 Task: Look for space in Uvarovo, Russia from 9th July, 2023 to 16th July, 2023 for 2 adults, 1 child in price range Rs.8000 to Rs.16000. Place can be entire place with 2 bedrooms having 2 beds and 1 bathroom. Property type can be house, flat, guest house. Booking option can be shelf check-in. Required host language is English.
Action: Mouse moved to (552, 112)
Screenshot: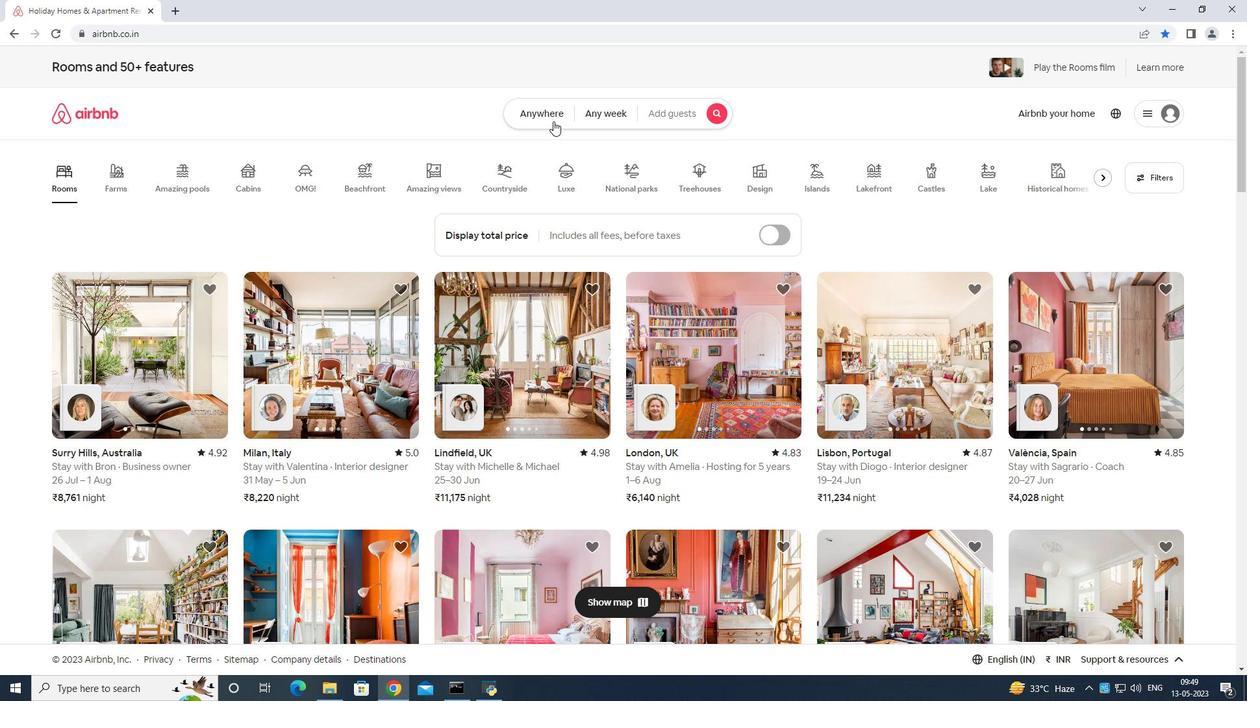 
Action: Mouse pressed left at (552, 112)
Screenshot: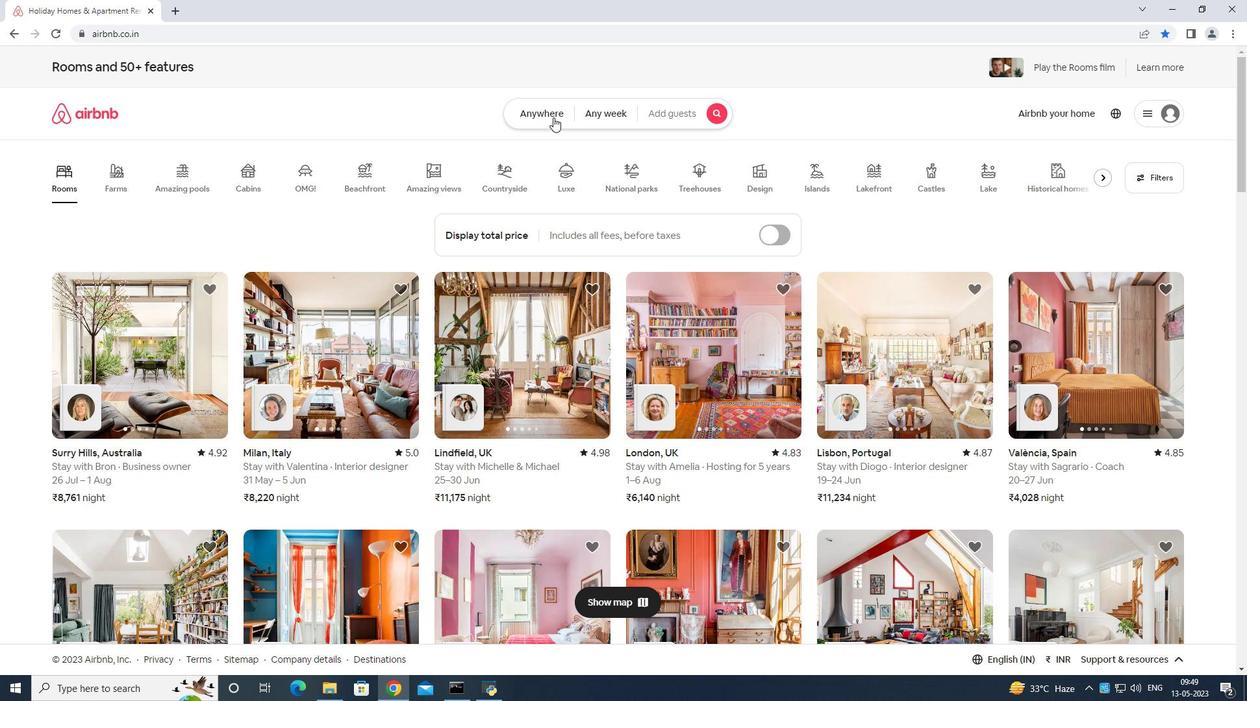 
Action: Mouse moved to (516, 155)
Screenshot: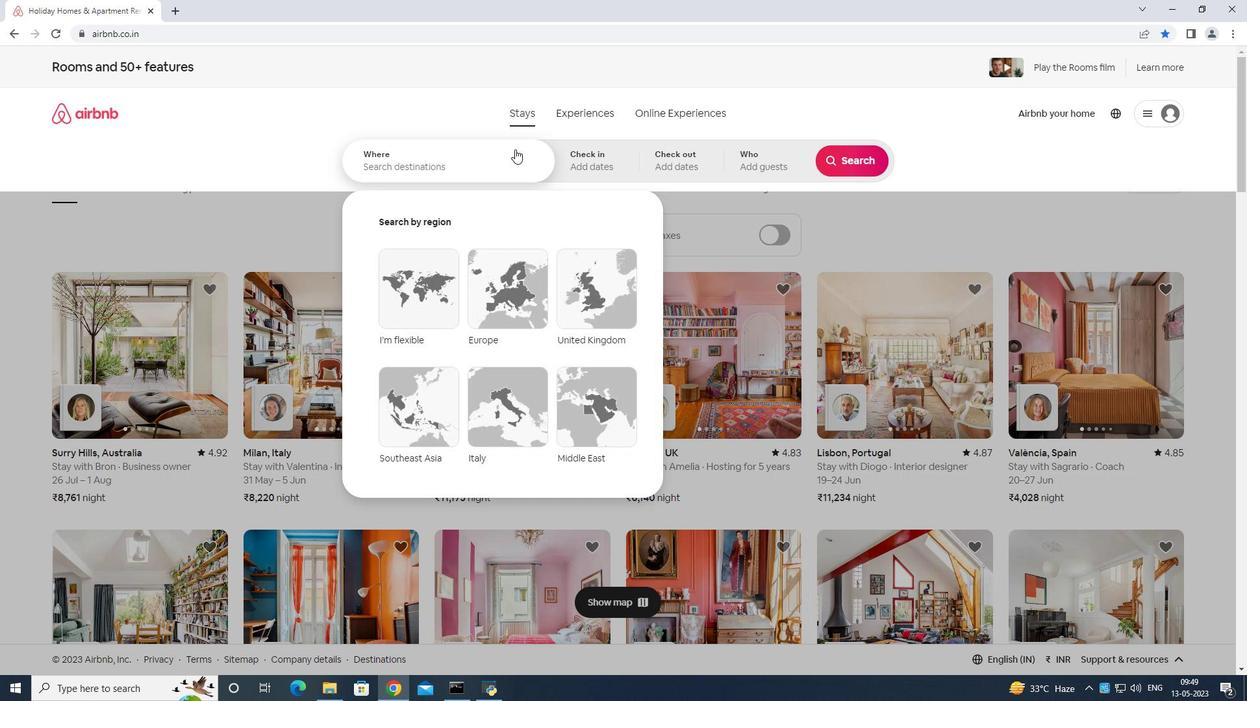 
Action: Mouse pressed left at (516, 155)
Screenshot: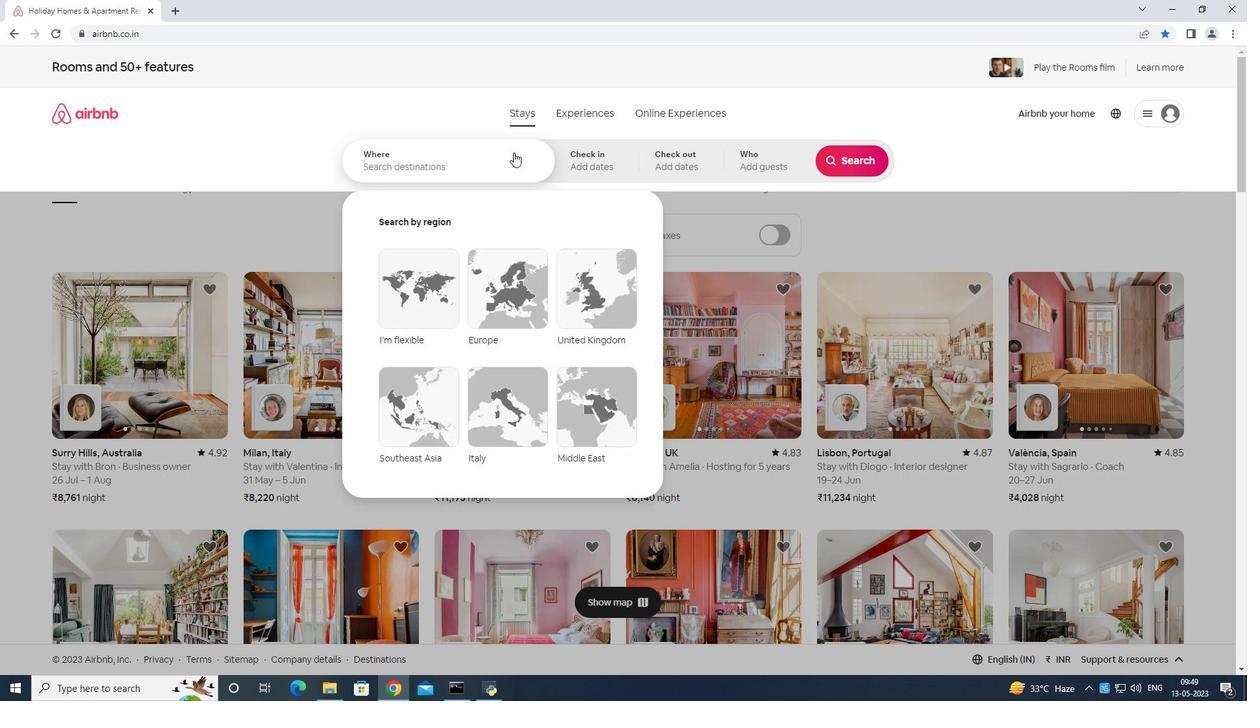 
Action: Key pressed <Key.shift>Uvara<Key.backspace>ovo<Key.space>russia<Key.enter>
Screenshot: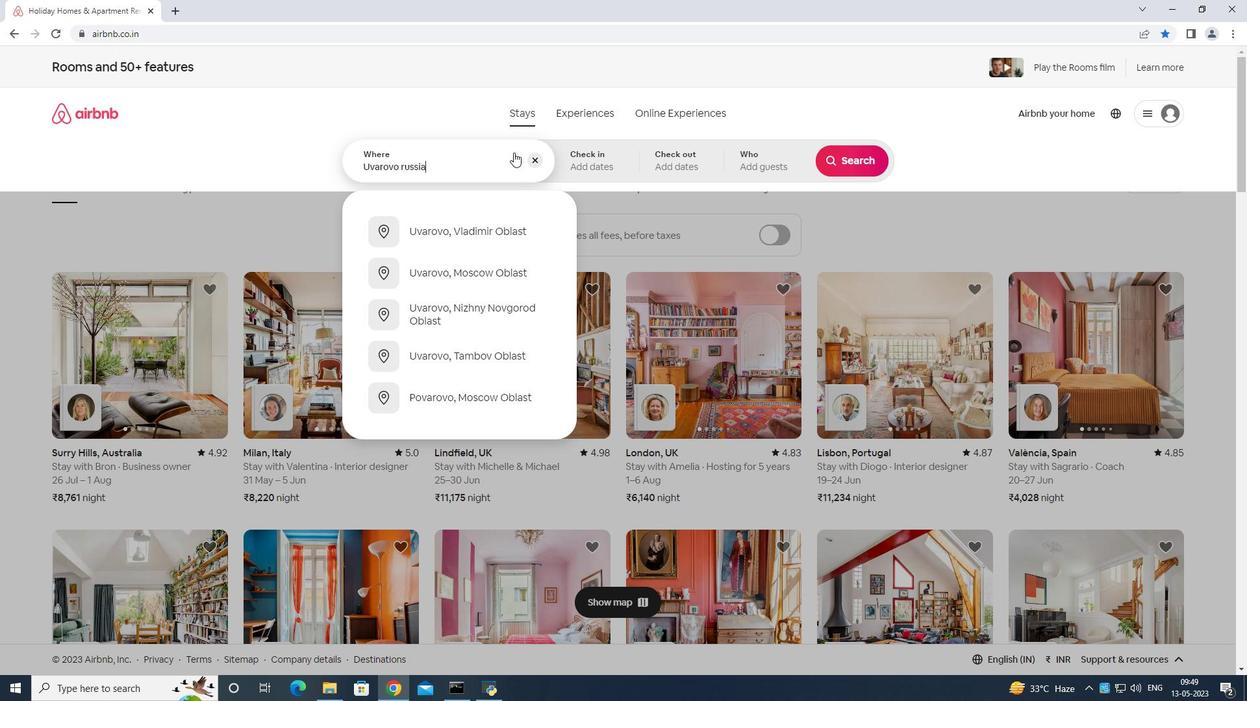 
Action: Mouse moved to (843, 268)
Screenshot: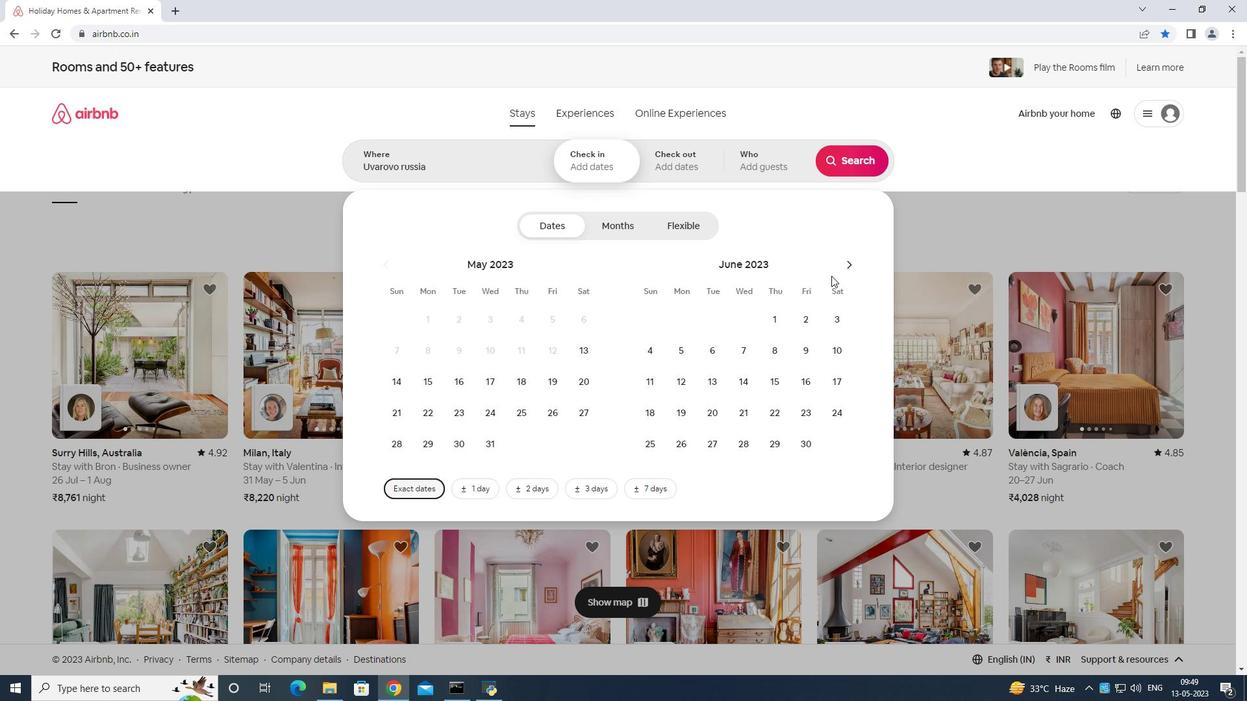 
Action: Mouse pressed left at (843, 268)
Screenshot: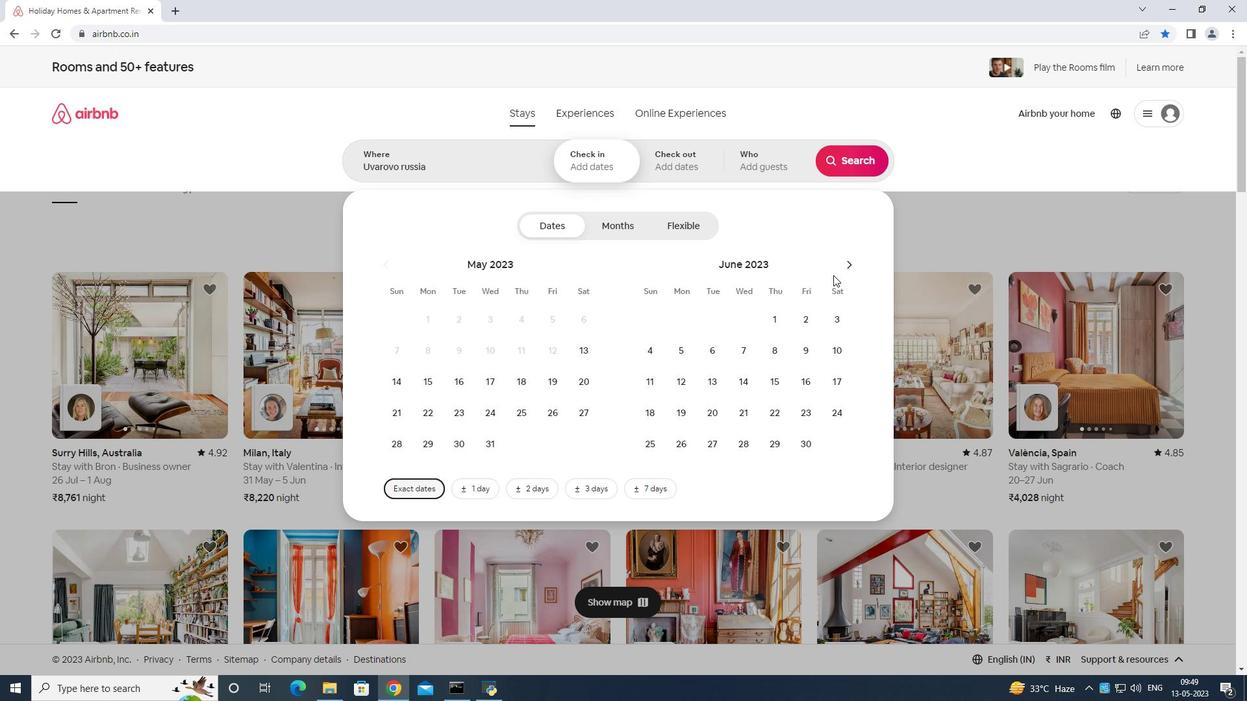 
Action: Mouse moved to (656, 381)
Screenshot: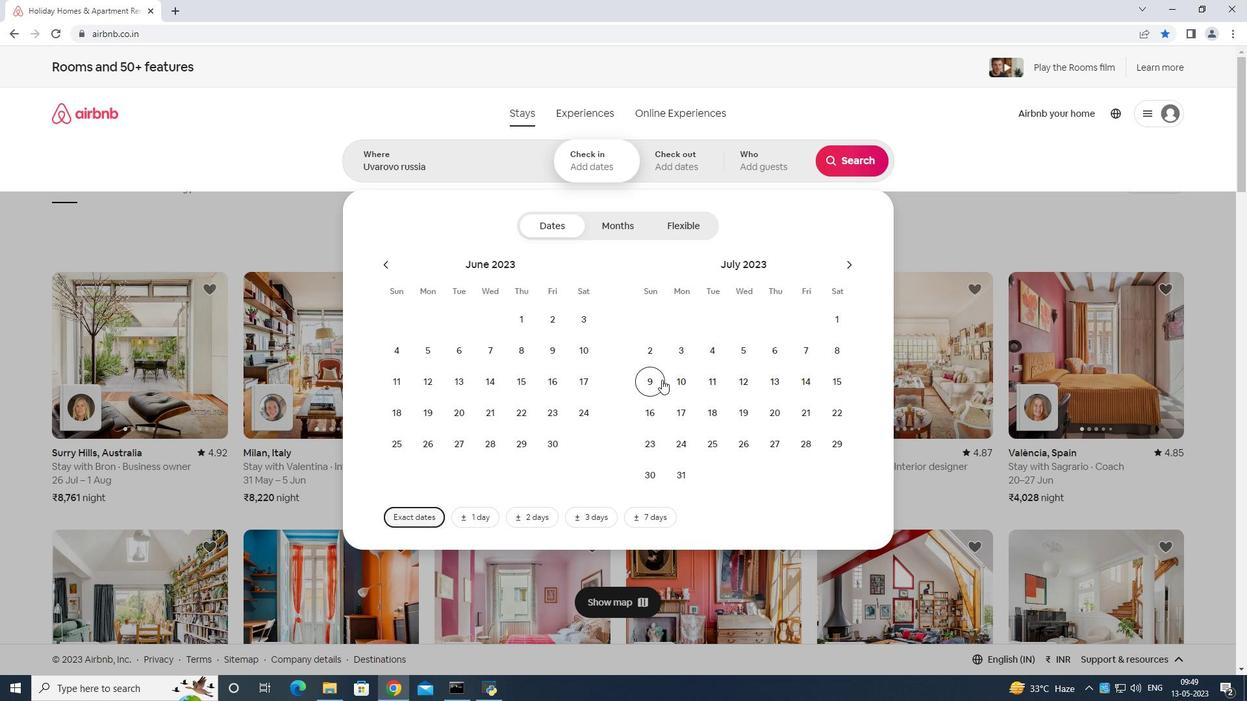 
Action: Mouse pressed left at (656, 381)
Screenshot: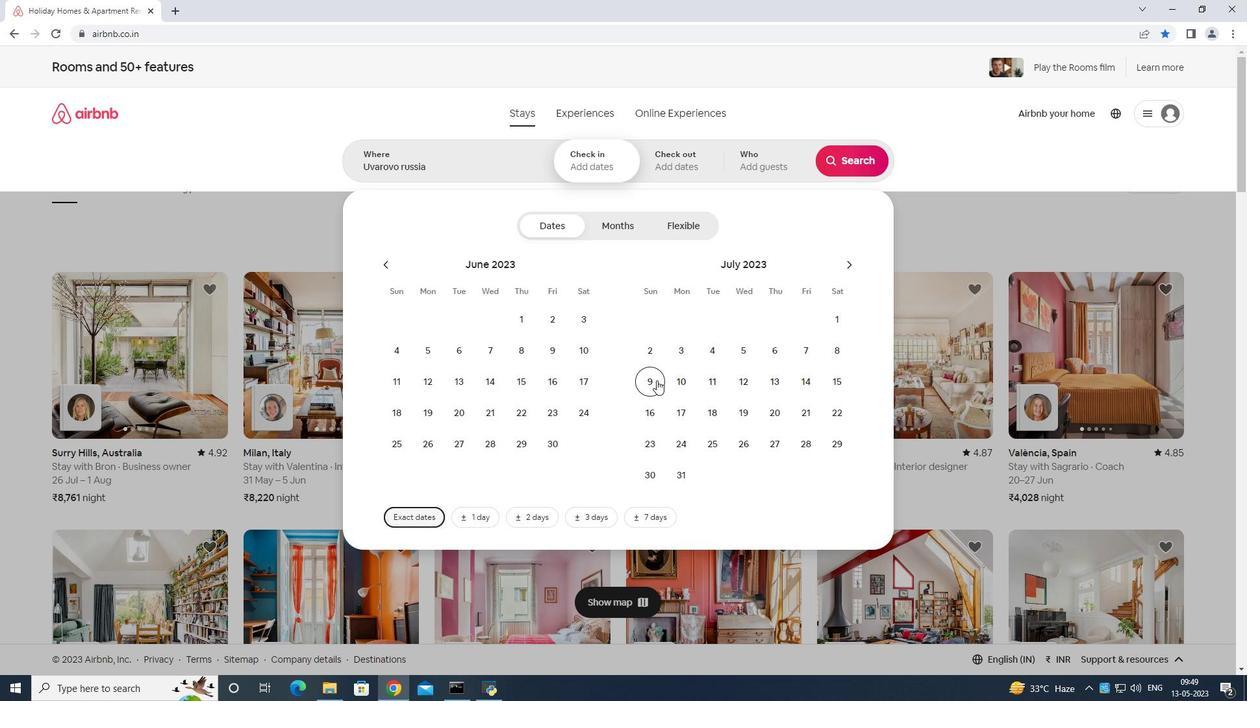 
Action: Mouse moved to (656, 408)
Screenshot: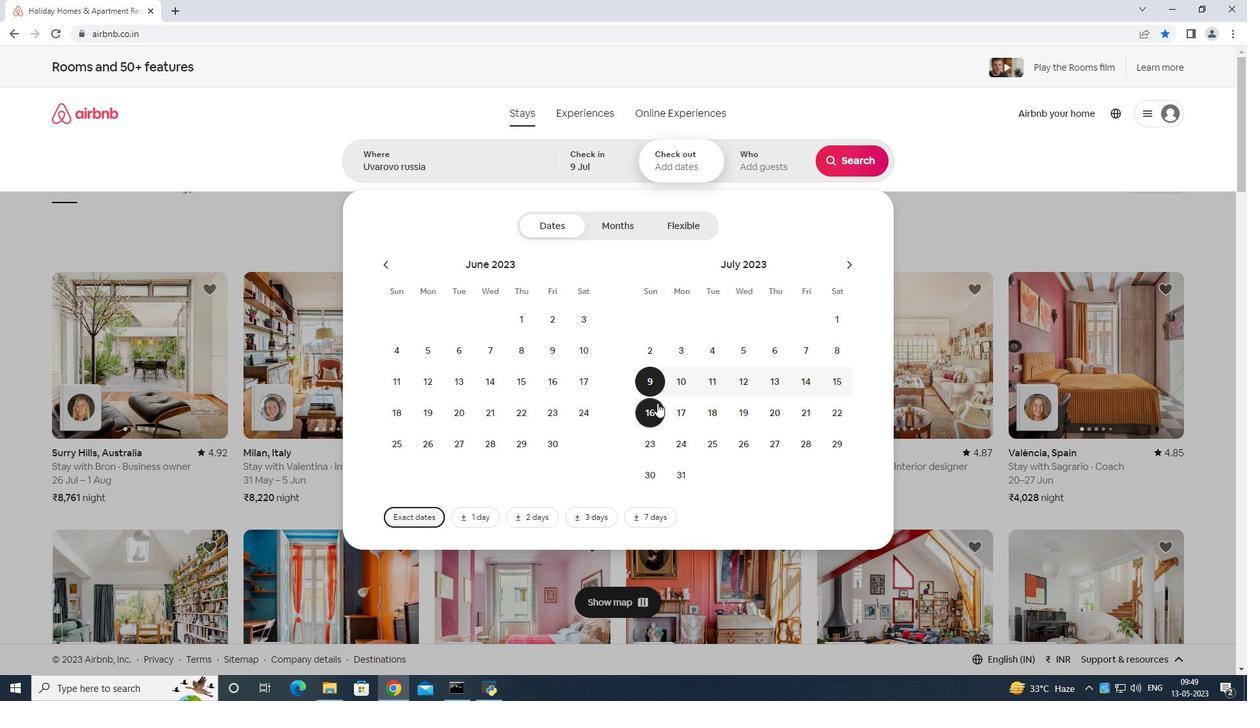 
Action: Mouse pressed left at (656, 408)
Screenshot: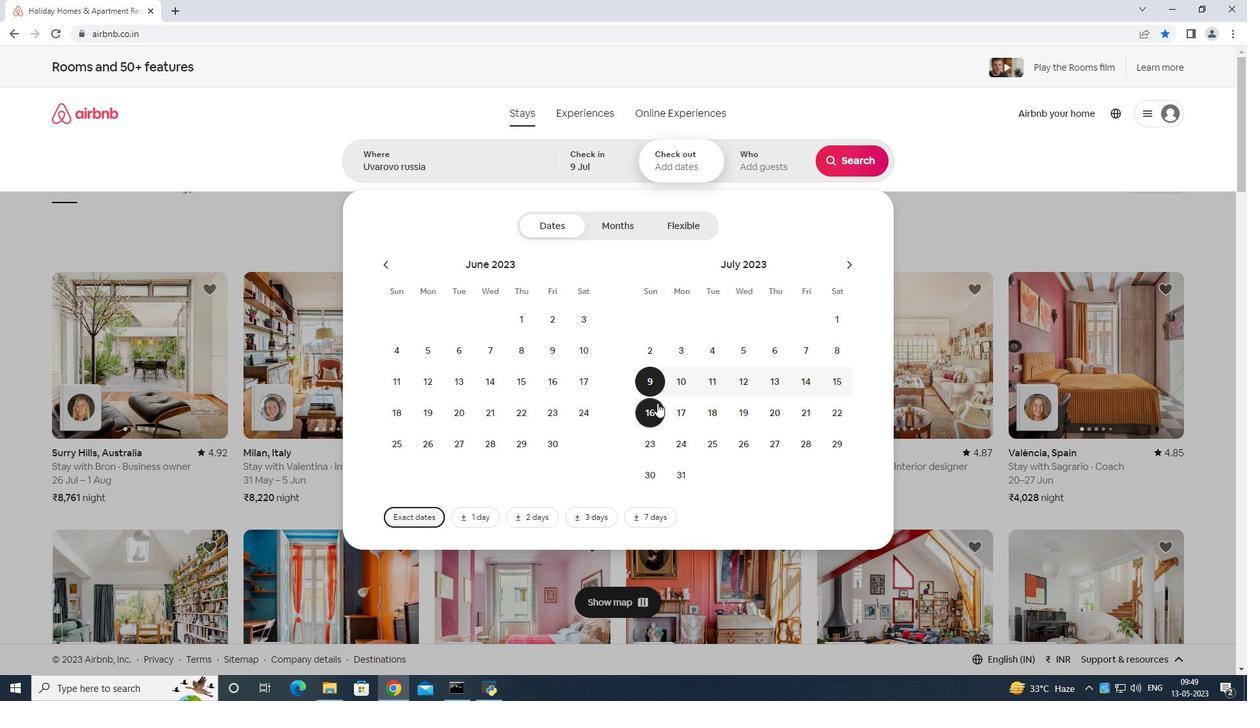 
Action: Mouse moved to (756, 155)
Screenshot: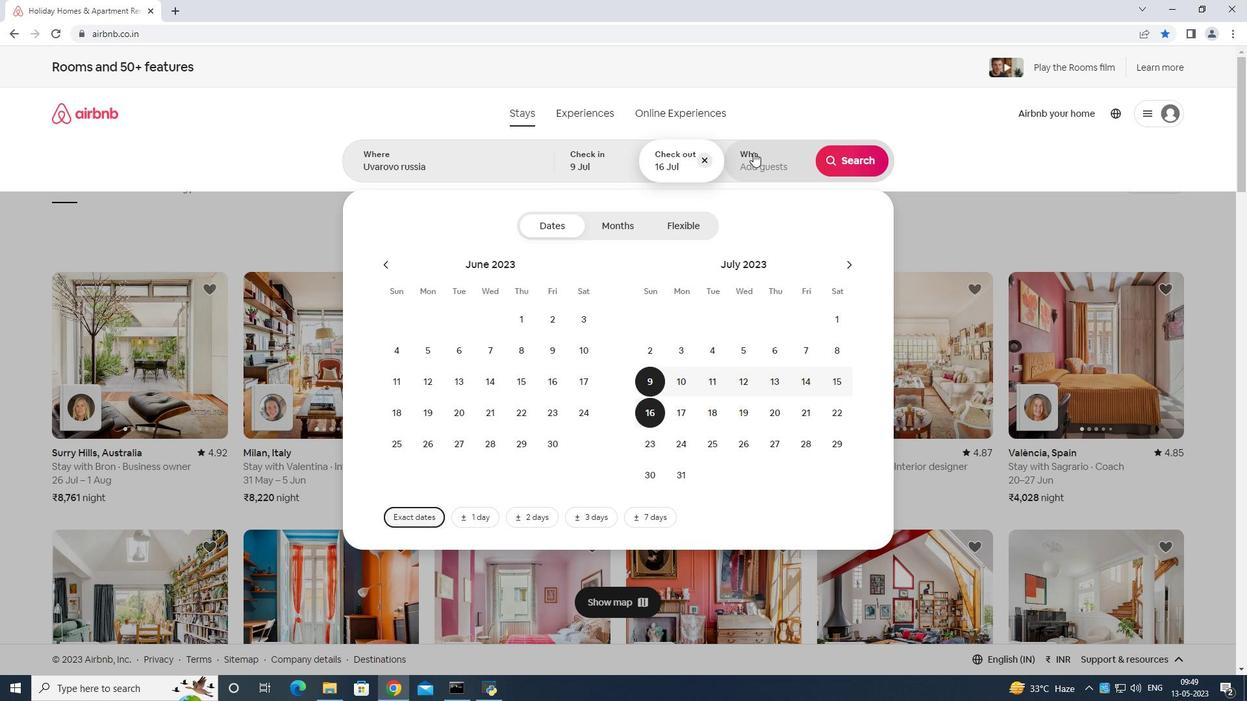 
Action: Mouse pressed left at (756, 155)
Screenshot: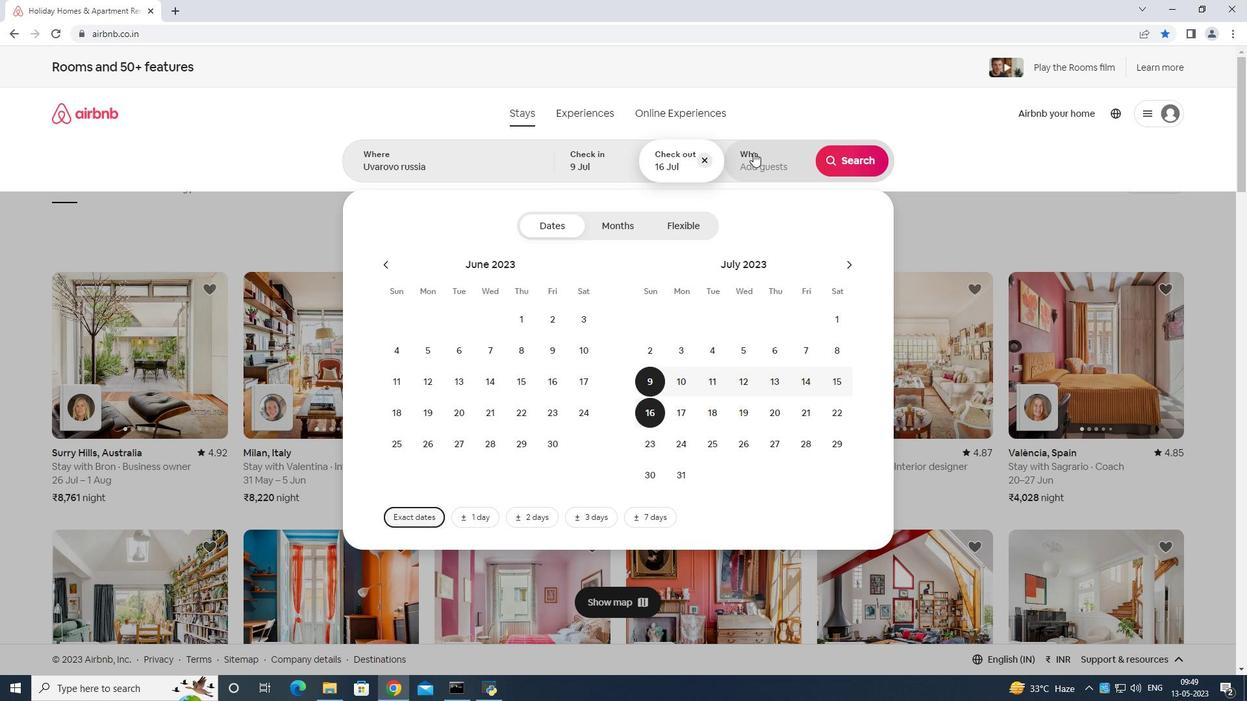 
Action: Mouse moved to (837, 220)
Screenshot: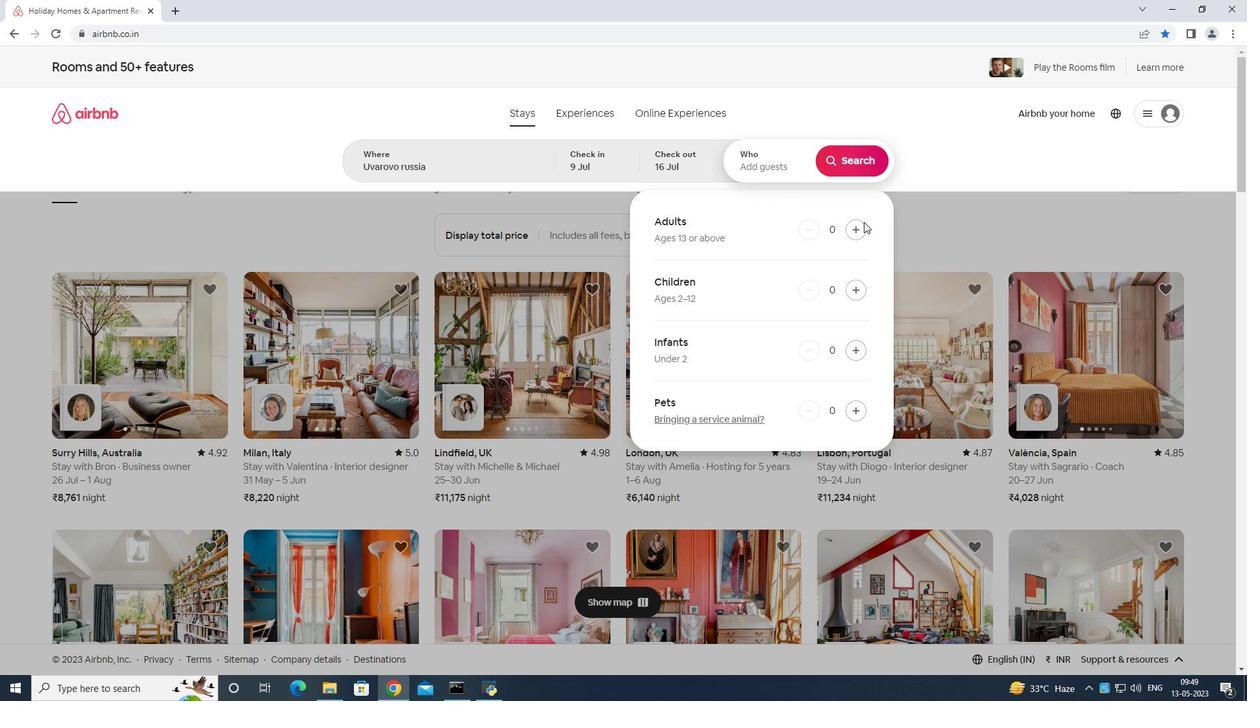 
Action: Mouse pressed left at (837, 220)
Screenshot: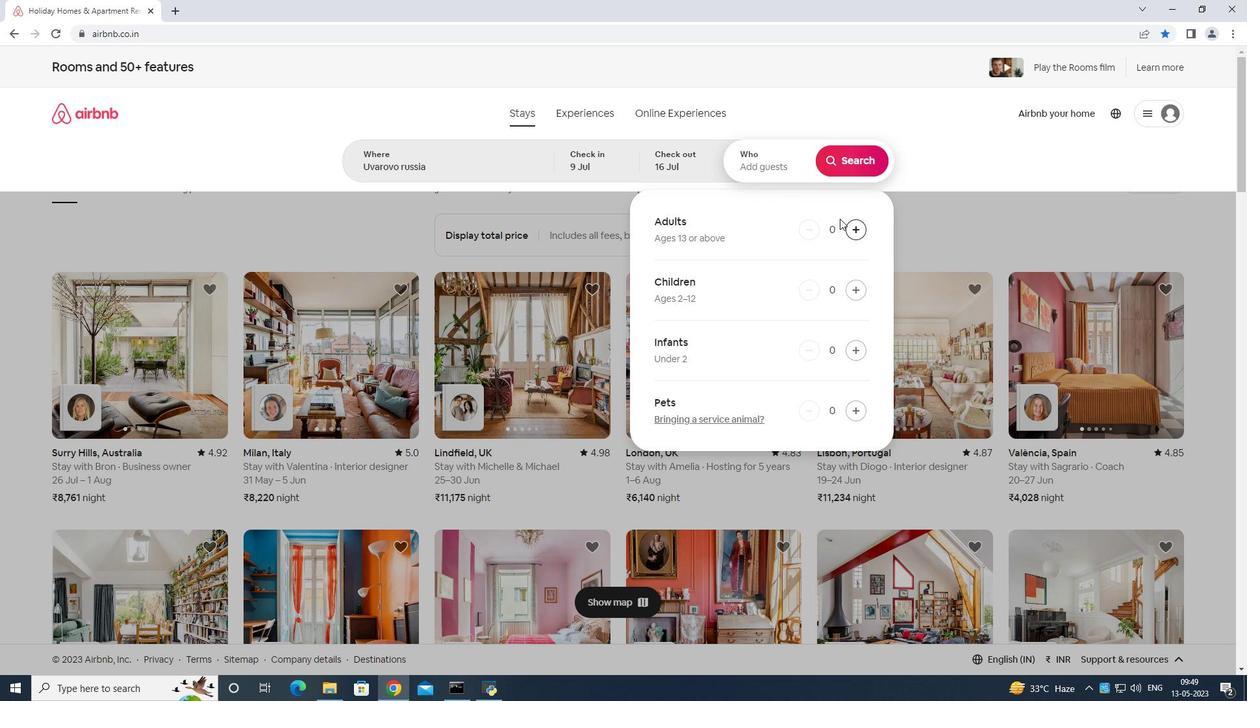 
Action: Mouse moved to (851, 233)
Screenshot: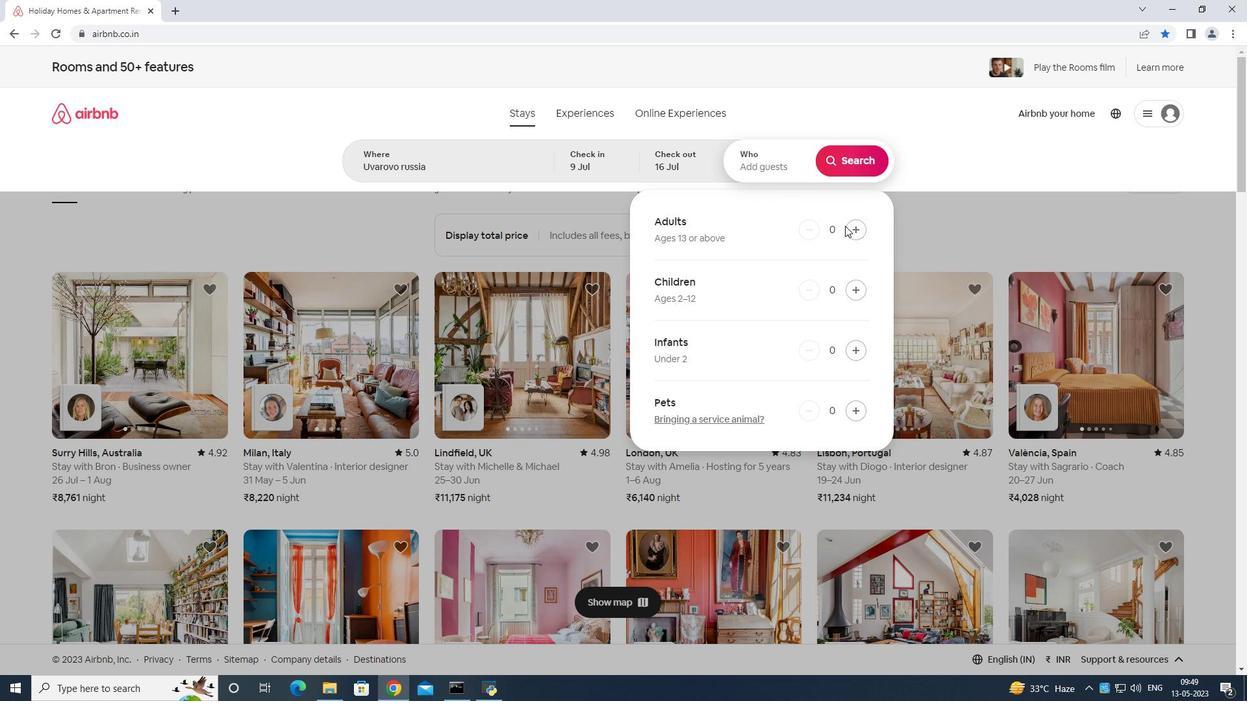 
Action: Mouse pressed left at (851, 233)
Screenshot: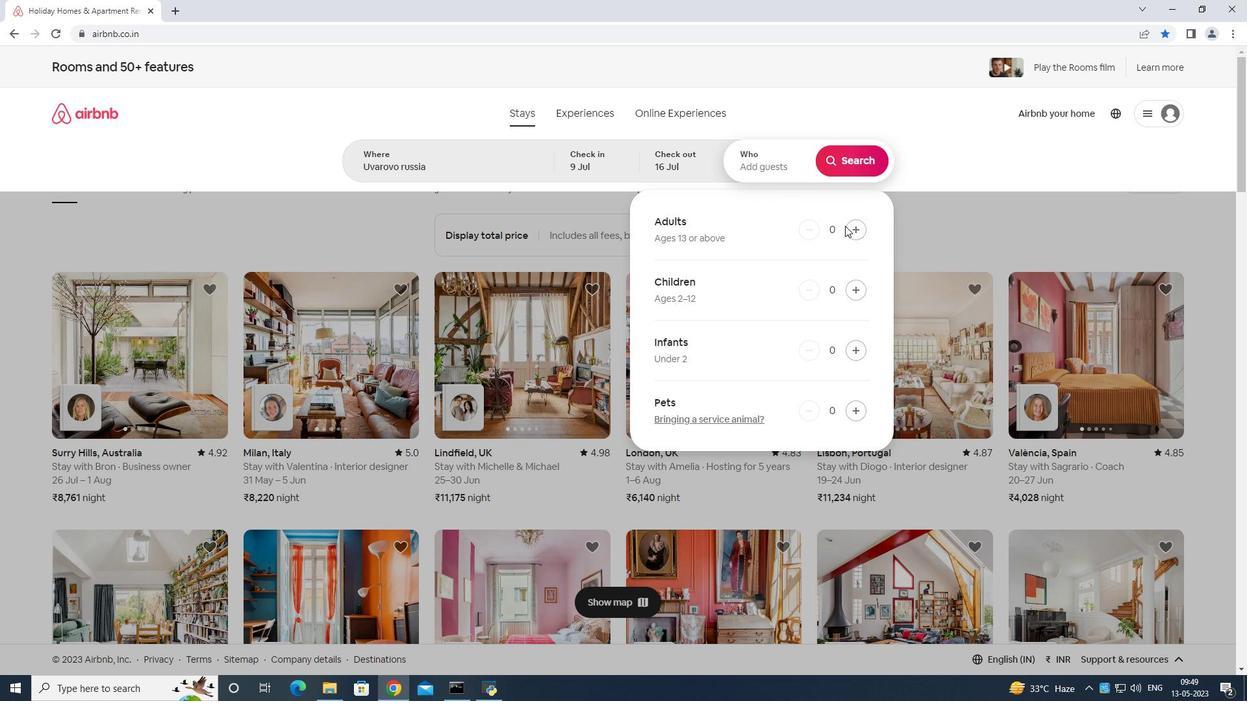
Action: Mouse moved to (851, 233)
Screenshot: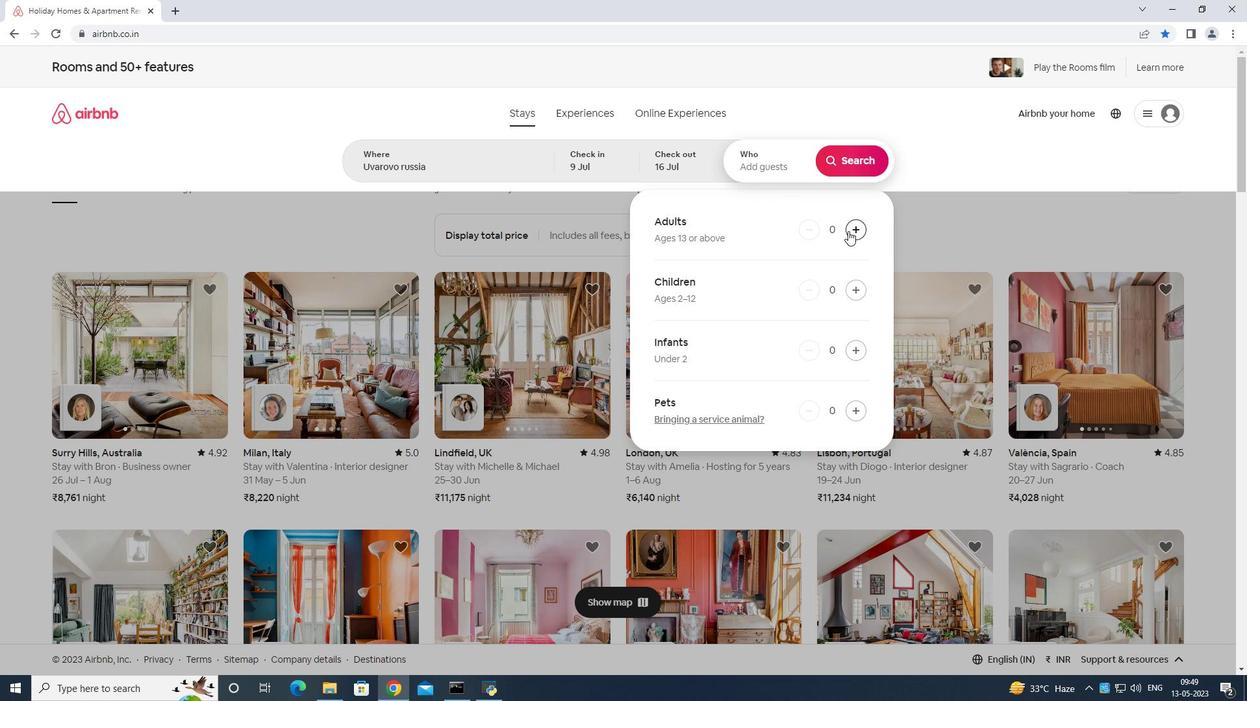 
Action: Mouse pressed left at (851, 233)
Screenshot: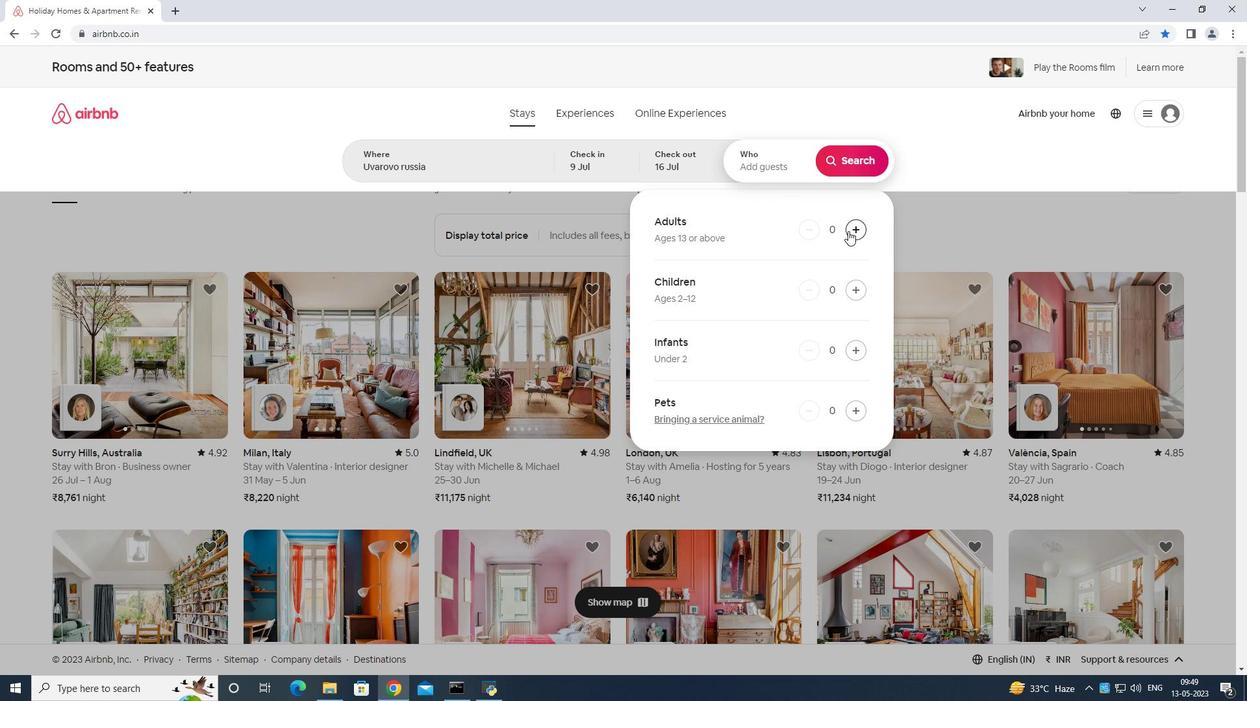
Action: Mouse moved to (853, 291)
Screenshot: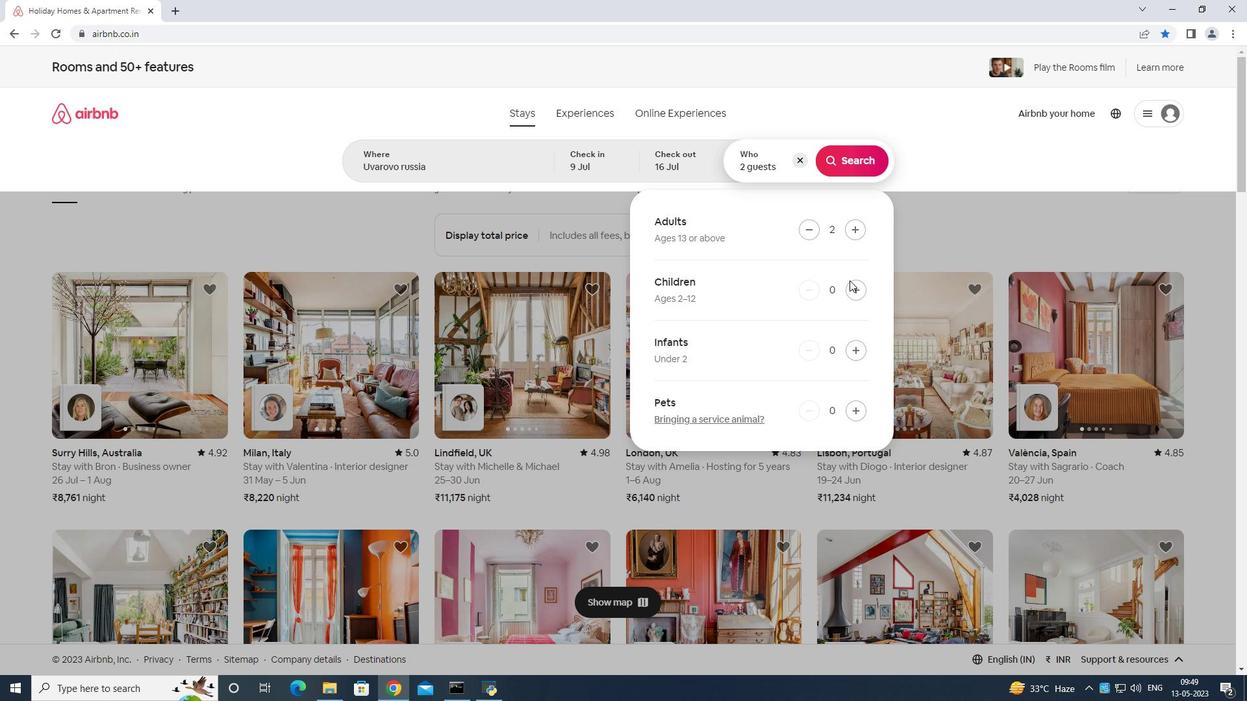 
Action: Mouse pressed left at (853, 291)
Screenshot: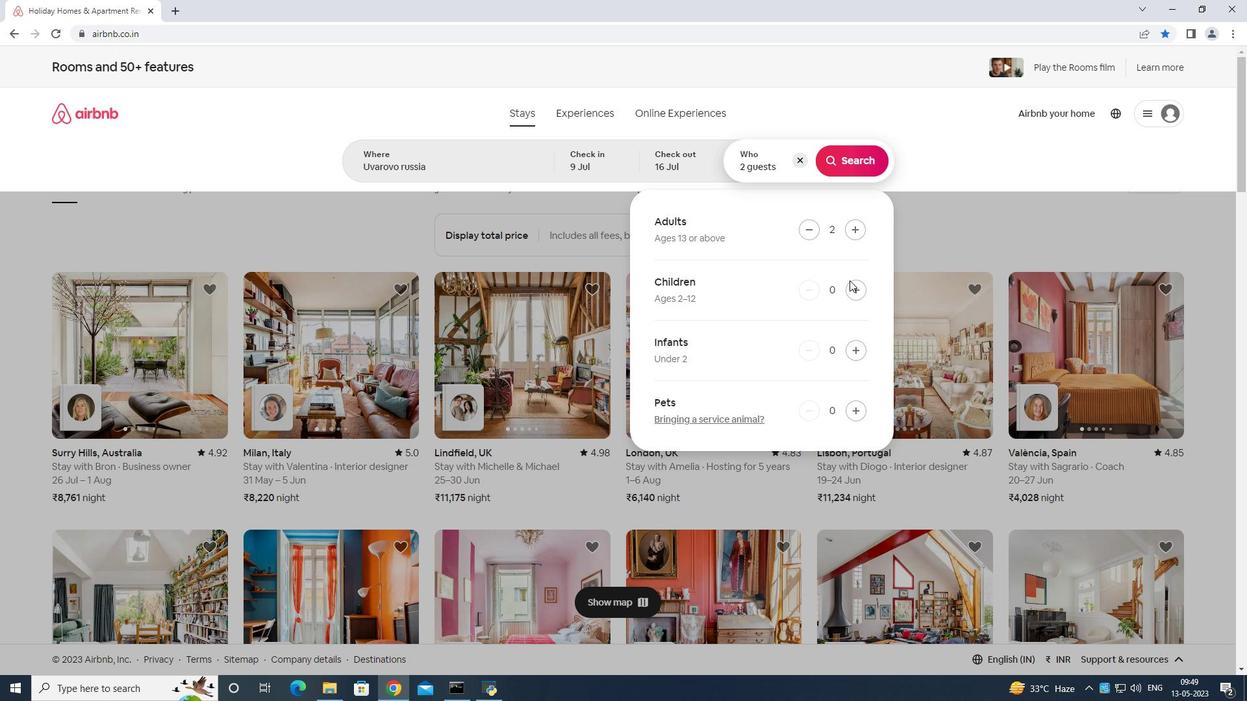 
Action: Mouse moved to (869, 169)
Screenshot: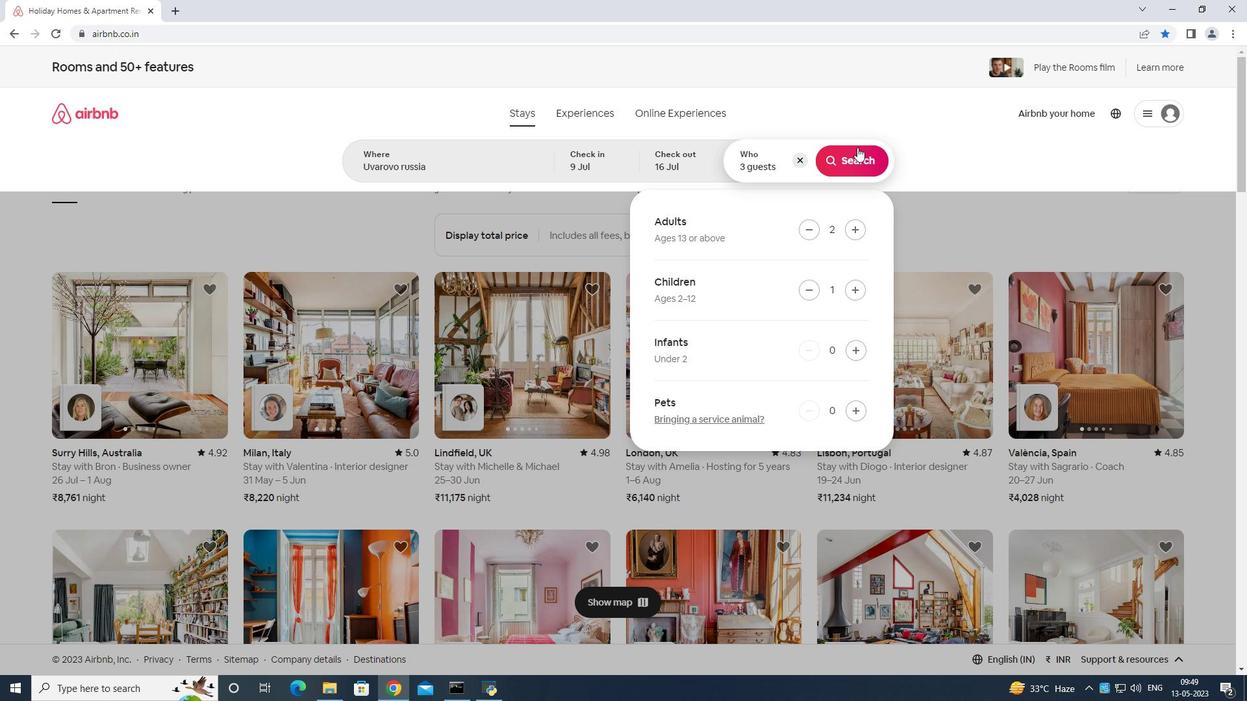 
Action: Mouse pressed left at (869, 169)
Screenshot: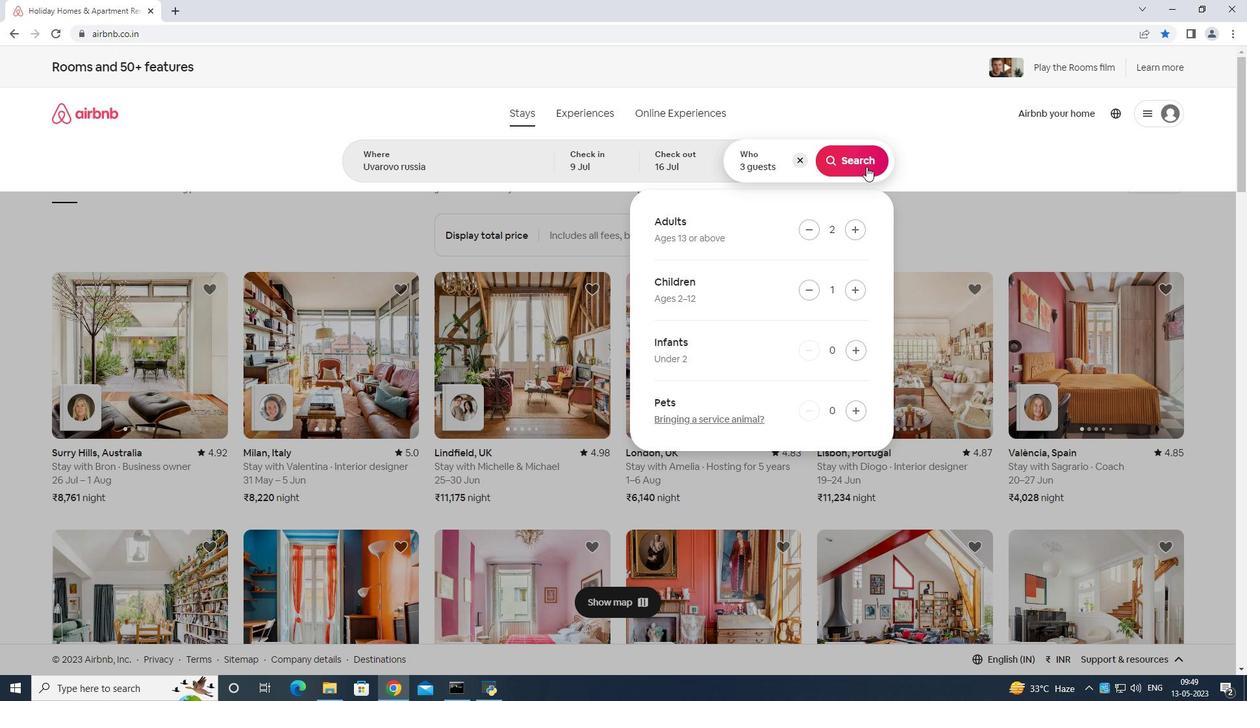 
Action: Mouse moved to (1202, 126)
Screenshot: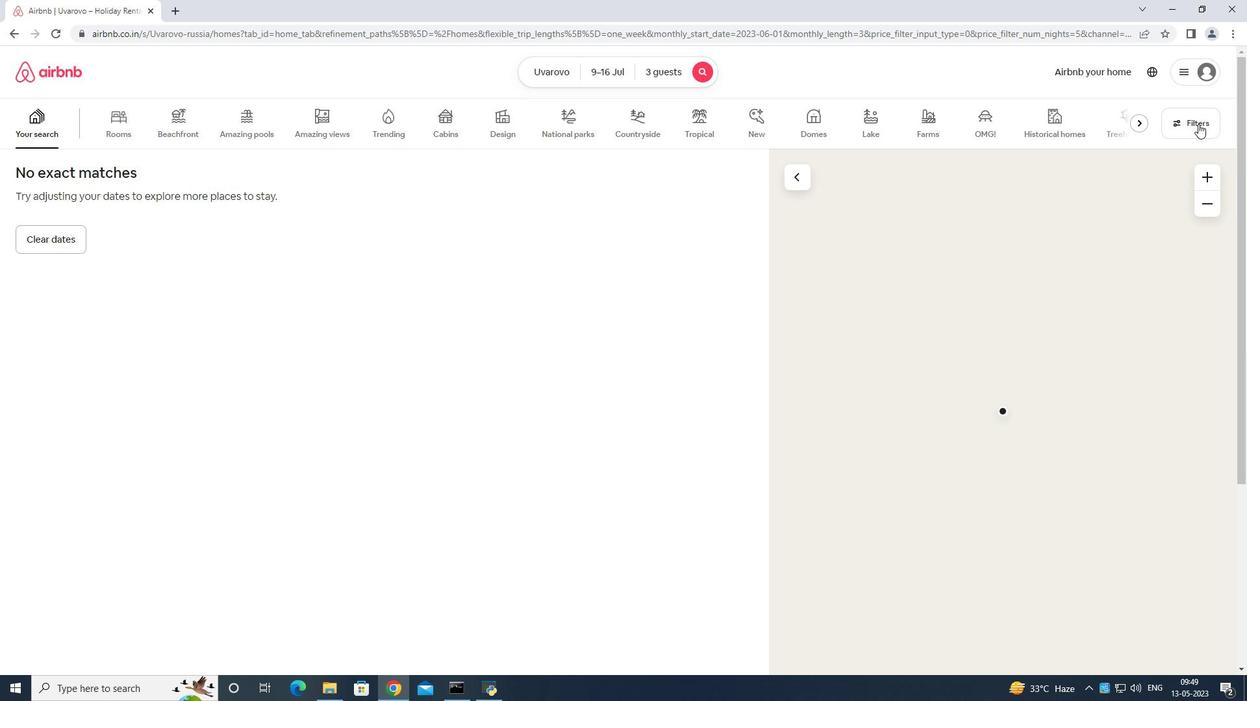 
Action: Mouse pressed left at (1202, 126)
Screenshot: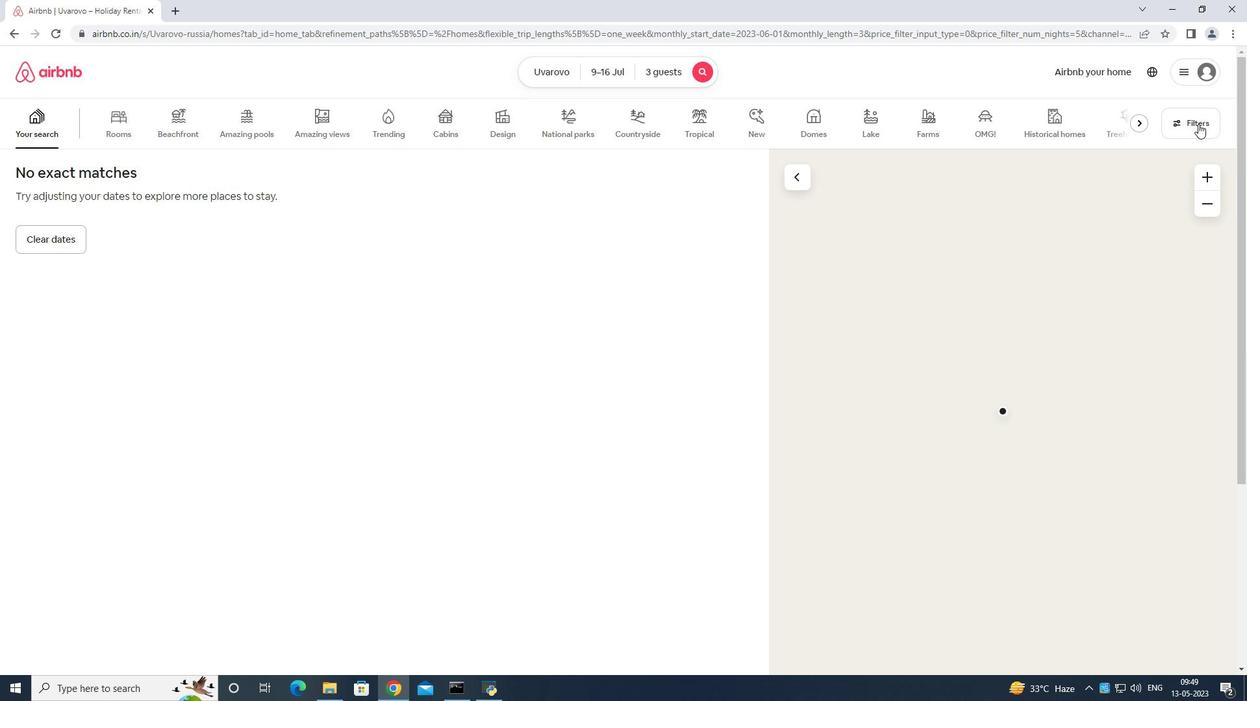 
Action: Mouse moved to (504, 441)
Screenshot: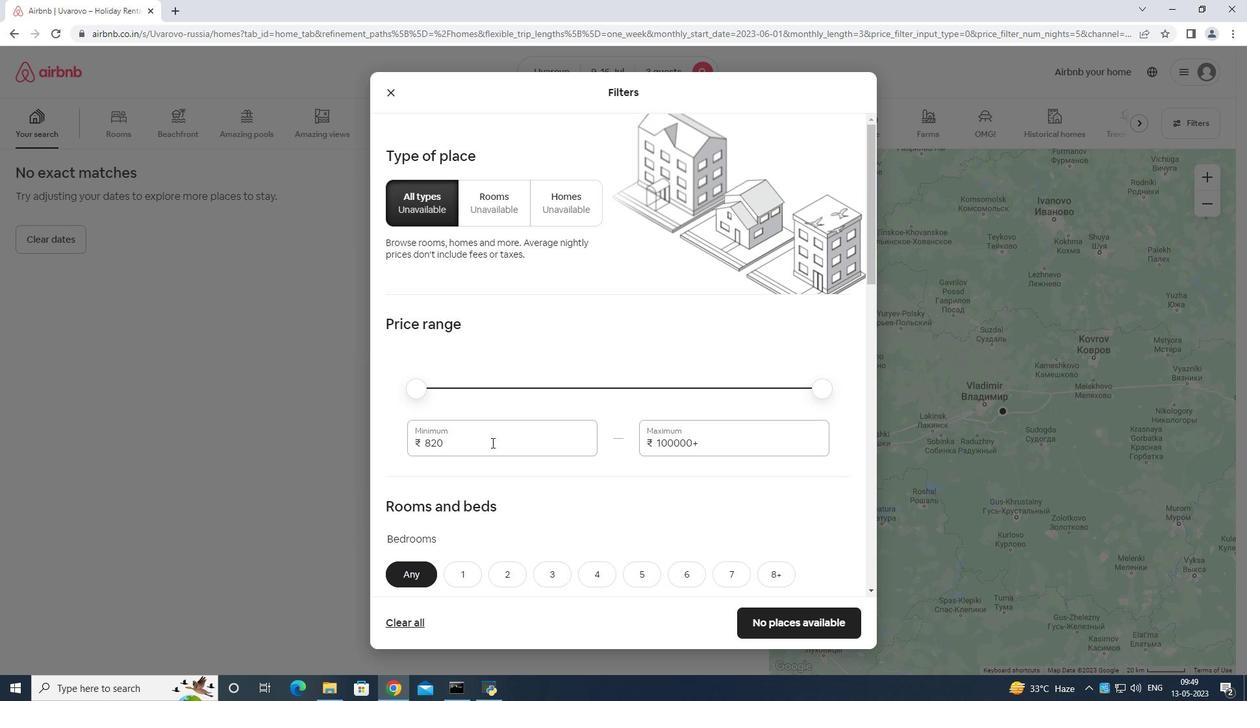 
Action: Mouse pressed left at (504, 441)
Screenshot: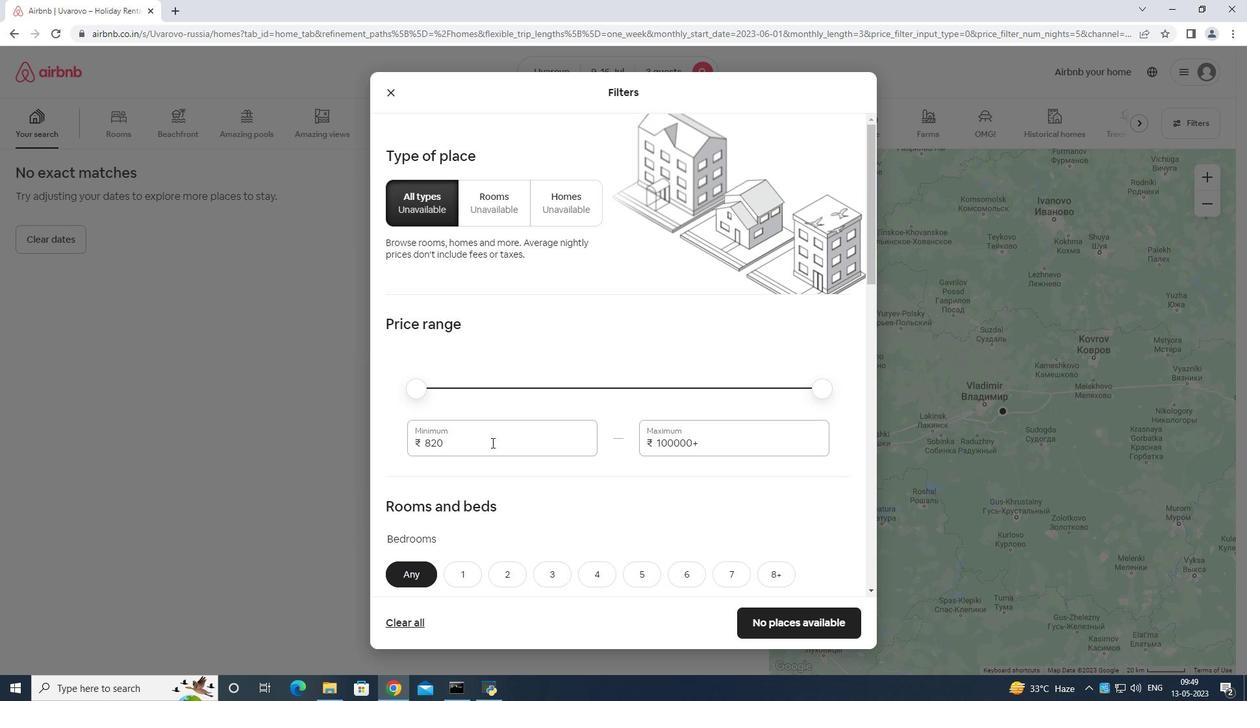 
Action: Mouse moved to (506, 439)
Screenshot: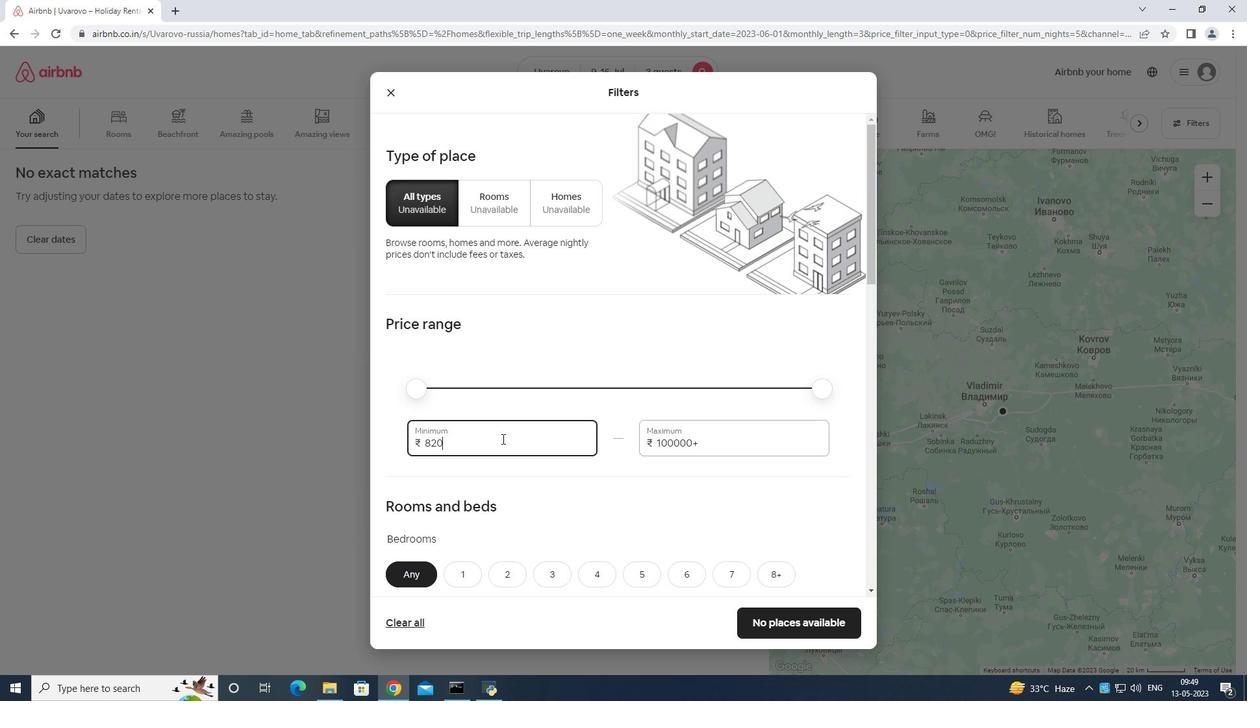 
Action: Key pressed <Key.backspace><Key.backspace><Key.backspace><Key.backspace><Key.backspace><Key.backspace><Key.backspace><Key.backspace><Key.backspace>8000
Screenshot: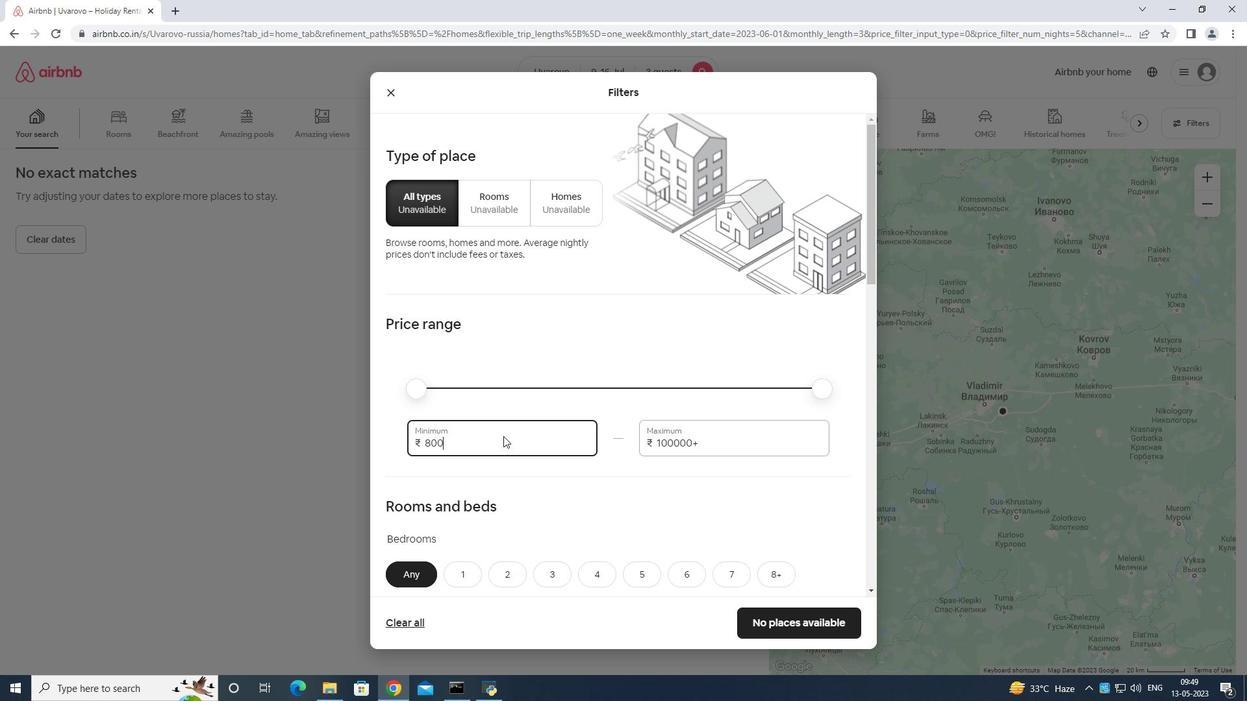 
Action: Mouse moved to (723, 439)
Screenshot: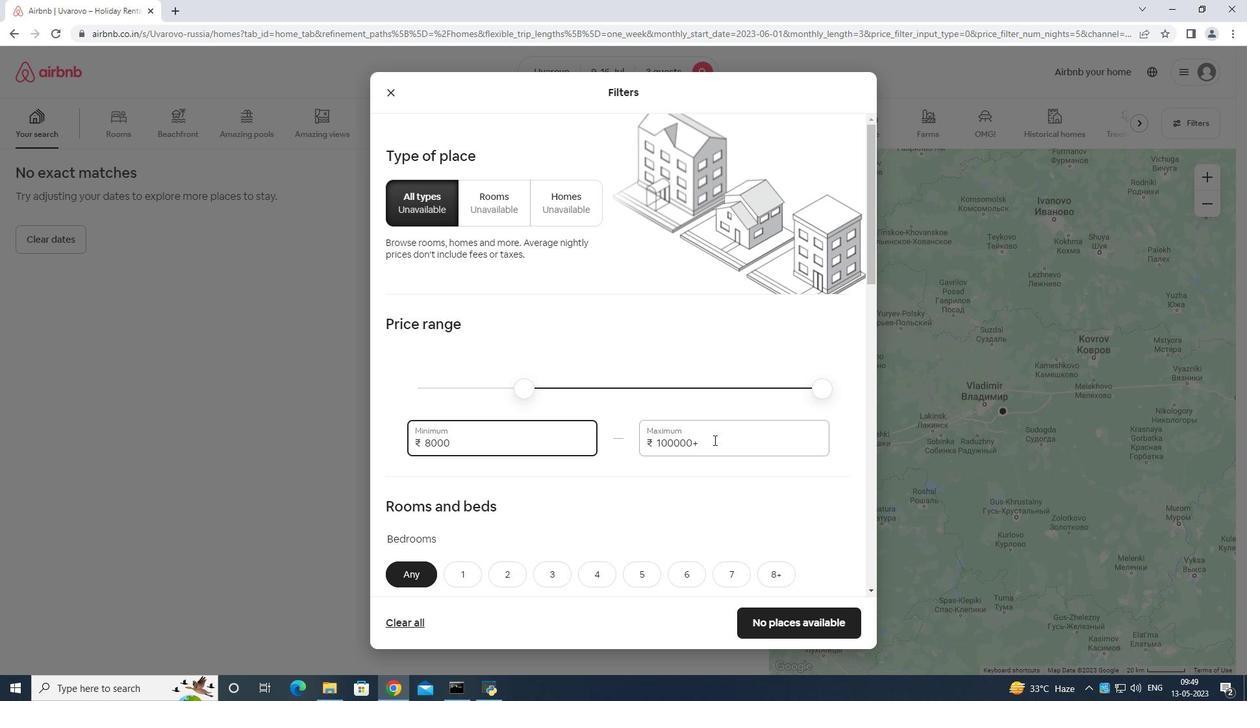 
Action: Mouse pressed left at (723, 439)
Screenshot: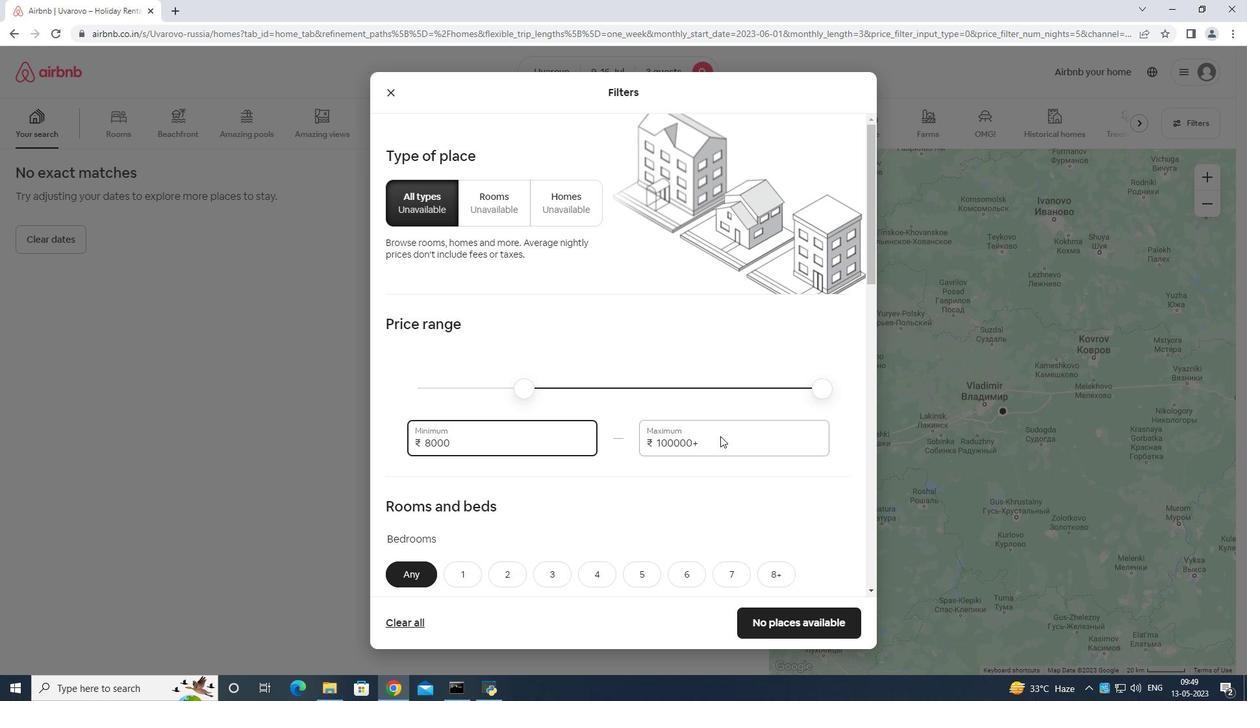 
Action: Key pressed <Key.f12><Key.backspace><Key.backspace><Key.backspace><Key.backspace><Key.backspace><Key.backspace><Key.backspace><Key.backspace><Key.backspace><Key.backspace><Key.backspace><Key.backspace><Key.backspace><Key.backspace><Key.backspace><Key.backspace>16000
Screenshot: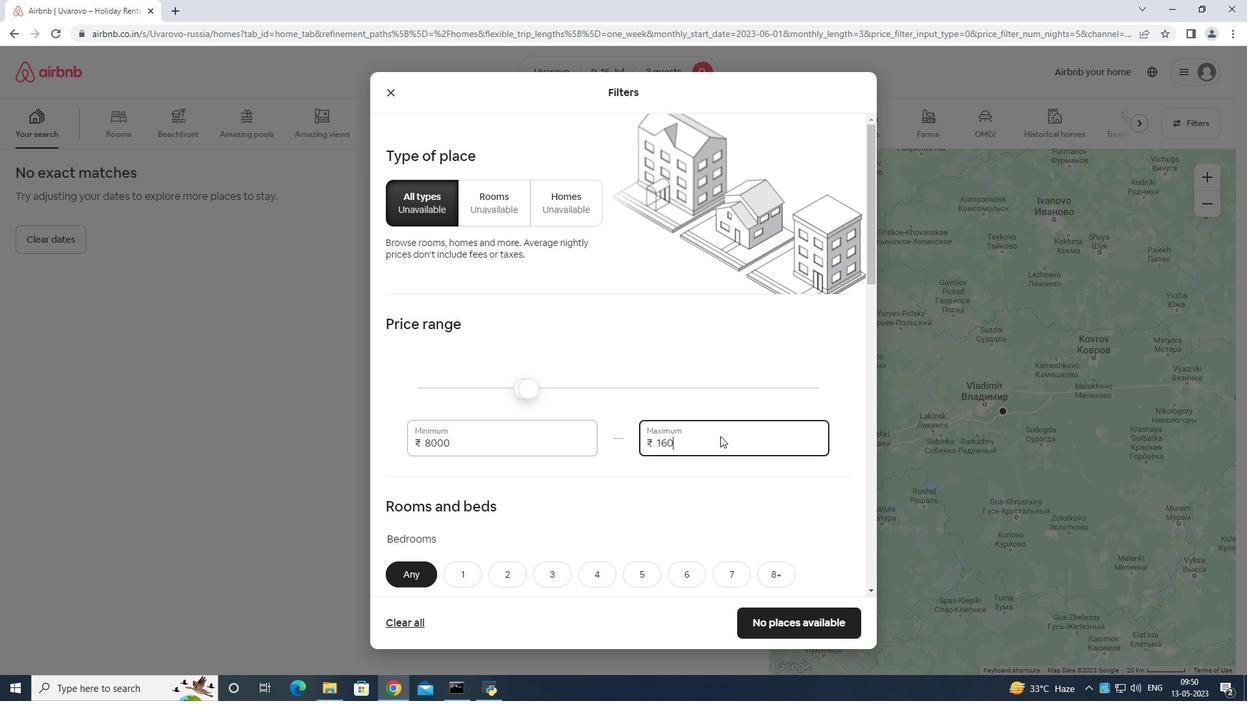 
Action: Mouse scrolled (723, 438) with delta (0, 0)
Screenshot: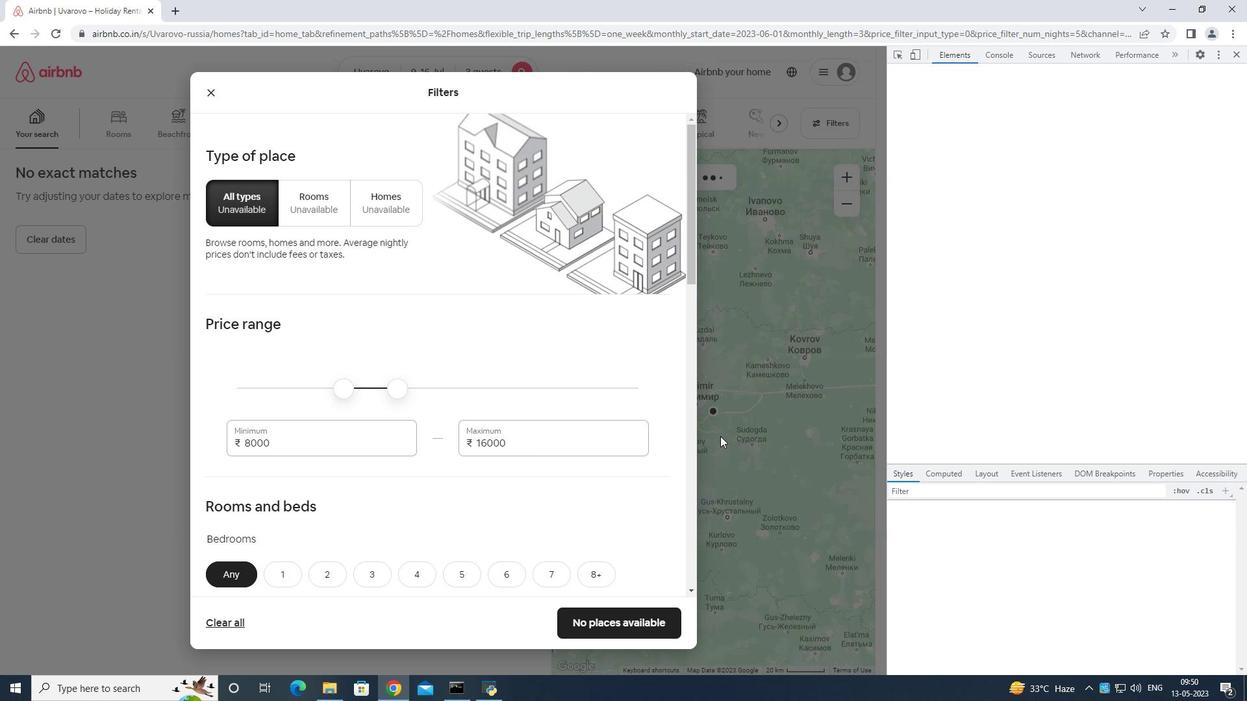 
Action: Mouse scrolled (723, 438) with delta (0, 0)
Screenshot: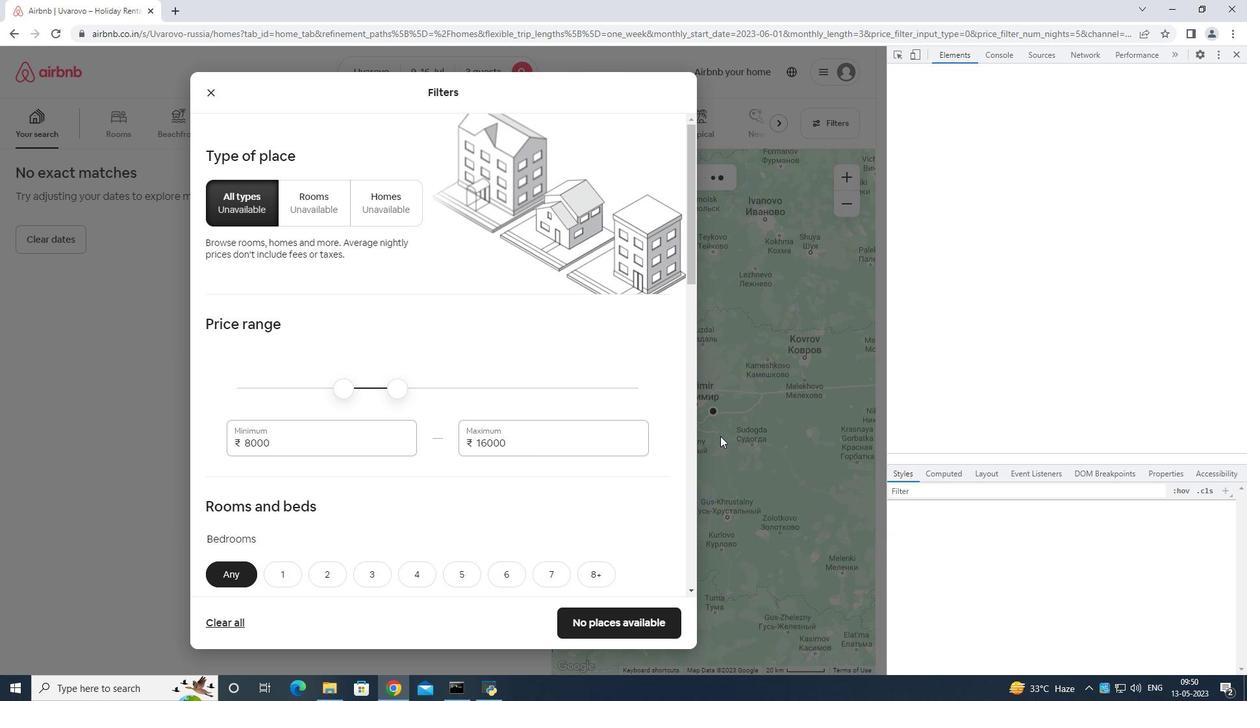 
Action: Mouse scrolled (723, 438) with delta (0, 0)
Screenshot: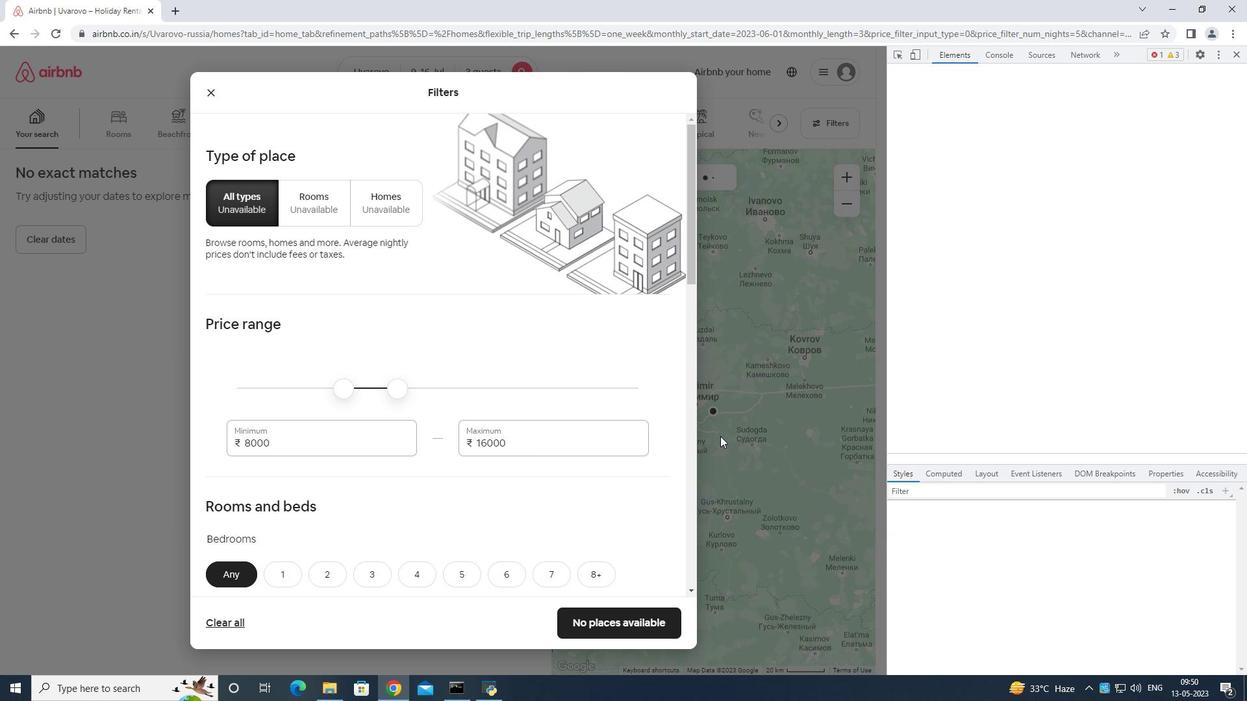 
Action: Mouse scrolled (723, 438) with delta (0, 0)
Screenshot: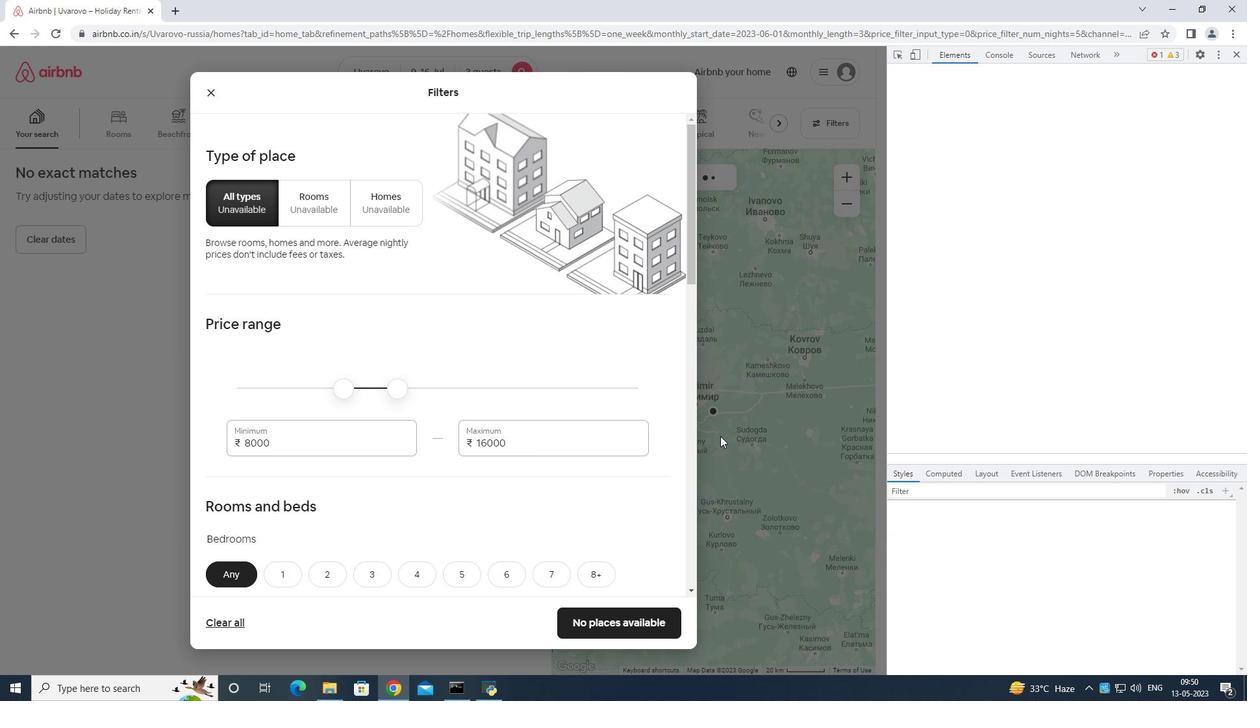 
Action: Mouse moved to (1242, 61)
Screenshot: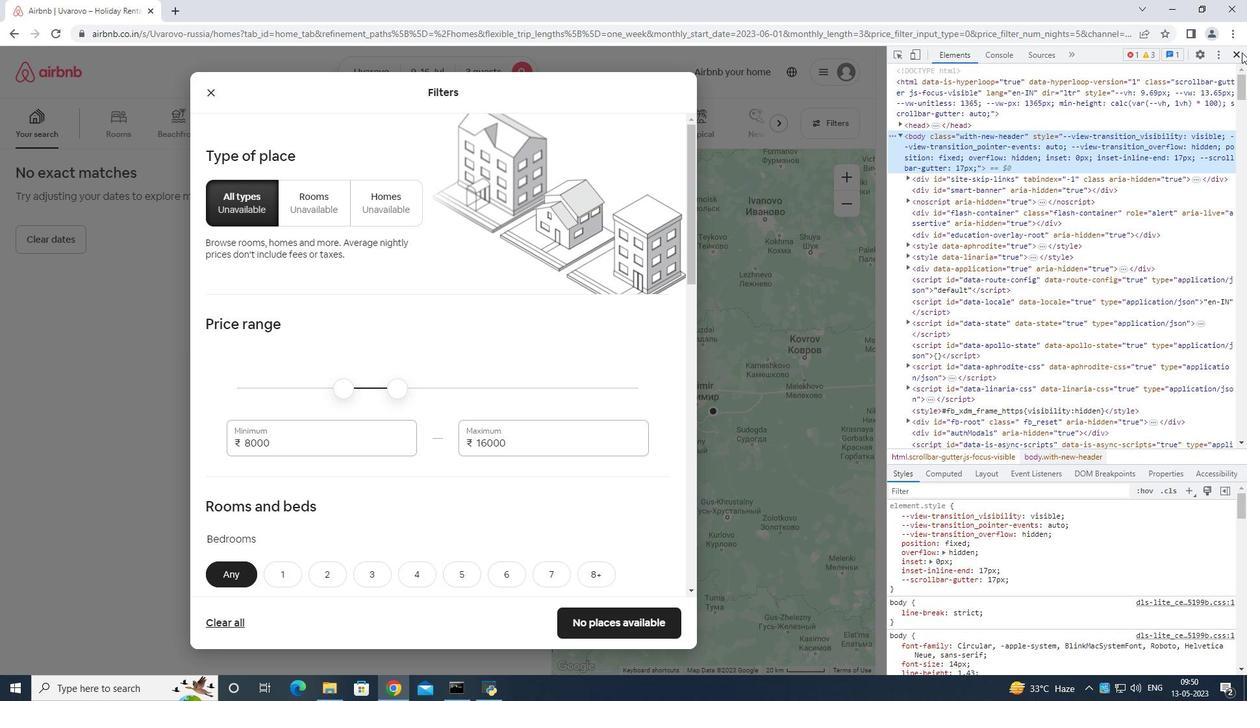 
Action: Mouse pressed left at (1242, 61)
Screenshot: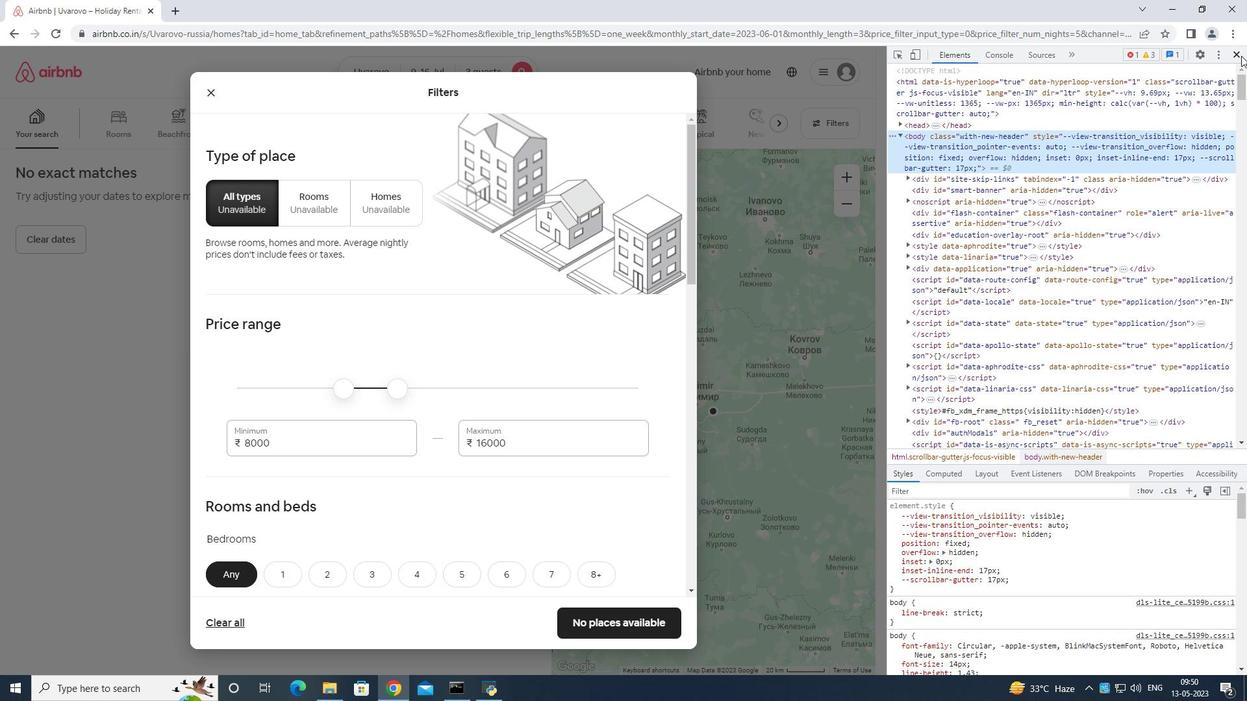 
Action: Mouse moved to (756, 398)
Screenshot: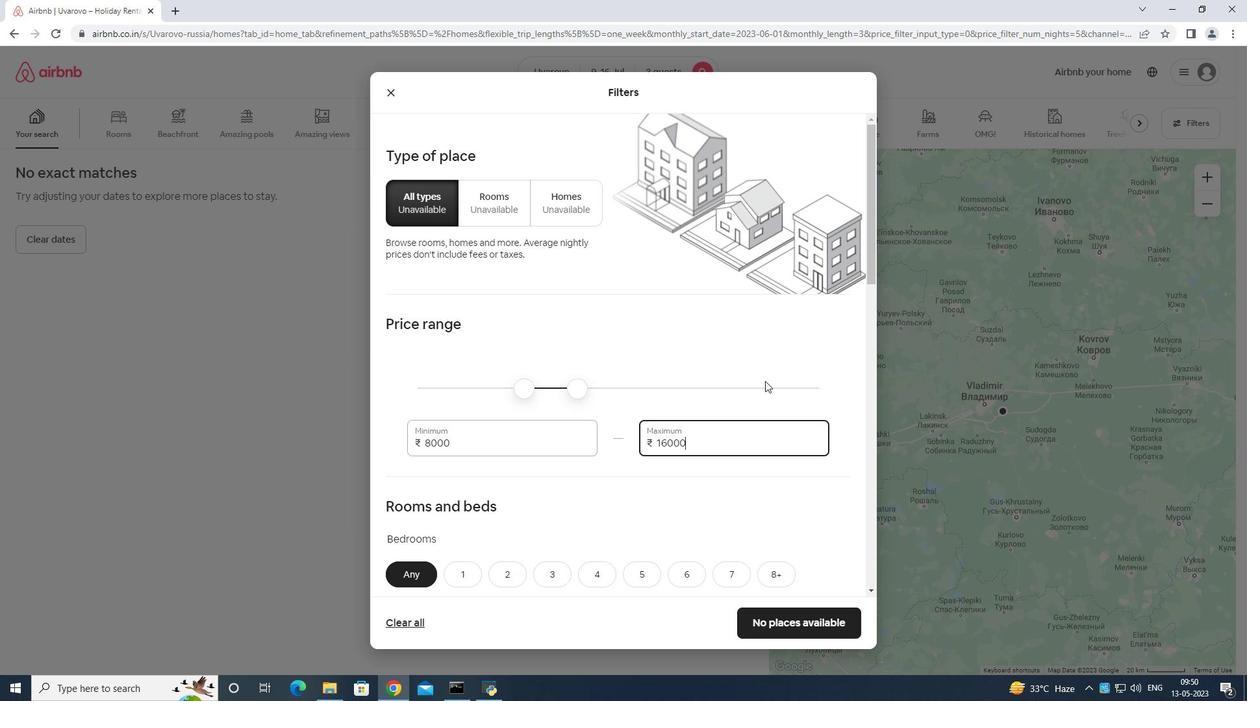 
Action: Mouse scrolled (756, 397) with delta (0, 0)
Screenshot: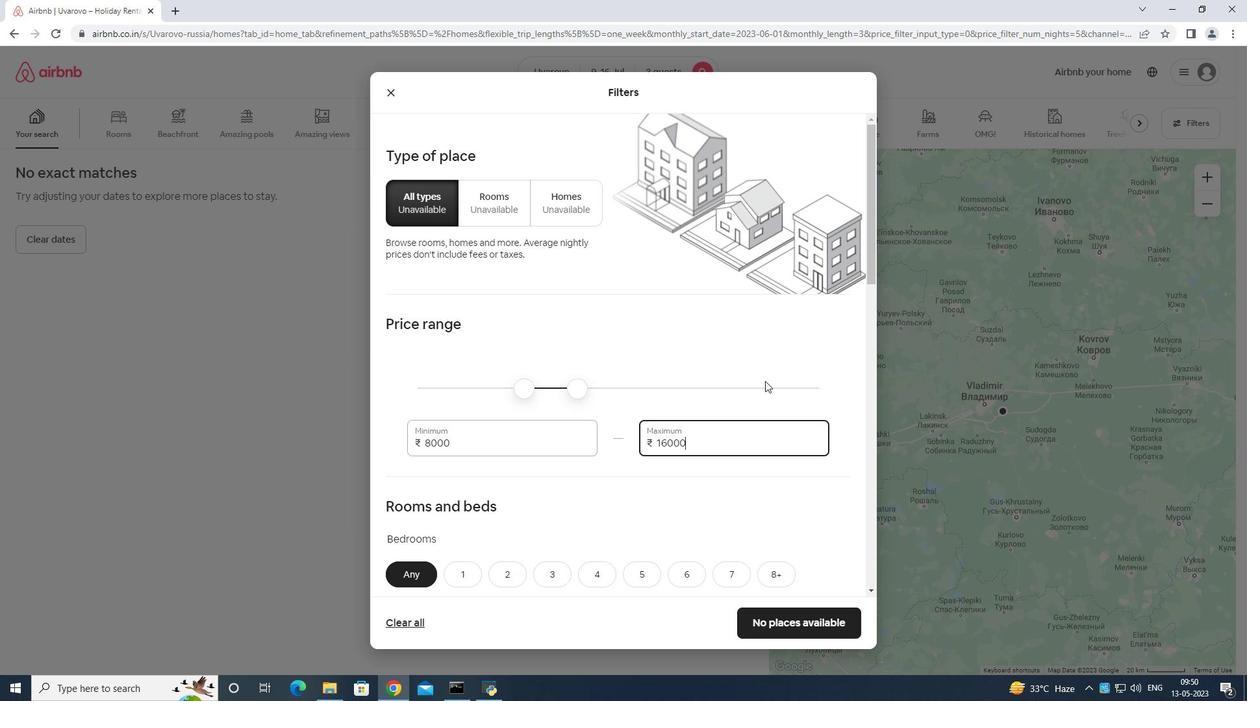 
Action: Mouse moved to (754, 402)
Screenshot: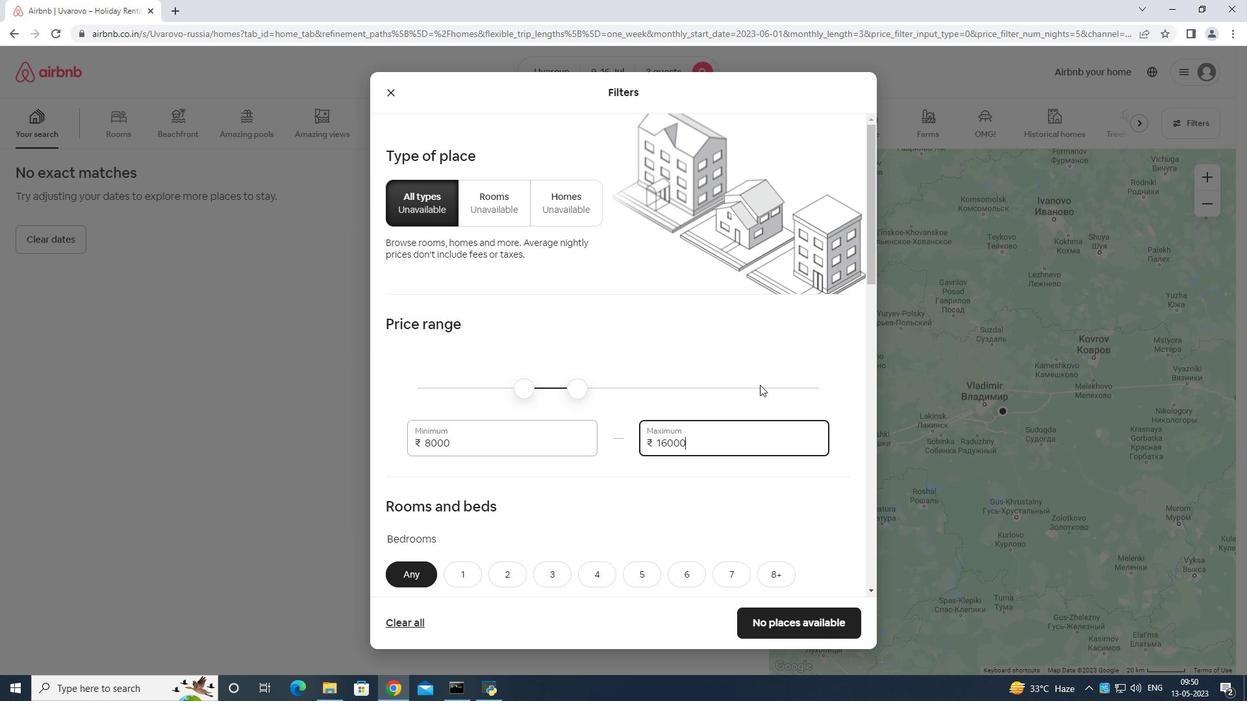 
Action: Mouse scrolled (754, 402) with delta (0, 0)
Screenshot: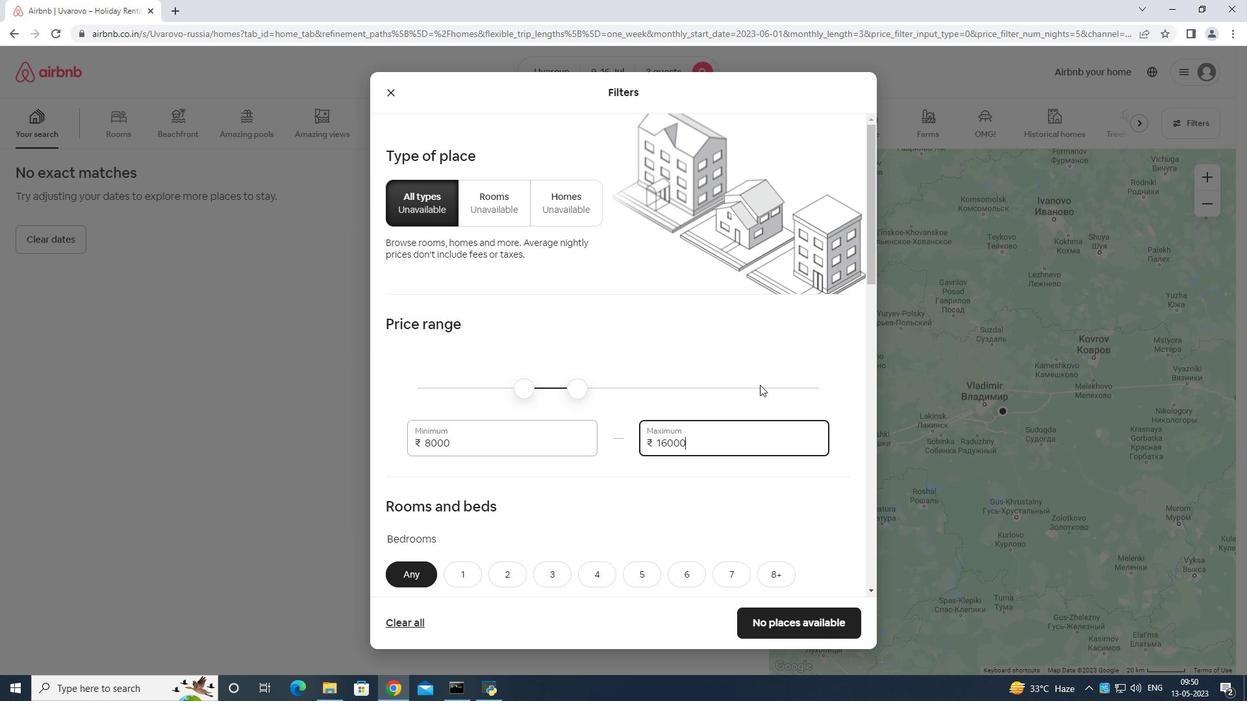 
Action: Mouse moved to (750, 401)
Screenshot: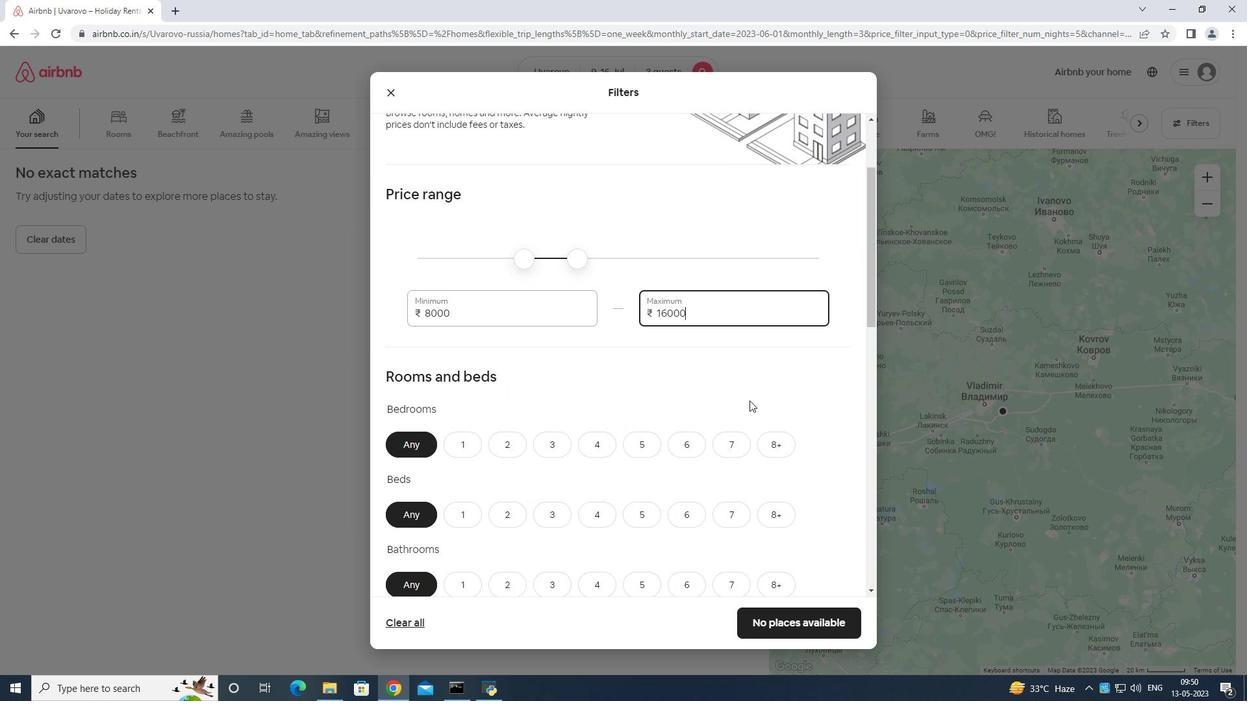 
Action: Mouse scrolled (750, 400) with delta (0, 0)
Screenshot: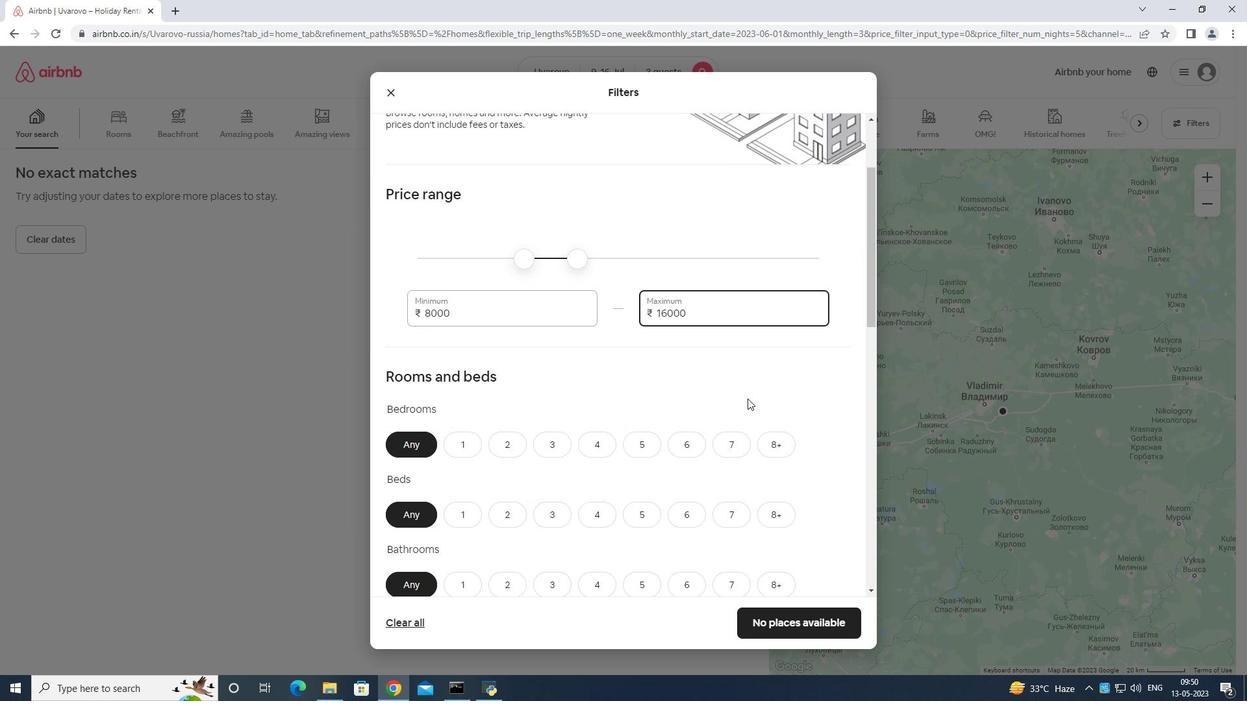 
Action: Mouse scrolled (750, 400) with delta (0, 0)
Screenshot: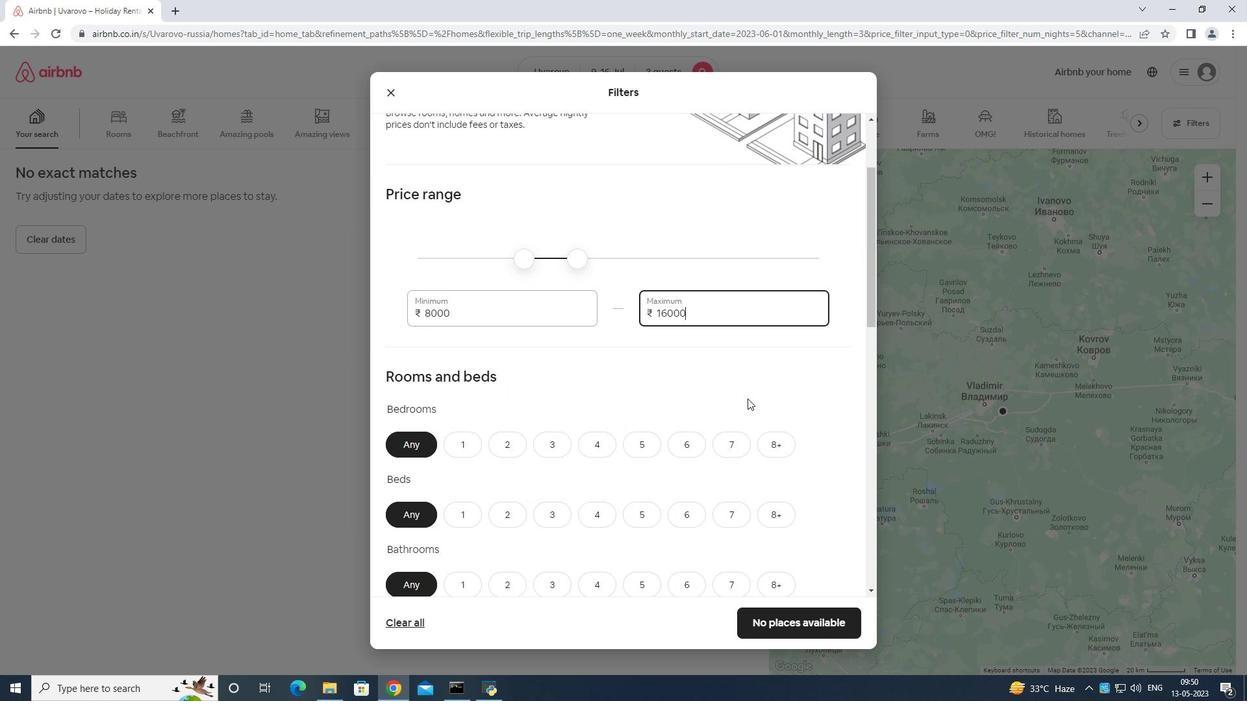 
Action: Mouse moved to (514, 317)
Screenshot: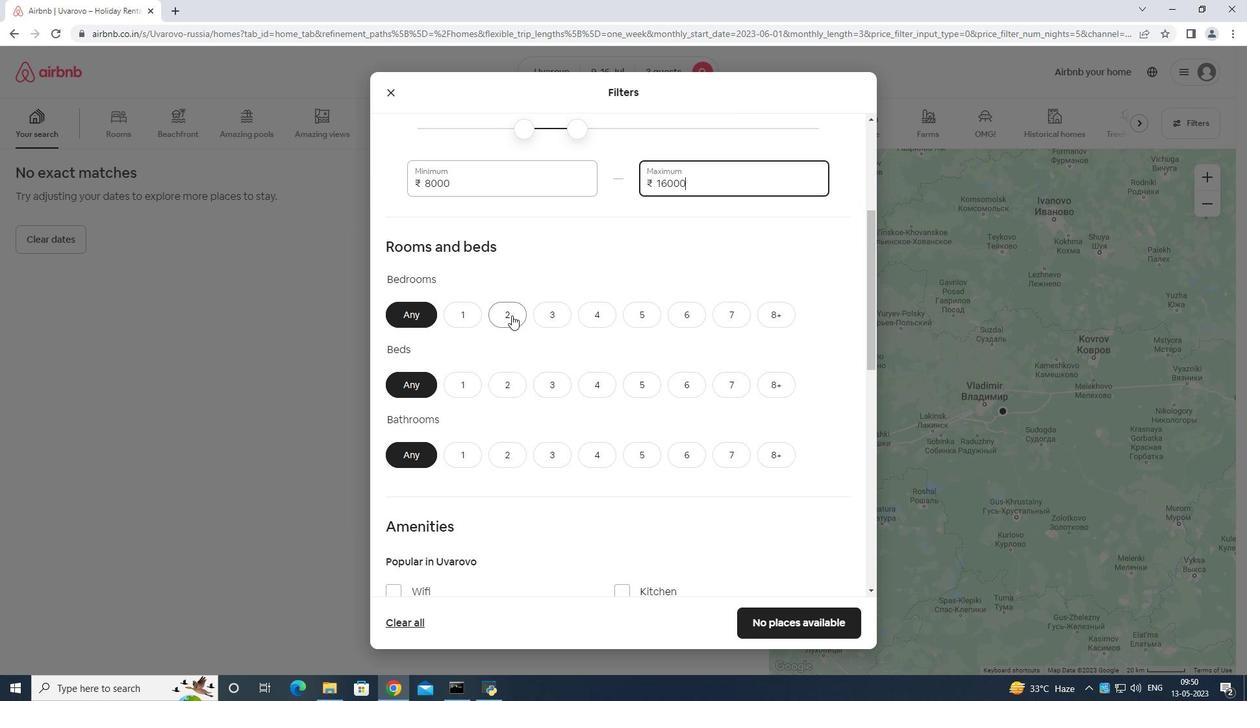 
Action: Mouse pressed left at (514, 317)
Screenshot: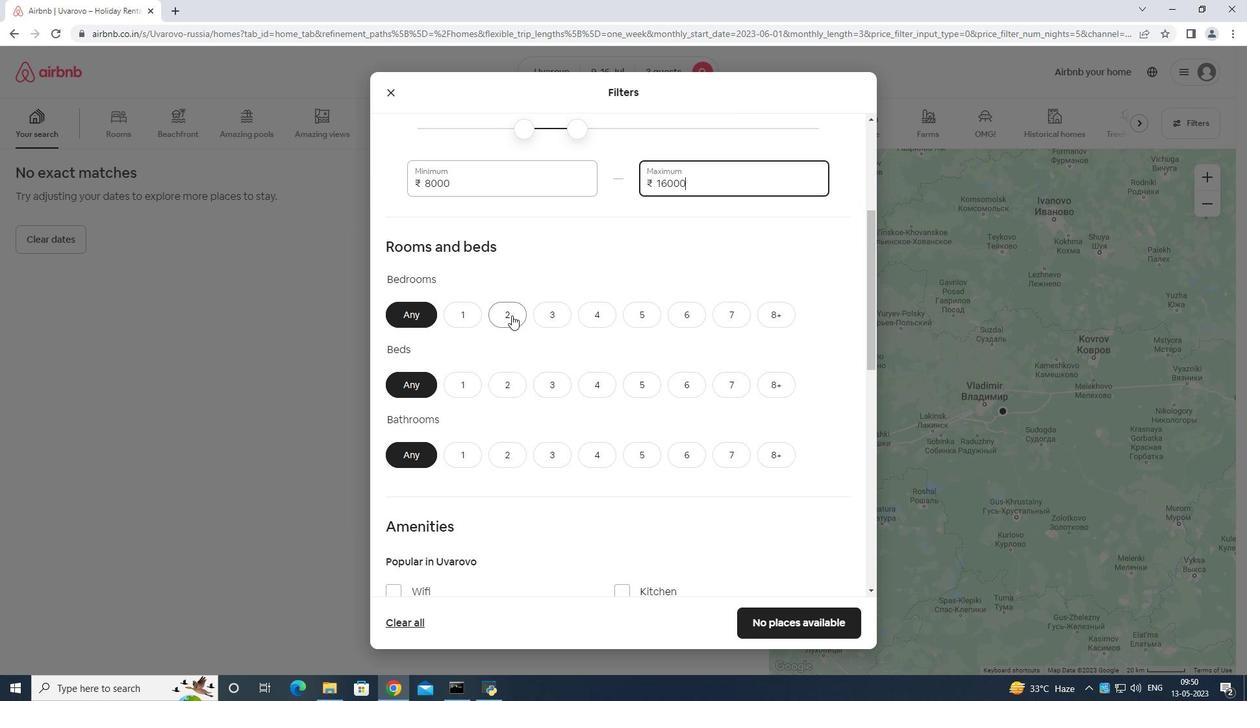 
Action: Mouse moved to (511, 391)
Screenshot: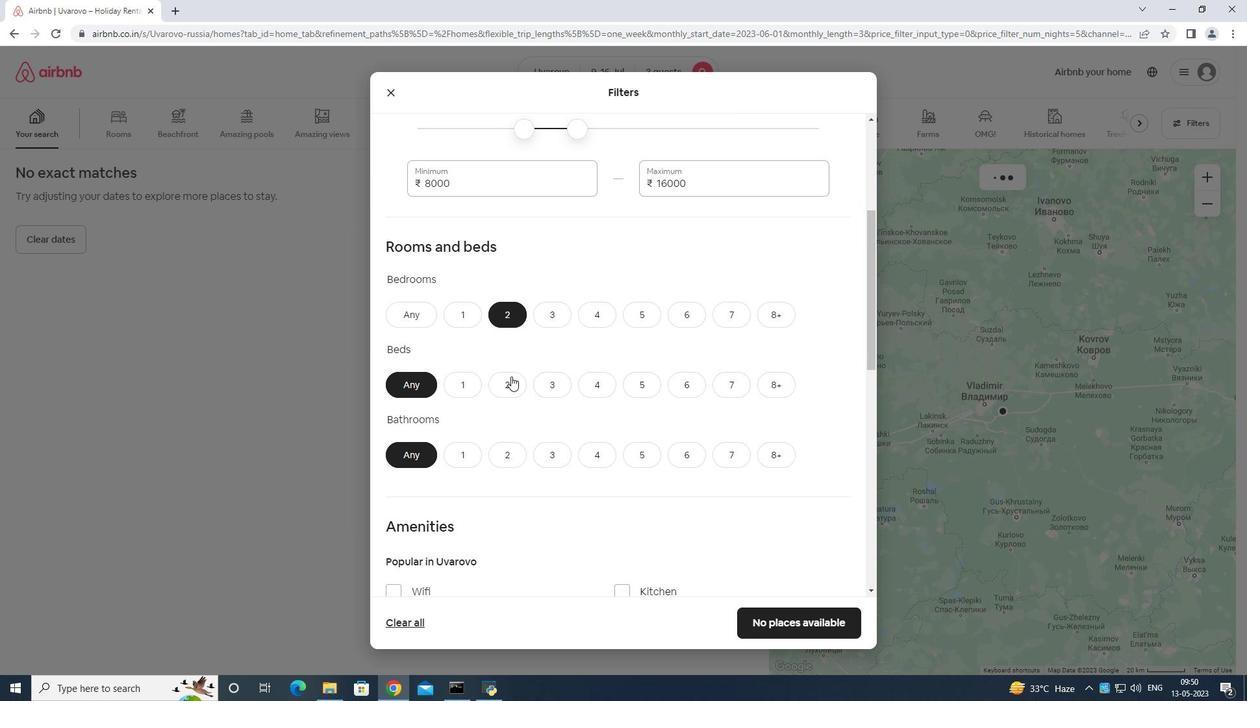 
Action: Mouse pressed left at (511, 391)
Screenshot: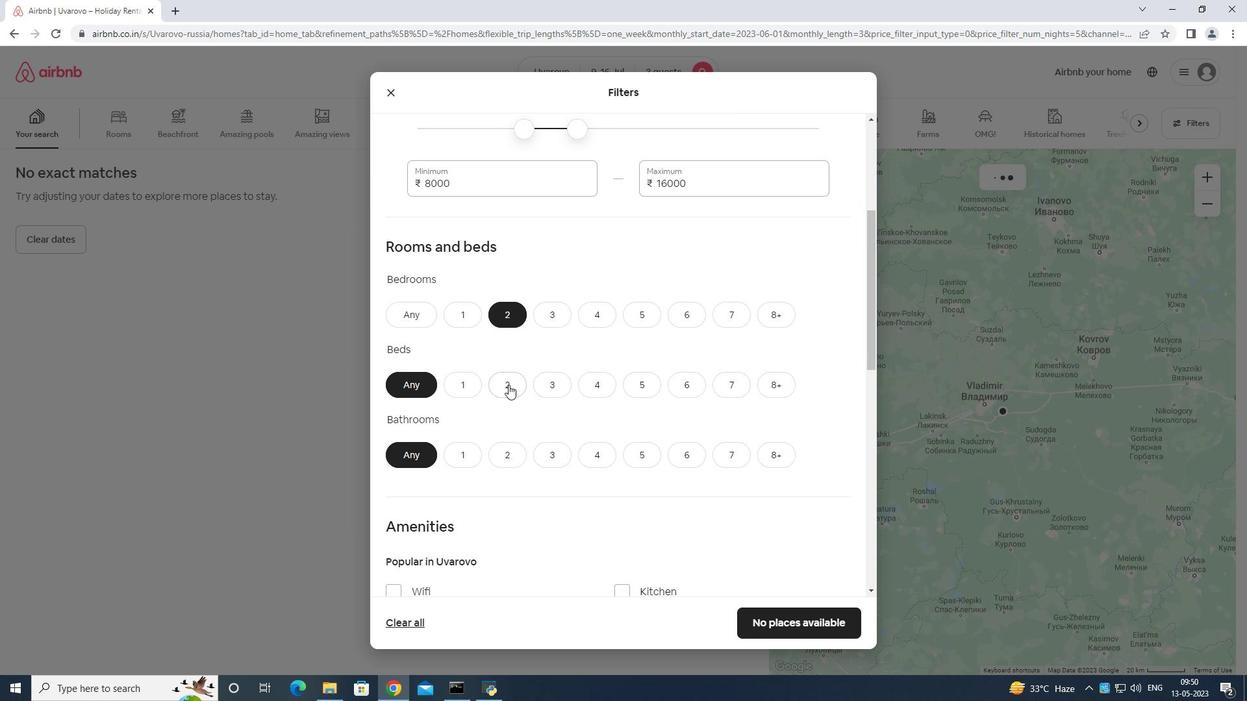 
Action: Mouse moved to (469, 459)
Screenshot: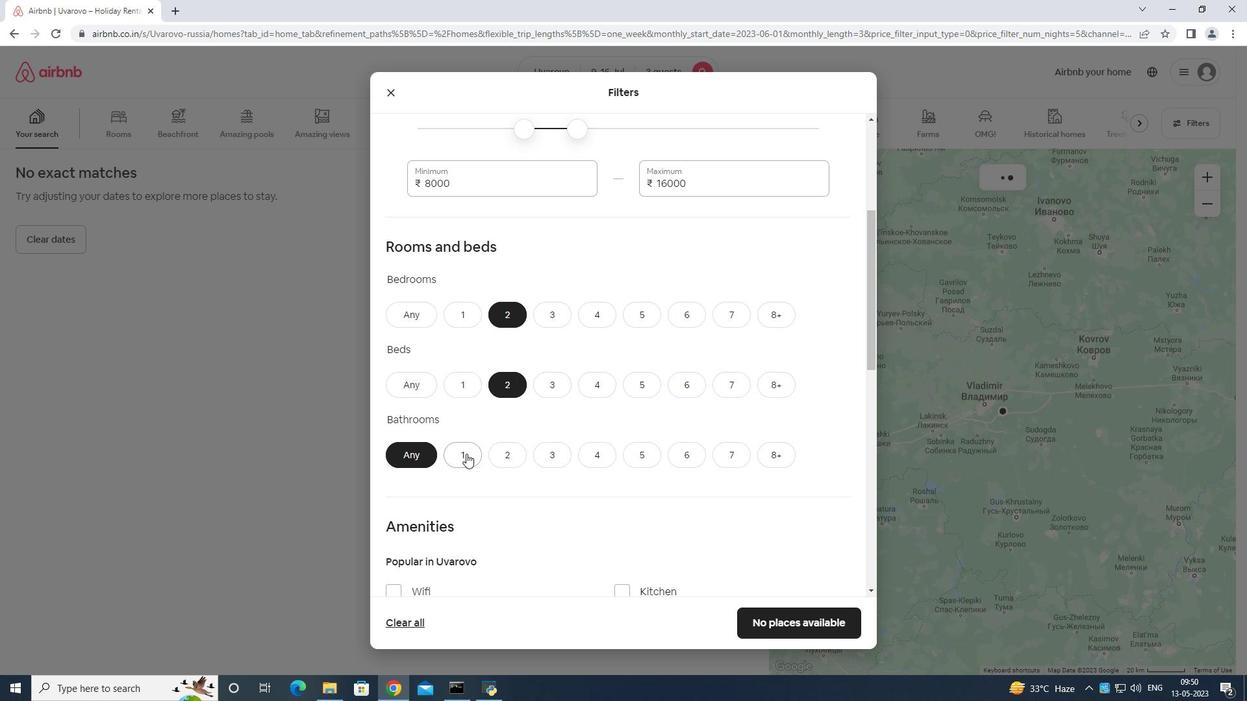 
Action: Mouse pressed left at (469, 459)
Screenshot: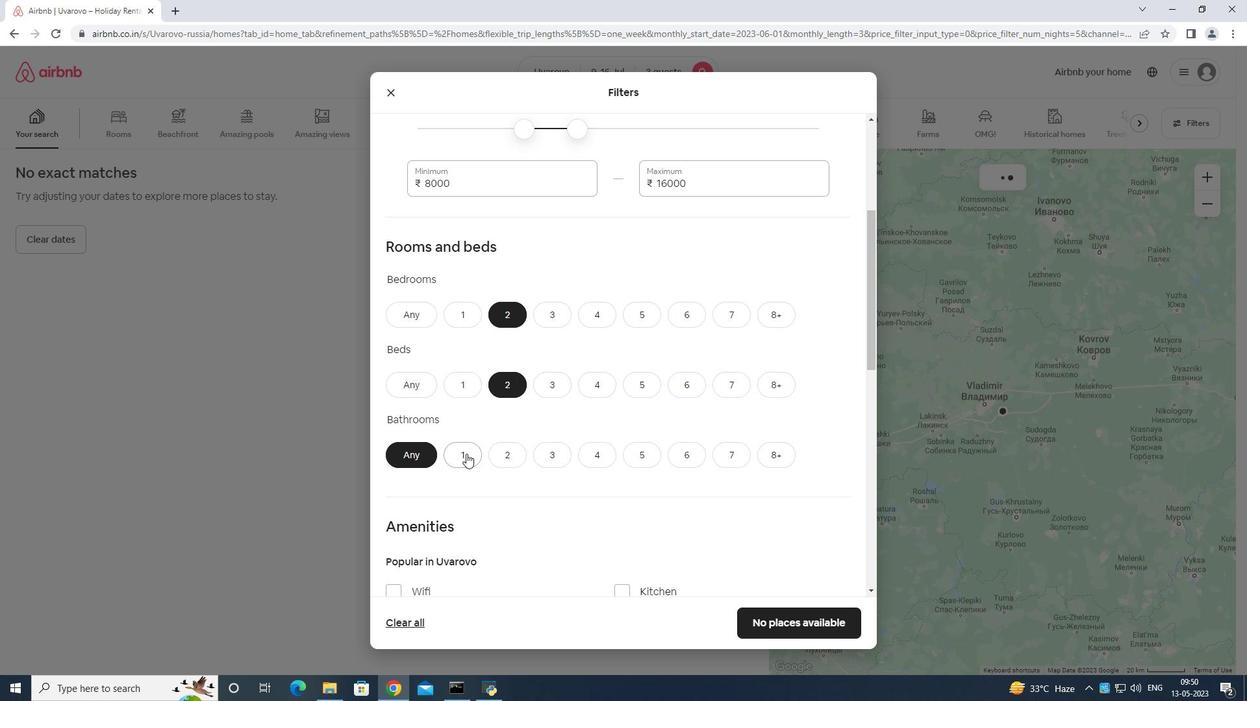 
Action: Mouse moved to (481, 401)
Screenshot: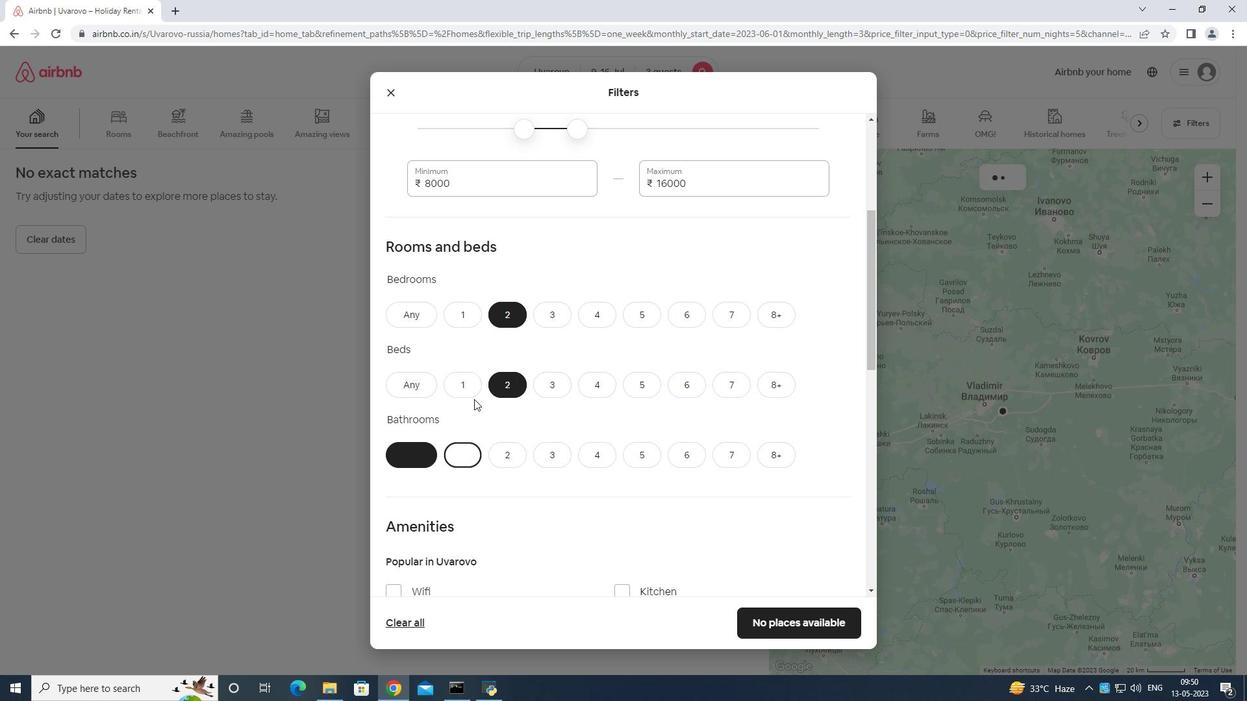 
Action: Mouse scrolled (481, 400) with delta (0, 0)
Screenshot: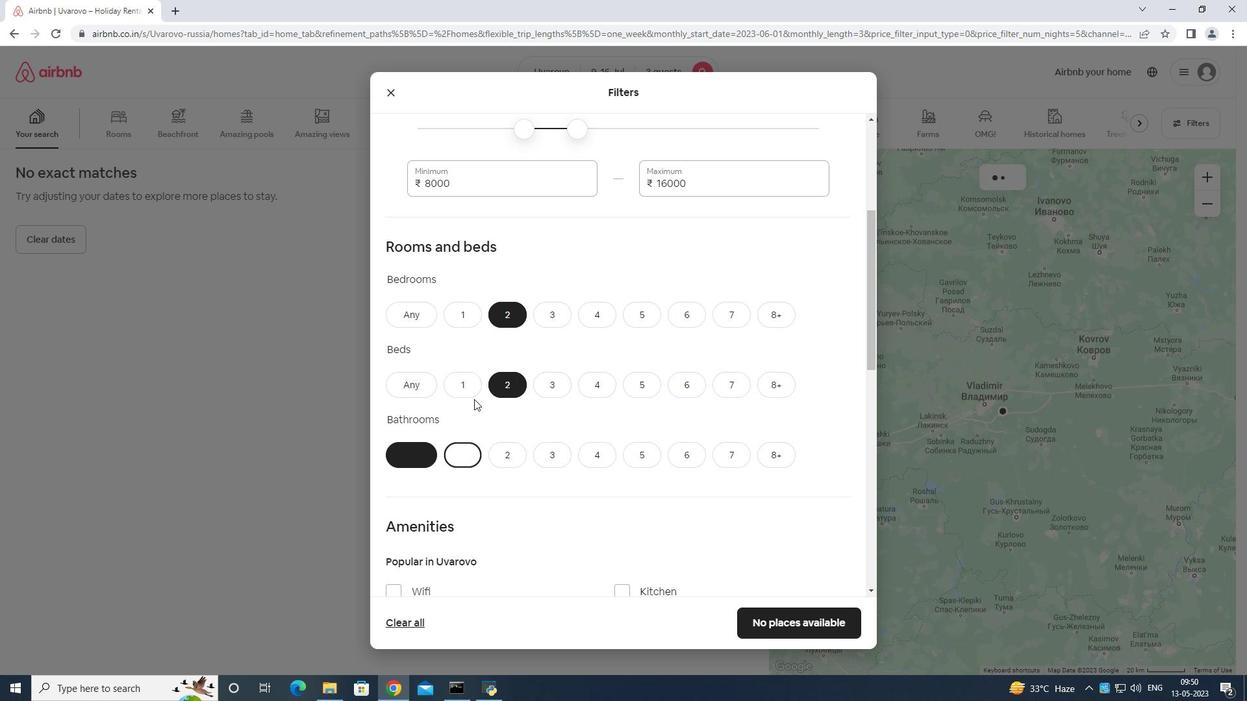 
Action: Mouse moved to (483, 404)
Screenshot: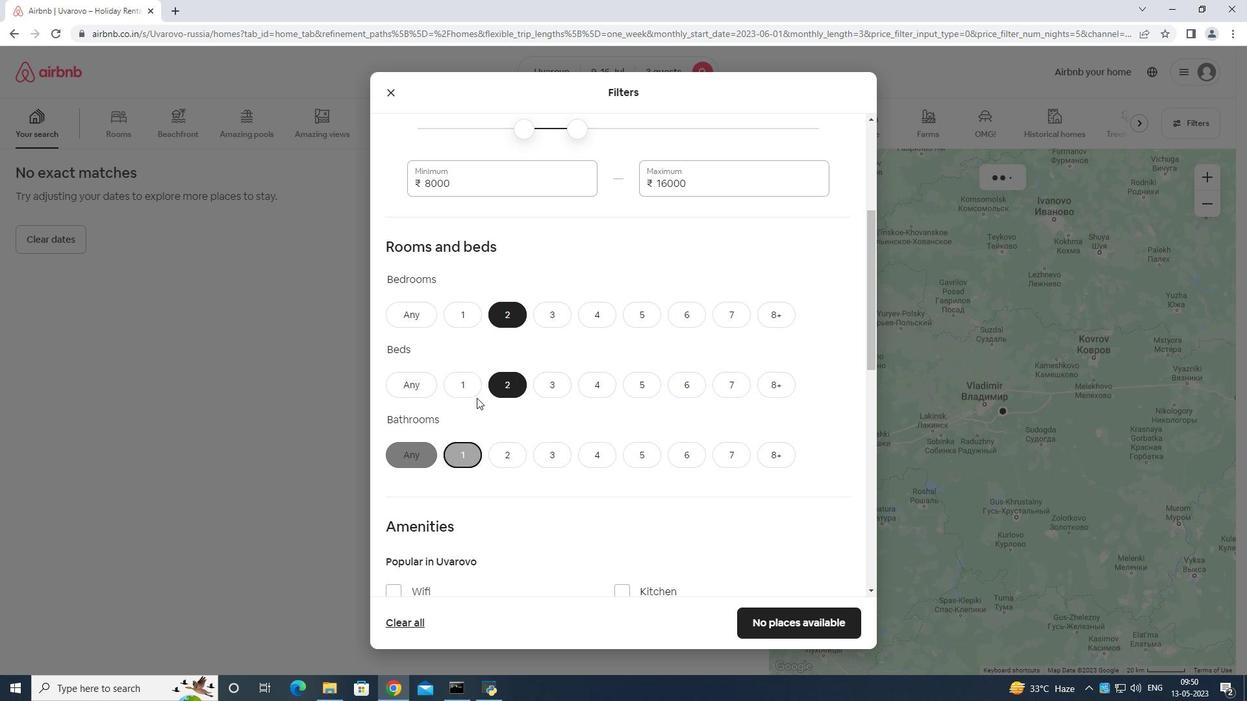 
Action: Mouse scrolled (483, 404) with delta (0, 0)
Screenshot: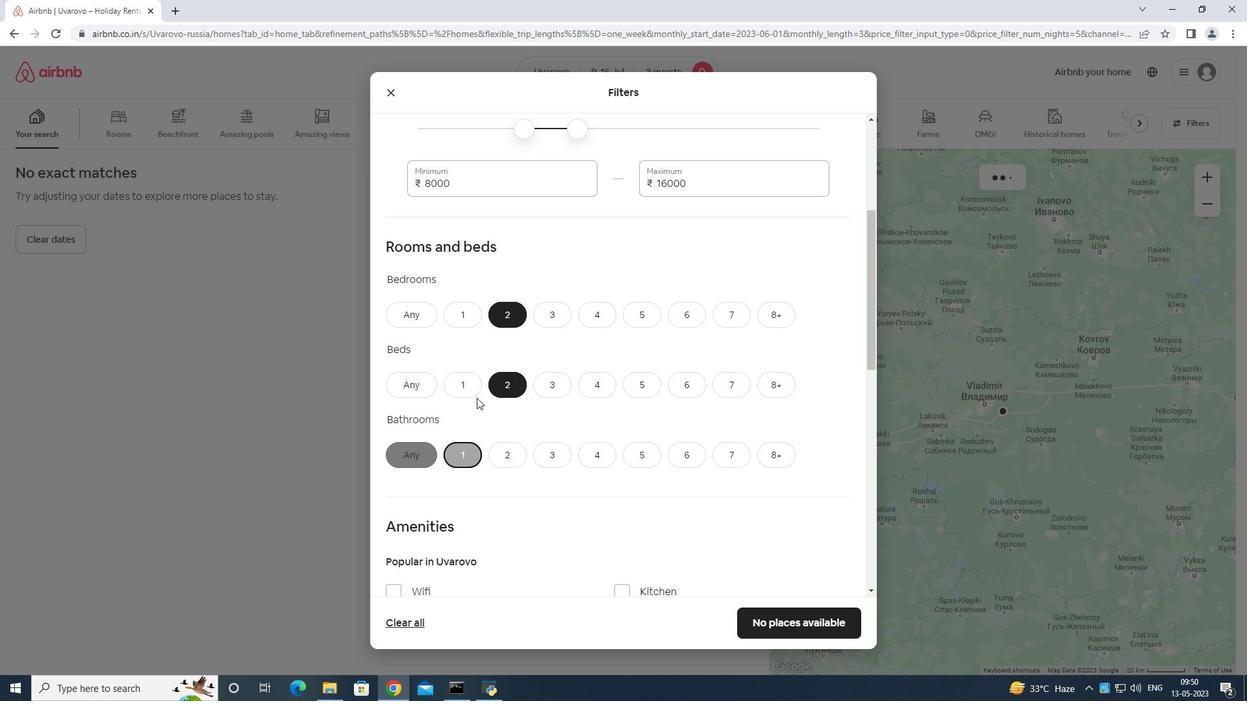 
Action: Mouse moved to (484, 406)
Screenshot: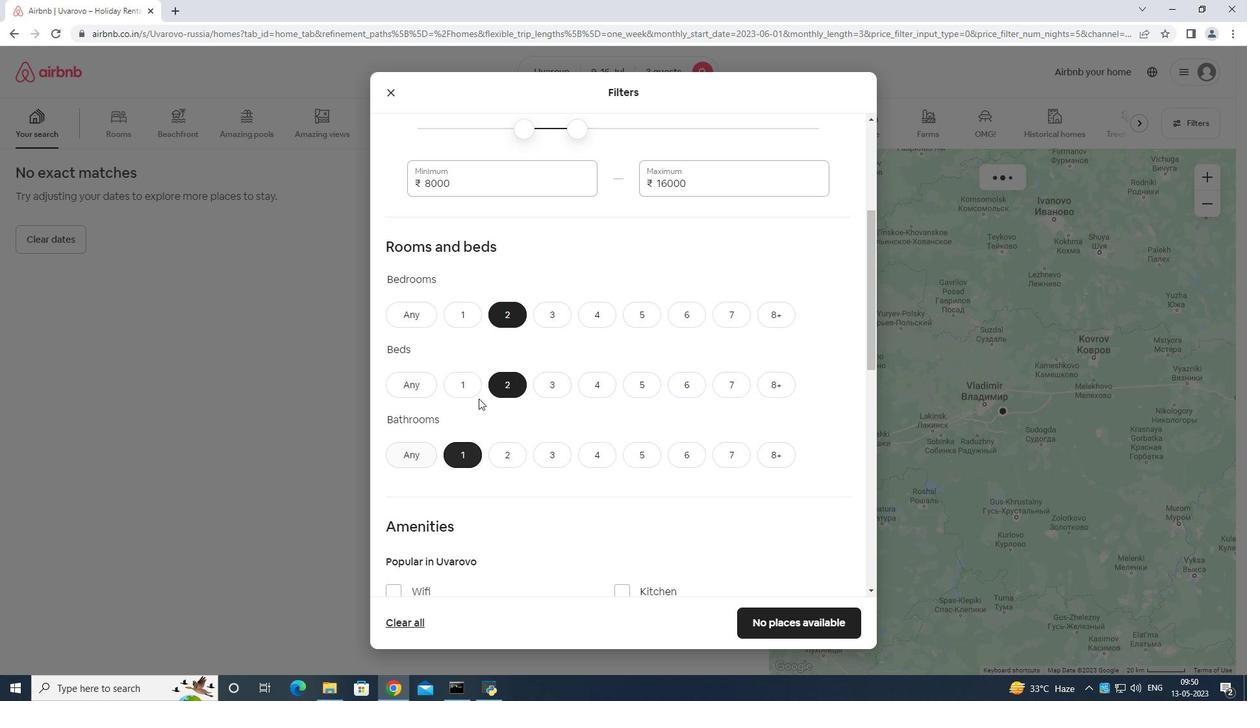 
Action: Mouse scrolled (484, 405) with delta (0, 0)
Screenshot: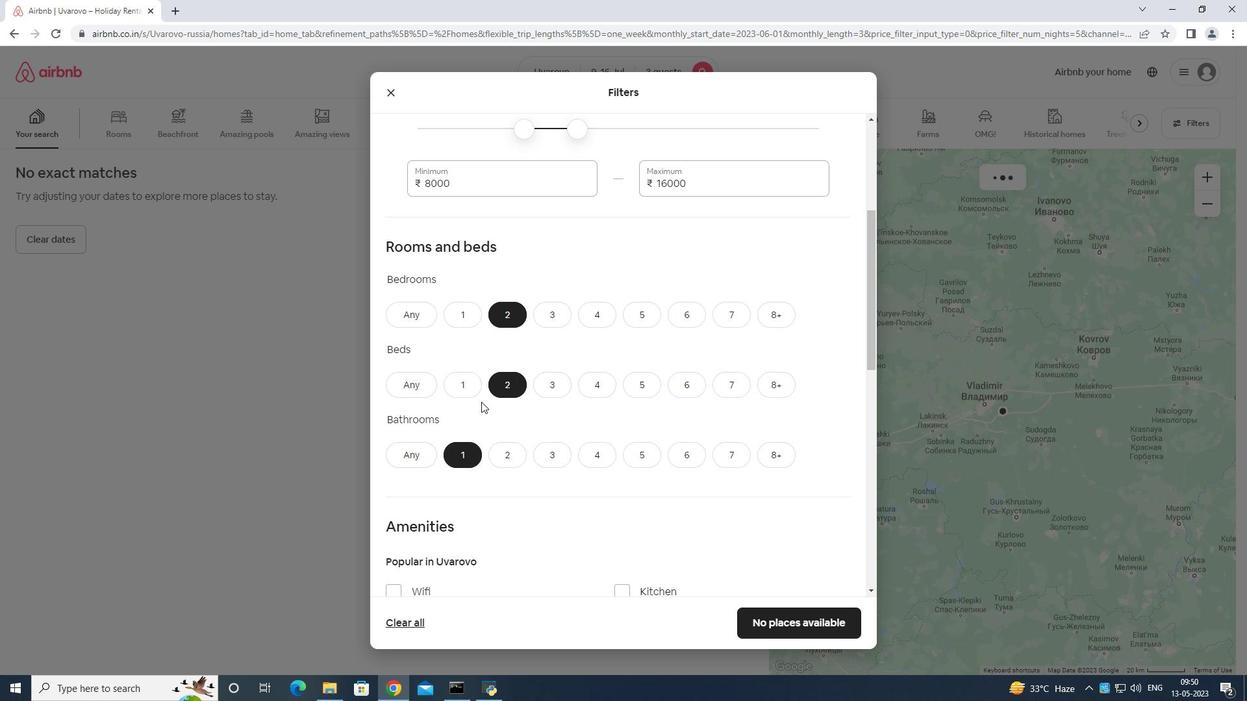 
Action: Mouse moved to (669, 295)
Screenshot: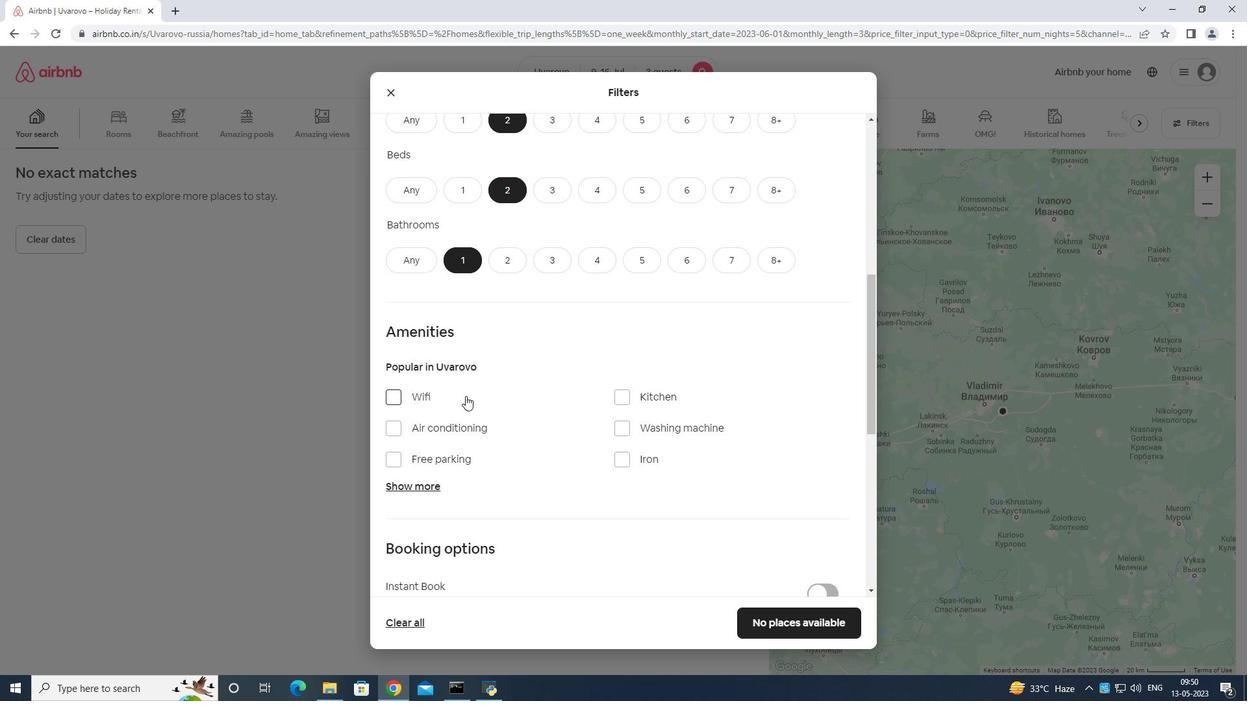 
Action: Mouse scrolled (669, 294) with delta (0, 0)
Screenshot: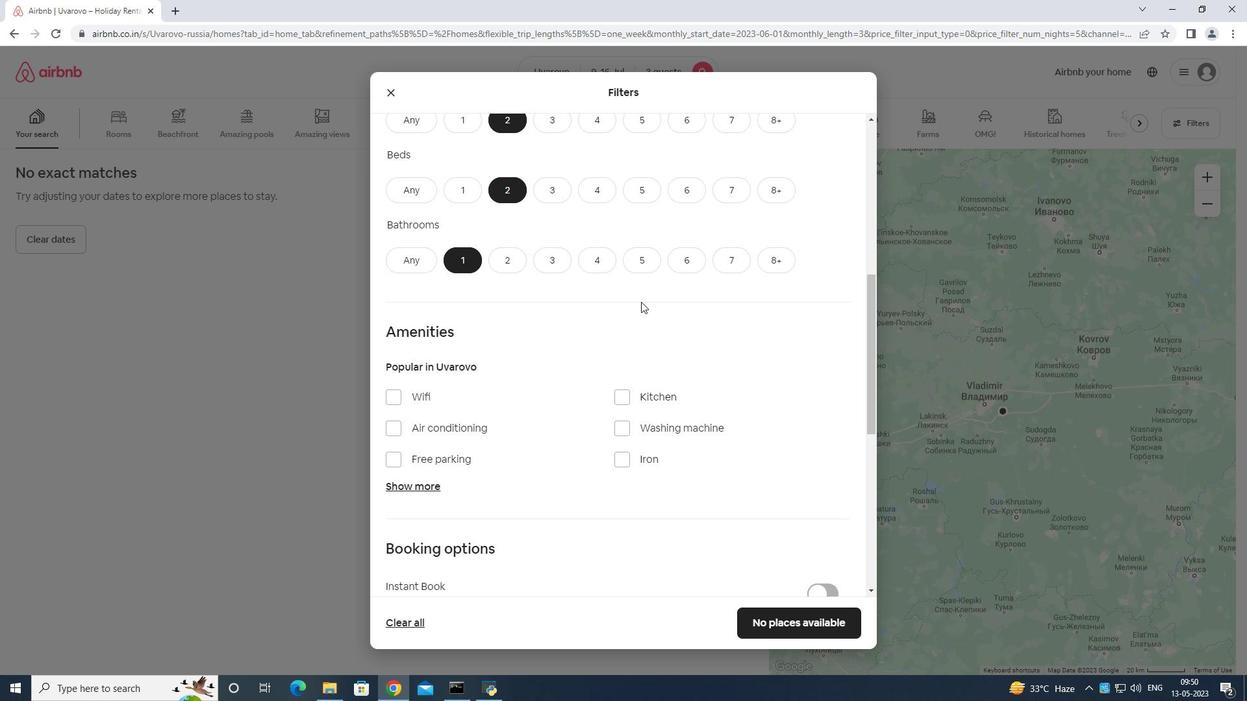 
Action: Mouse moved to (679, 296)
Screenshot: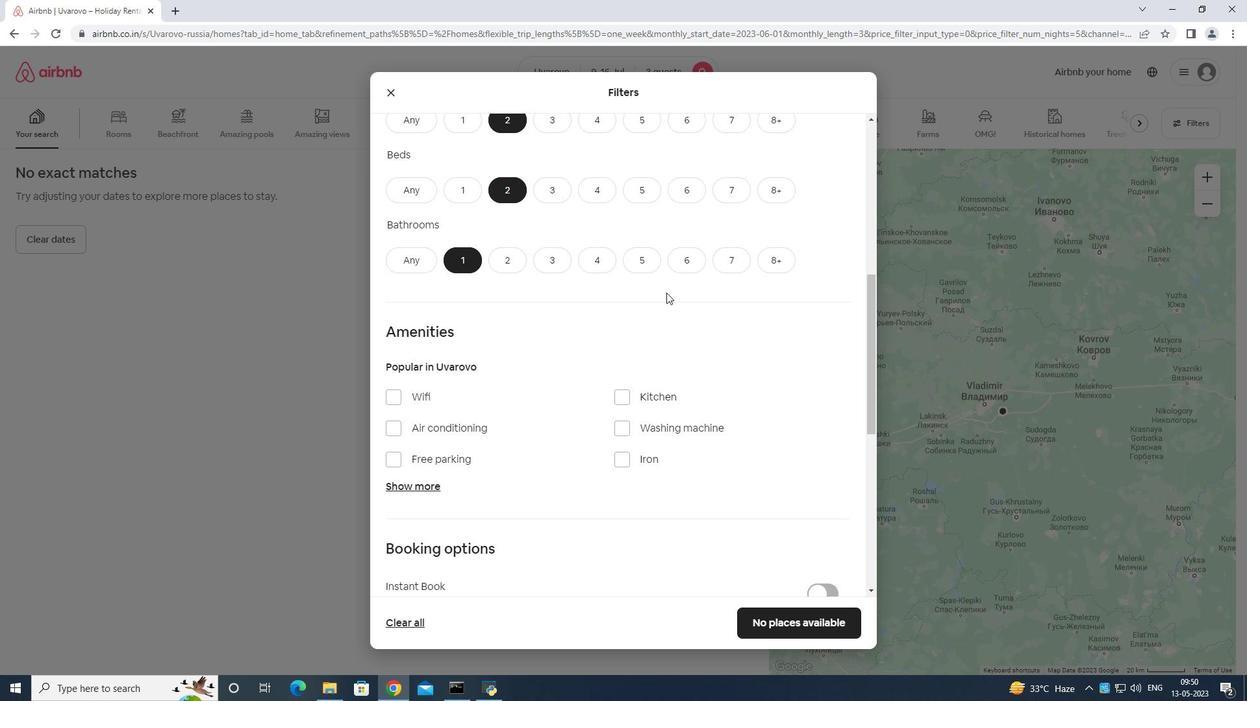 
Action: Mouse scrolled (679, 295) with delta (0, 0)
Screenshot: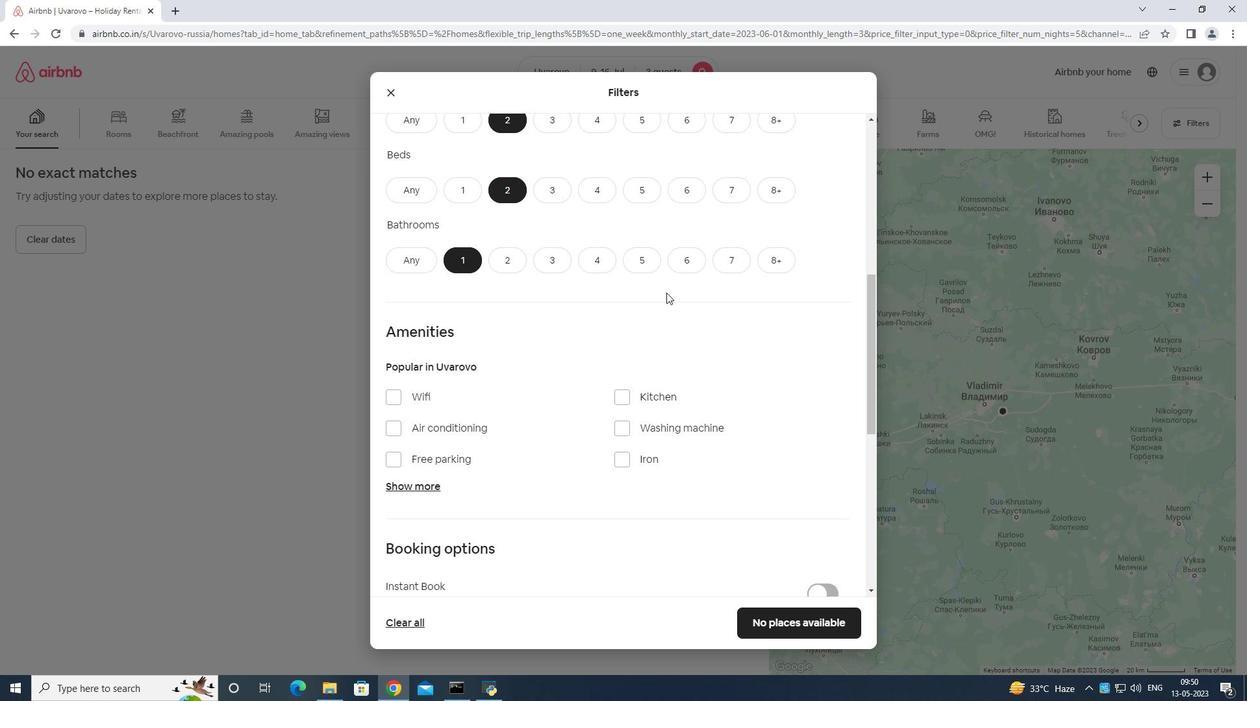 
Action: Mouse moved to (699, 296)
Screenshot: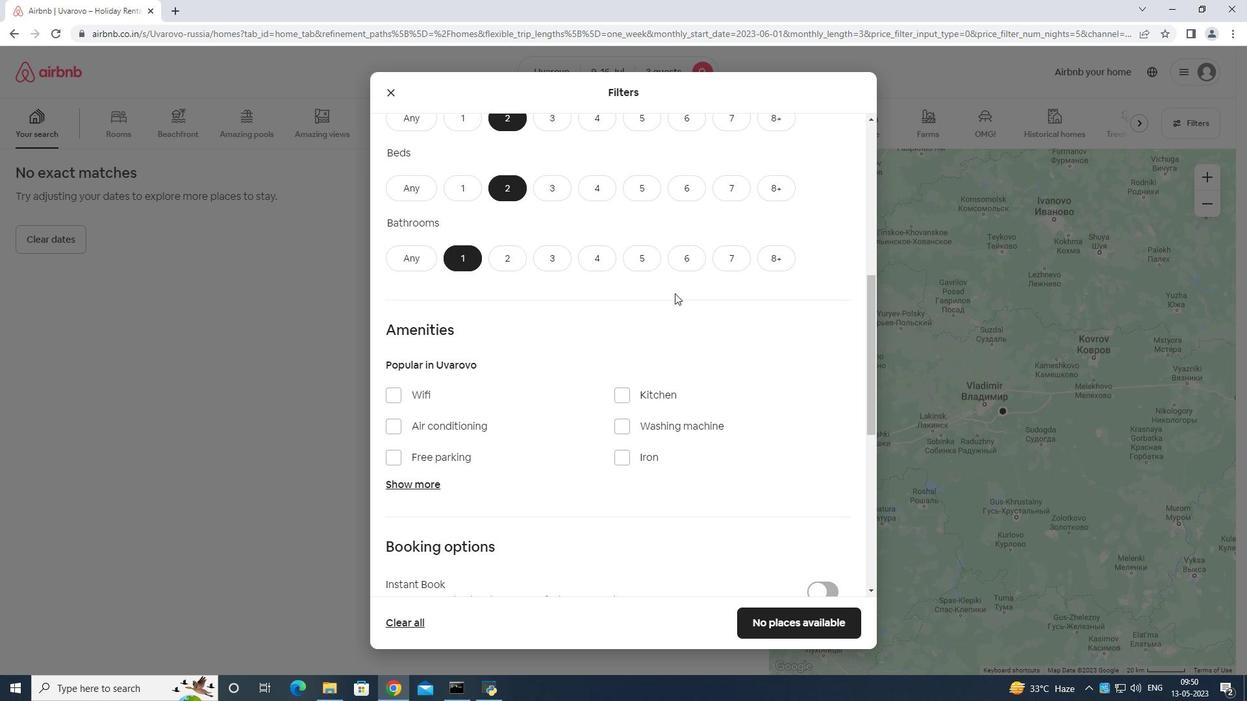 
Action: Mouse scrolled (699, 296) with delta (0, 0)
Screenshot: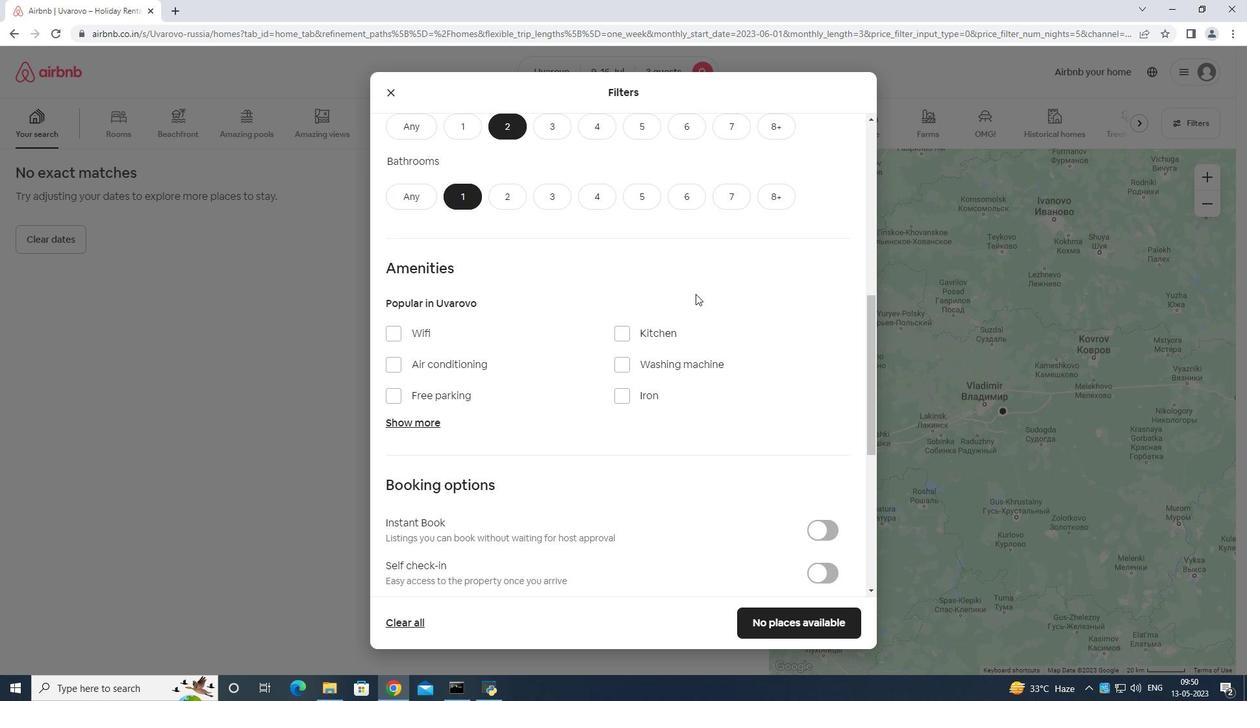 
Action: Mouse scrolled (699, 296) with delta (0, 0)
Screenshot: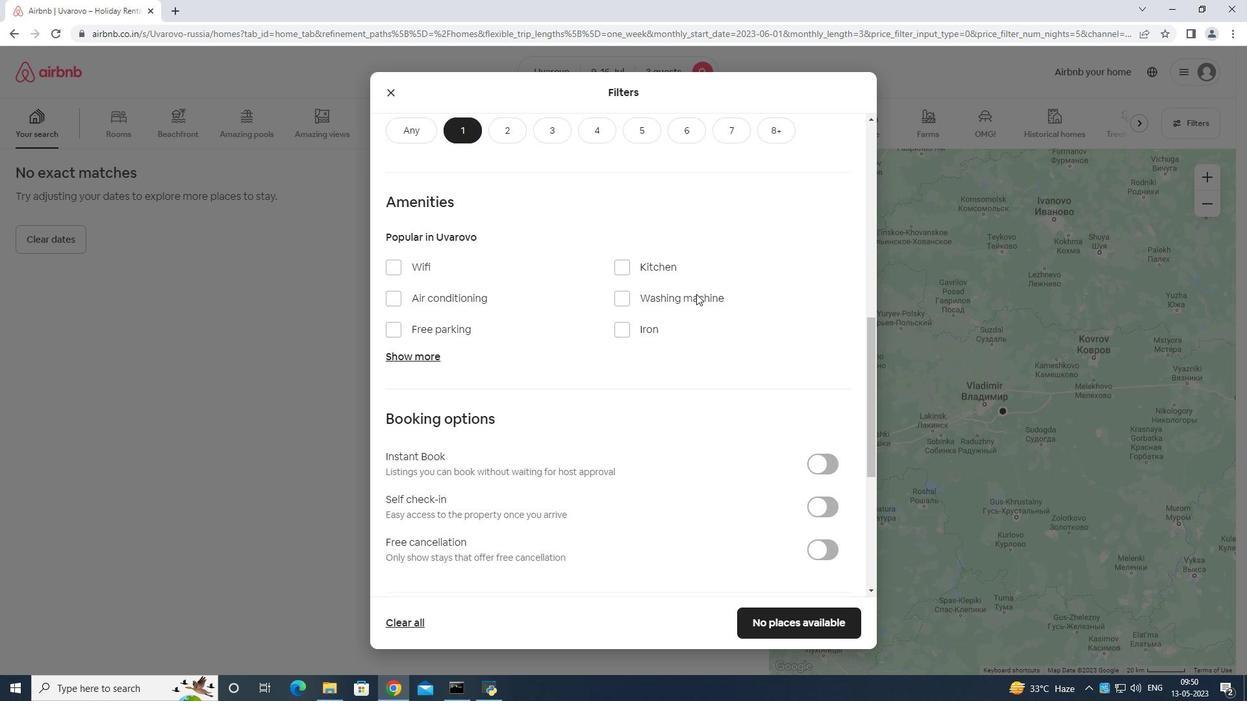 
Action: Mouse scrolled (699, 296) with delta (0, 0)
Screenshot: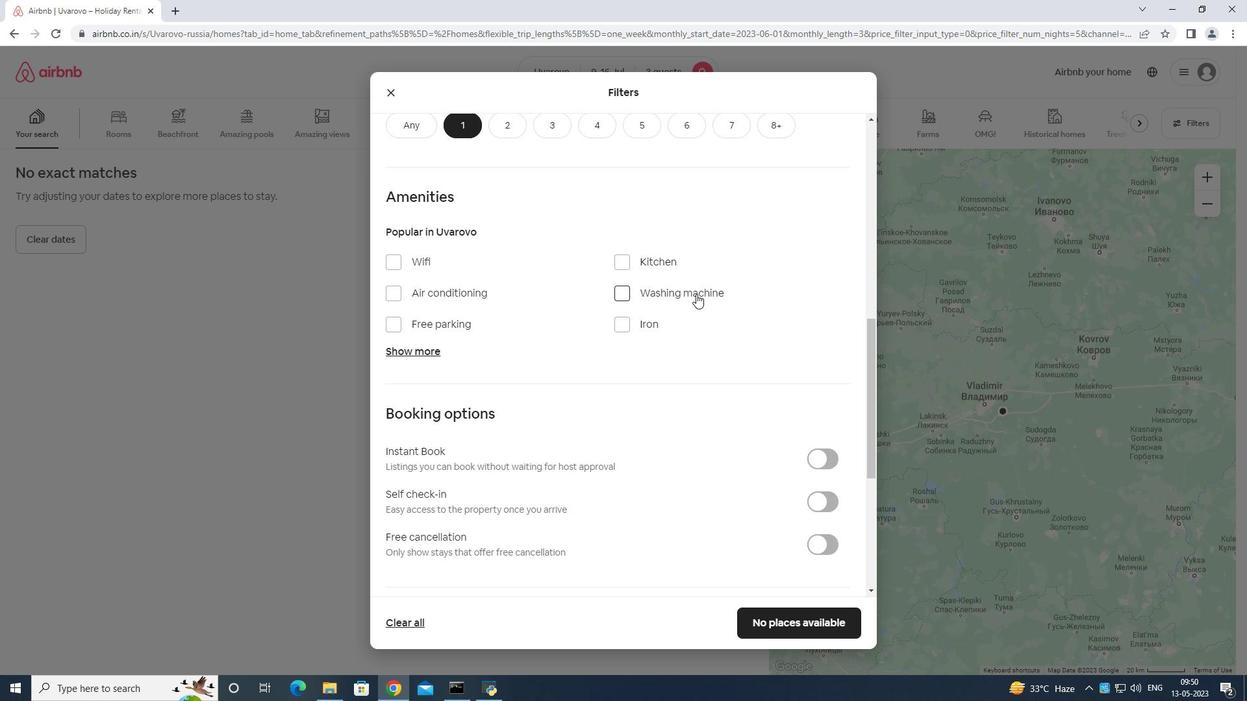 
Action: Mouse moved to (835, 308)
Screenshot: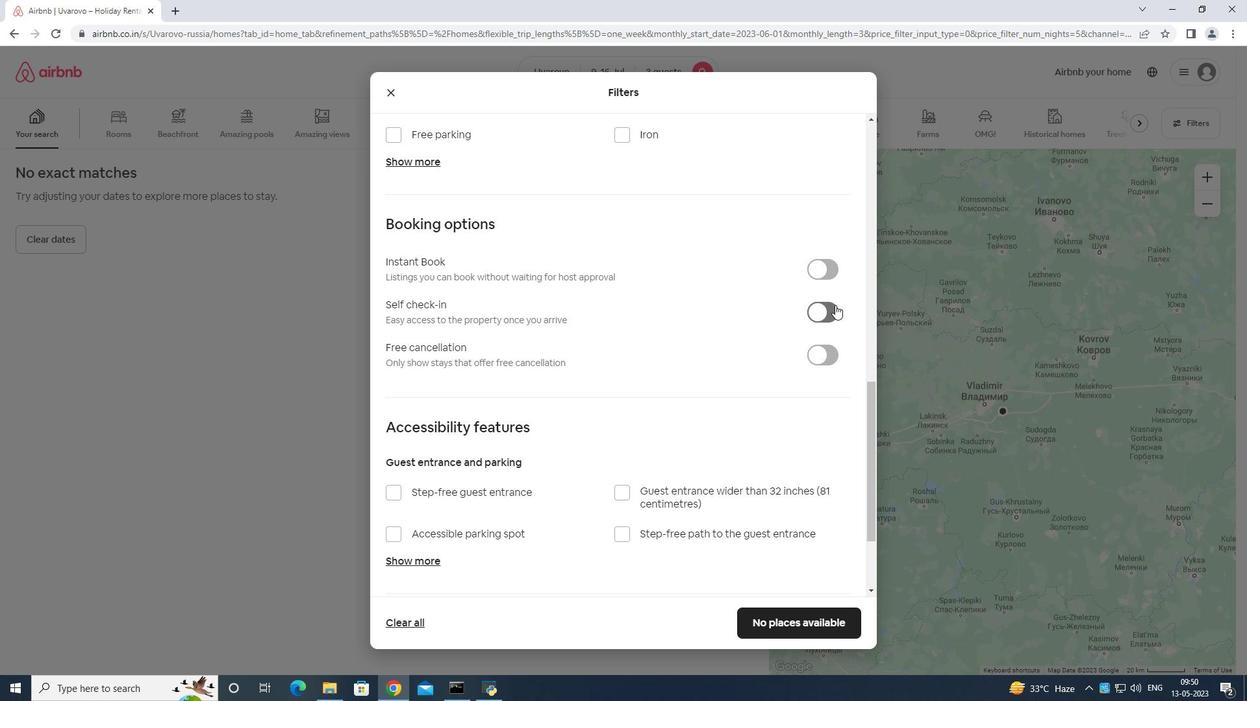
Action: Mouse pressed left at (838, 308)
Screenshot: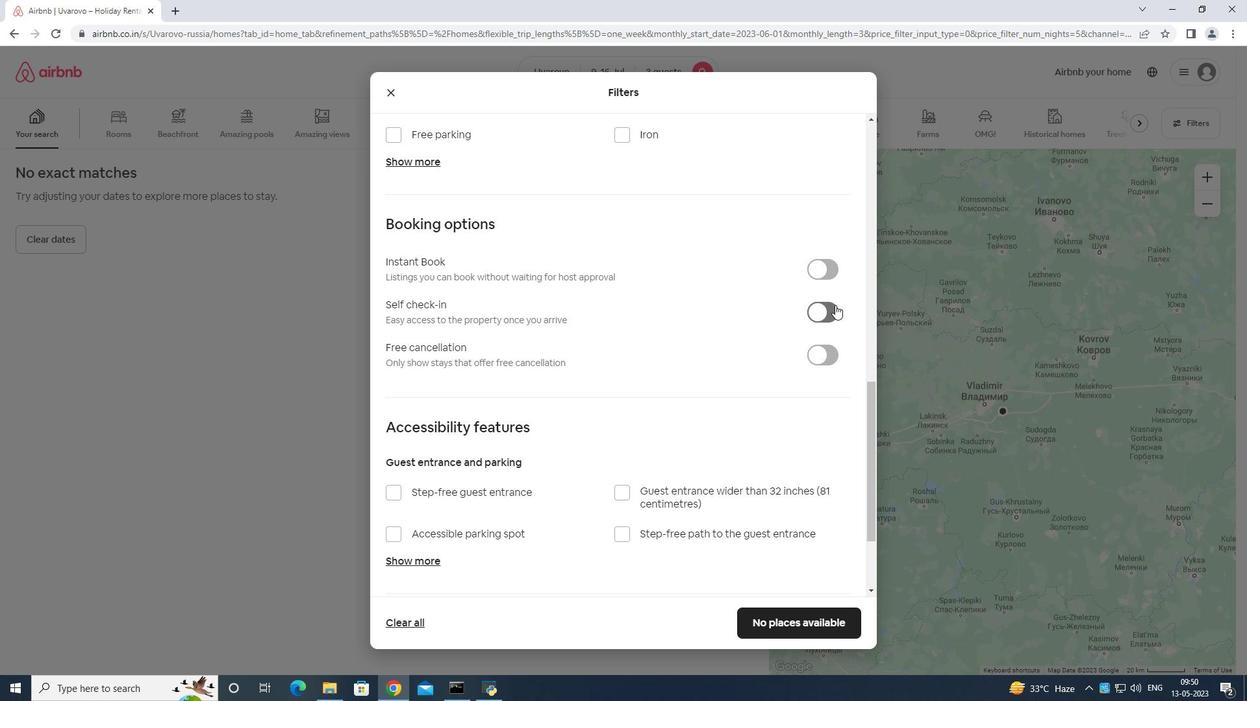 
Action: Mouse moved to (823, 291)
Screenshot: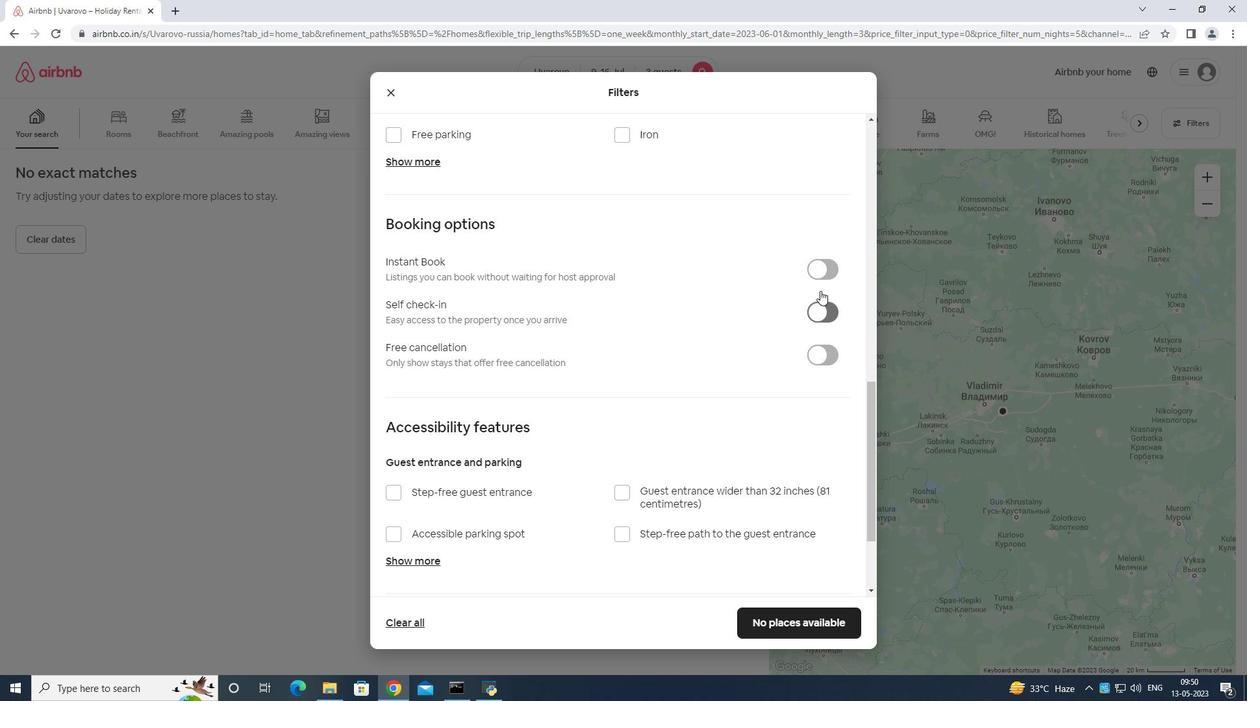 
Action: Mouse scrolled (823, 291) with delta (0, 0)
Screenshot: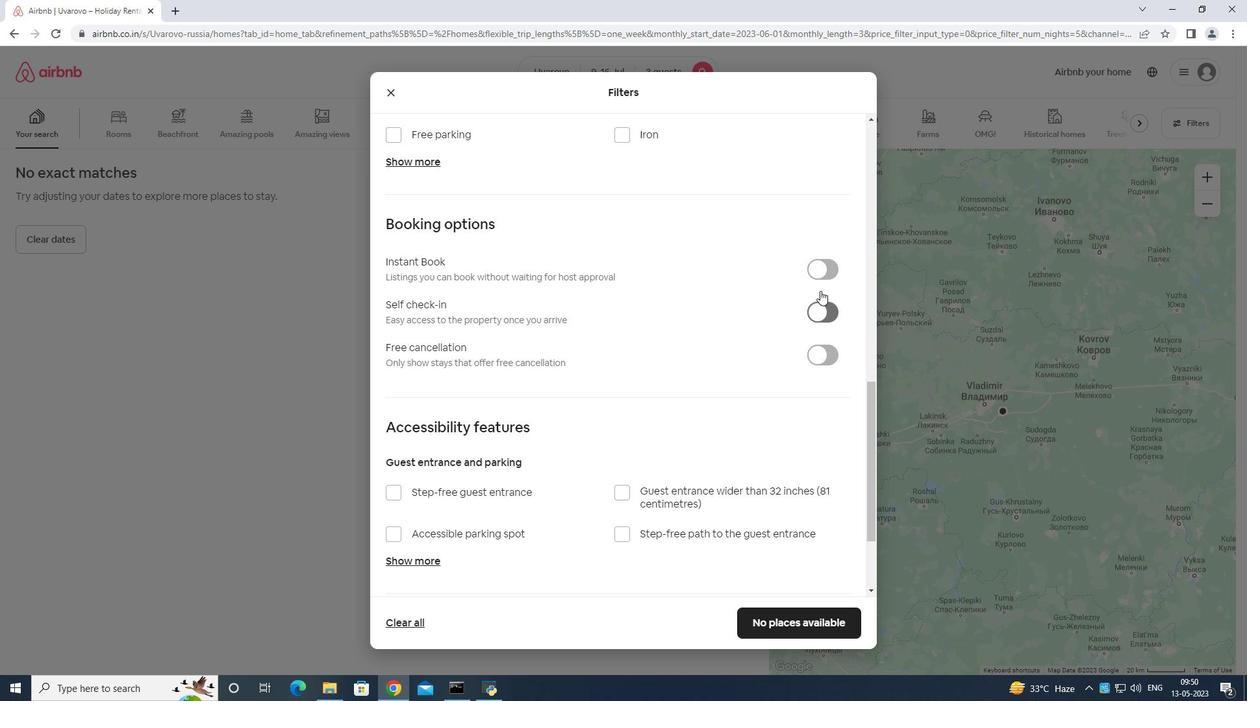 
Action: Mouse moved to (823, 293)
Screenshot: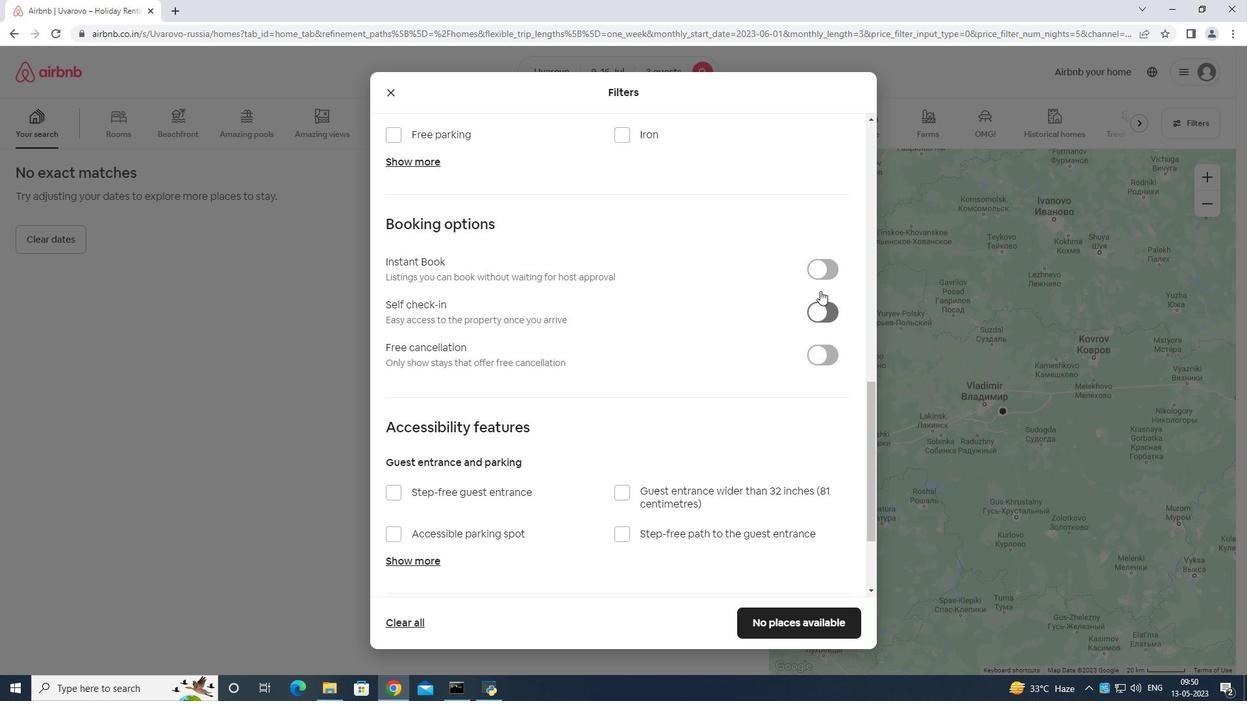 
Action: Mouse scrolled (823, 292) with delta (0, 0)
Screenshot: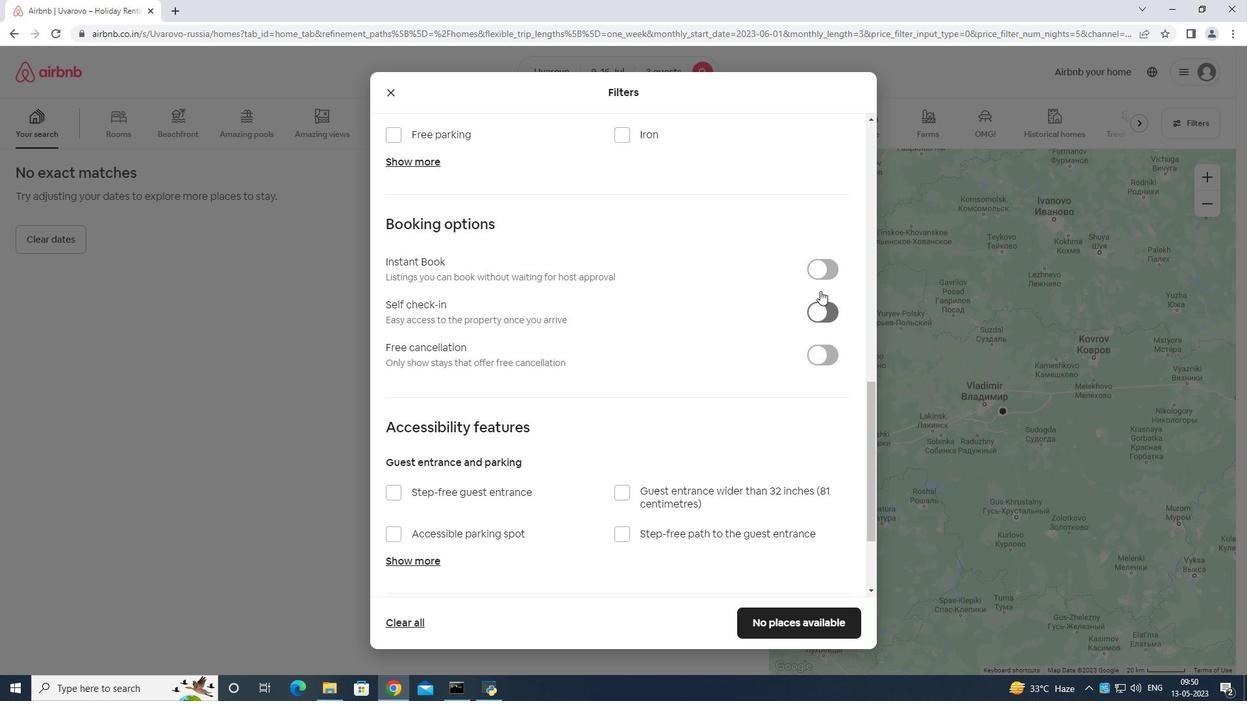 
Action: Mouse moved to (823, 294)
Screenshot: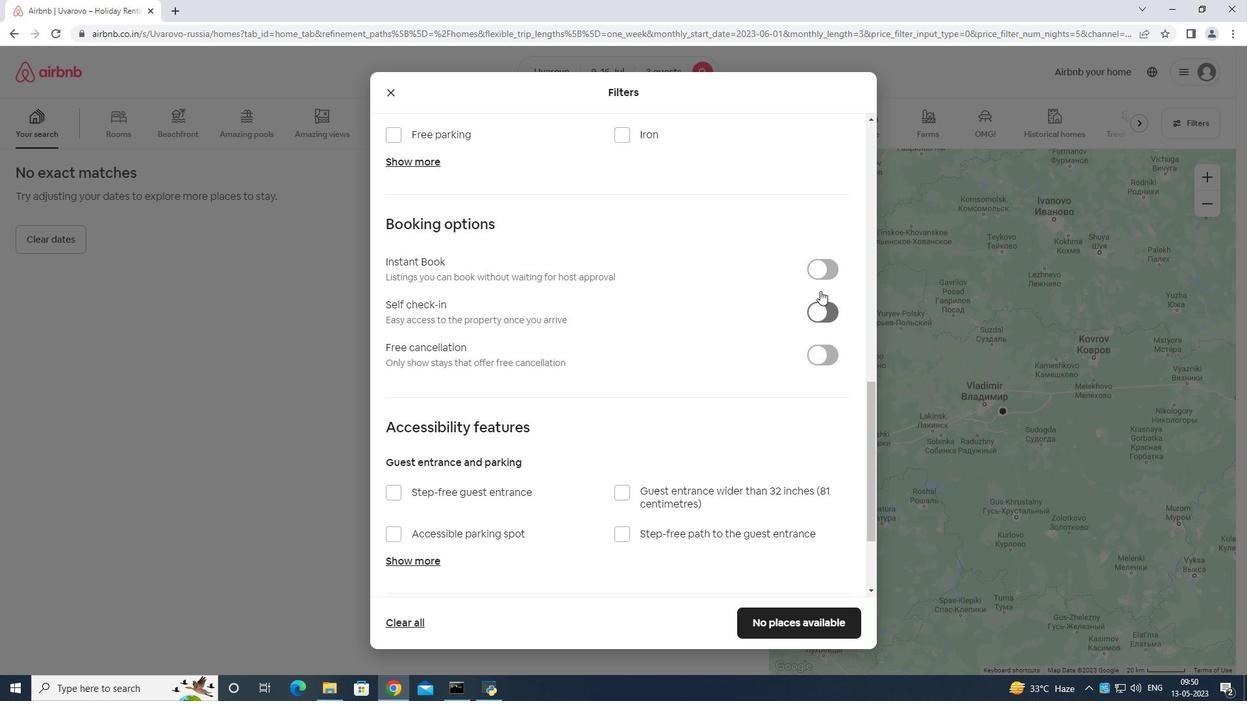 
Action: Mouse scrolled (823, 294) with delta (0, 0)
Screenshot: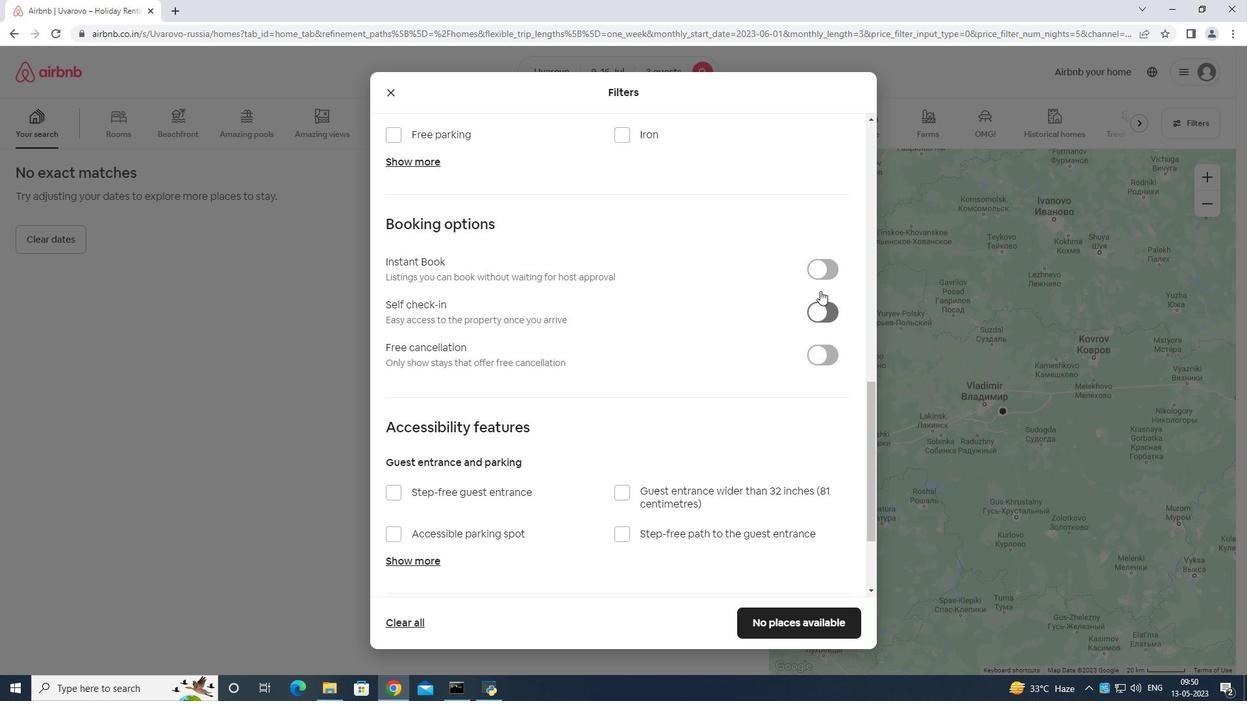
Action: Mouse moved to (823, 289)
Screenshot: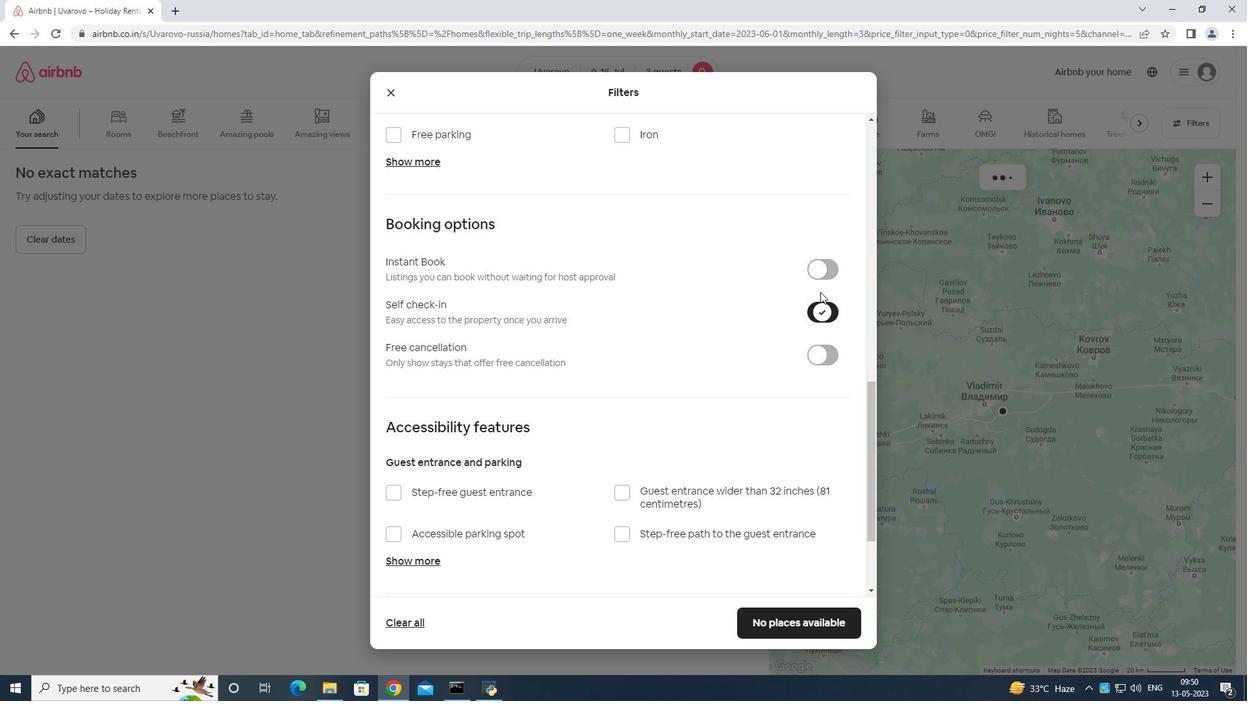 
Action: Mouse scrolled (823, 288) with delta (0, 0)
Screenshot: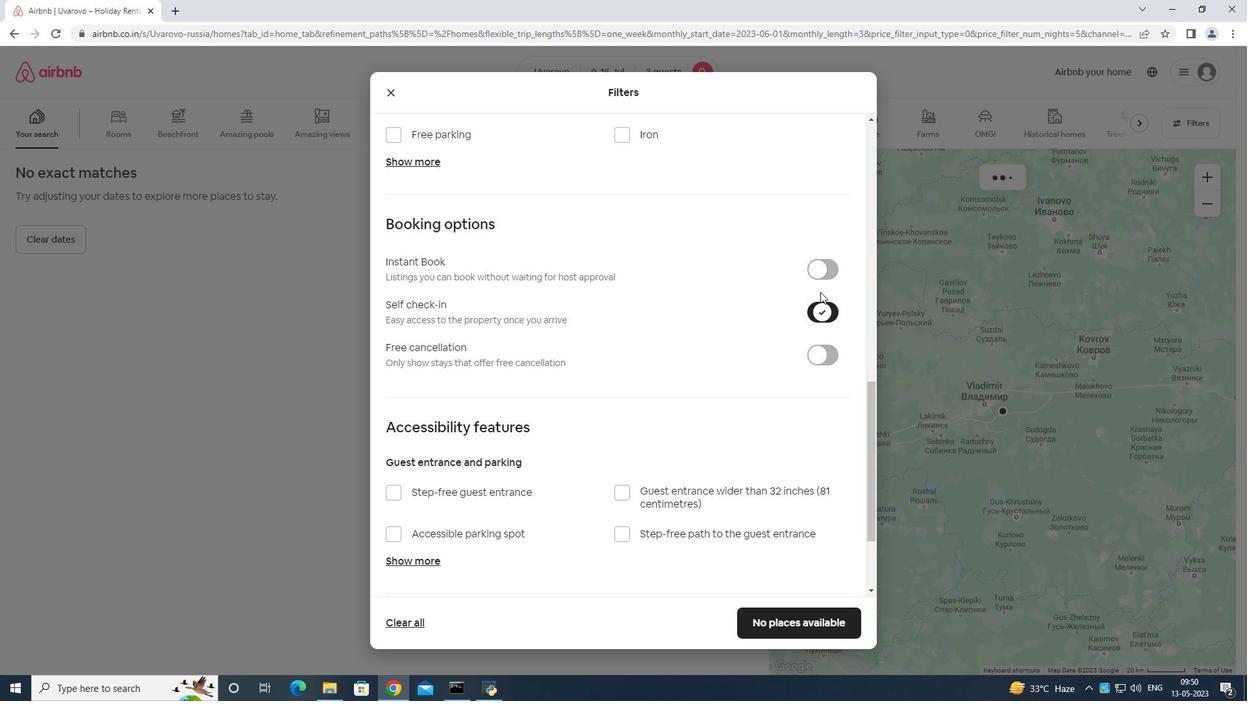 
Action: Mouse moved to (823, 290)
Screenshot: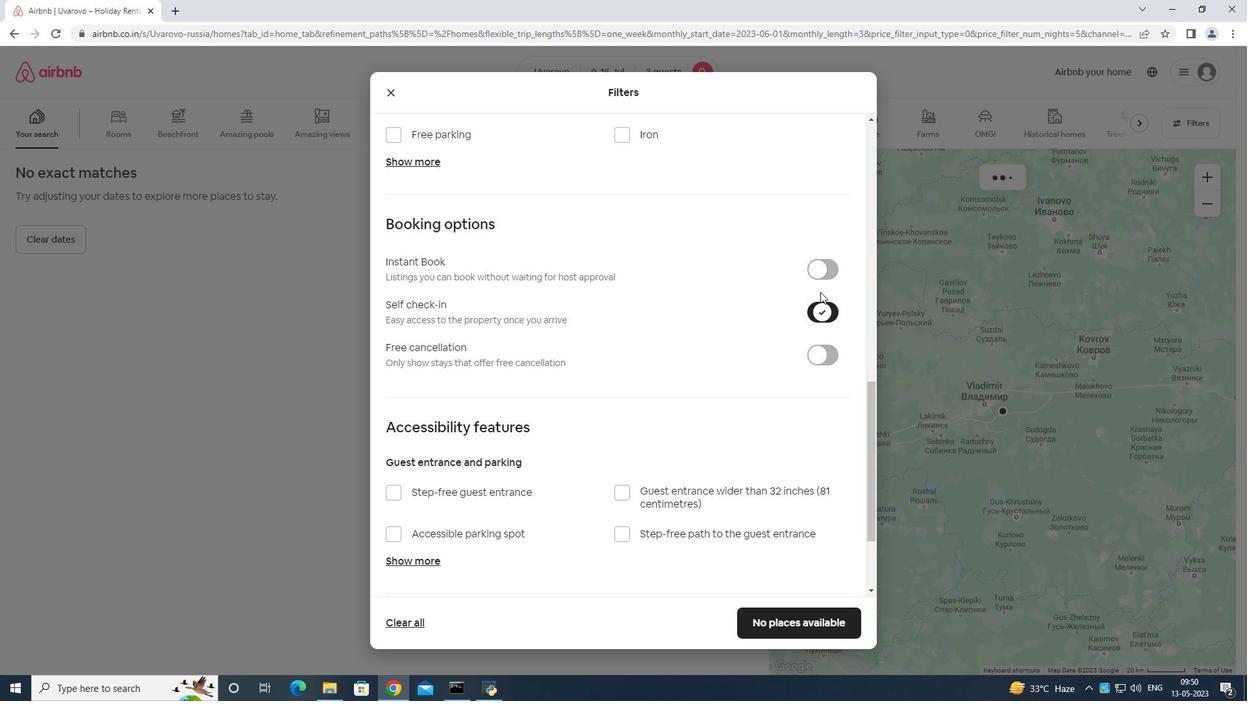 
Action: Mouse scrolled (823, 289) with delta (0, 0)
Screenshot: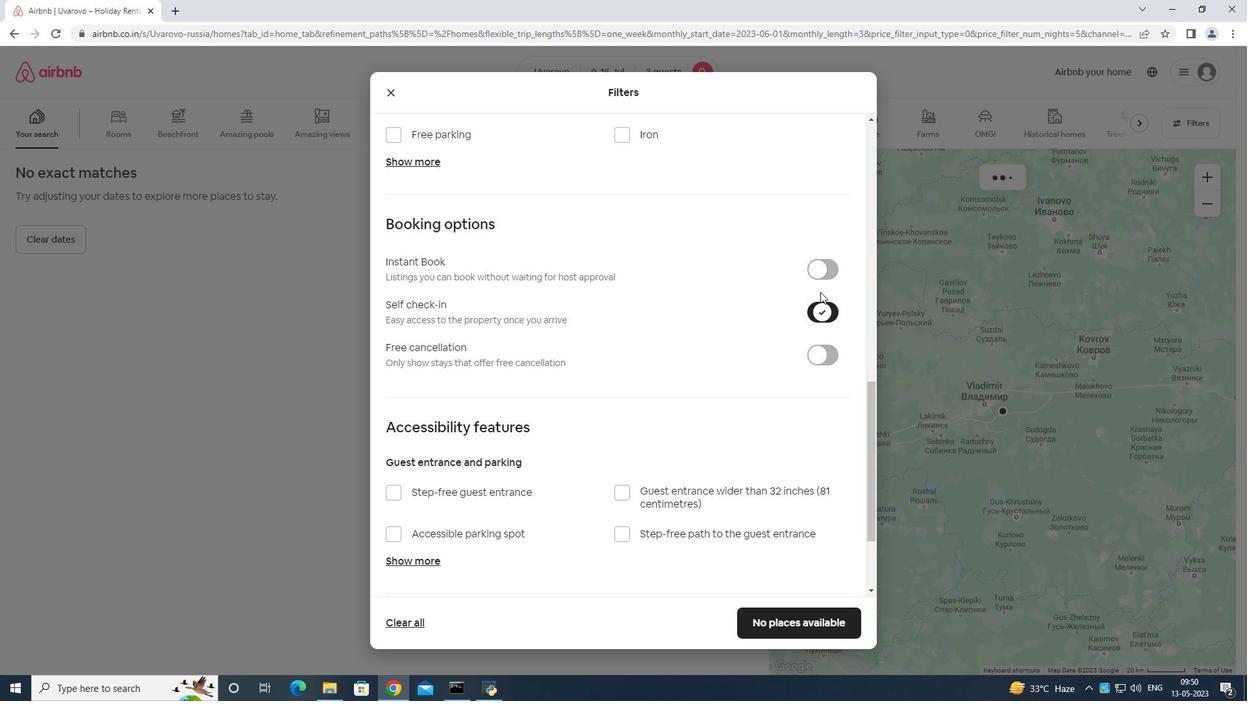 
Action: Mouse moved to (823, 291)
Screenshot: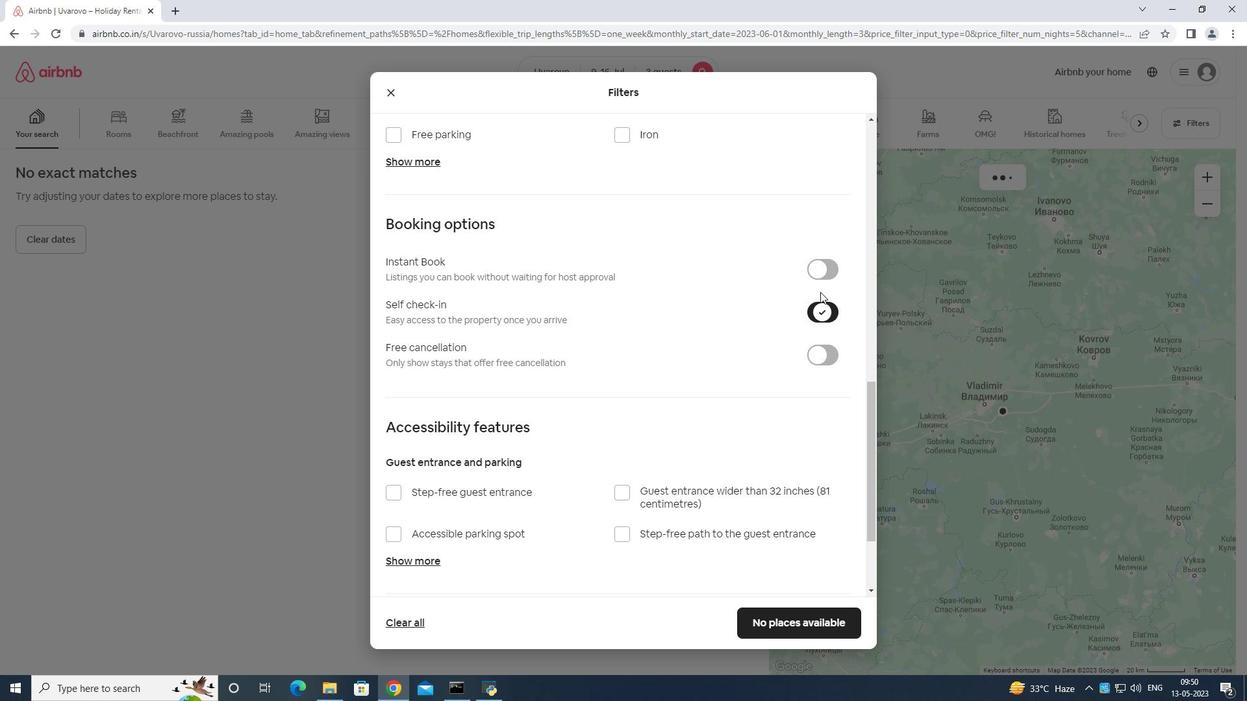 
Action: Mouse scrolled (823, 290) with delta (0, 0)
Screenshot: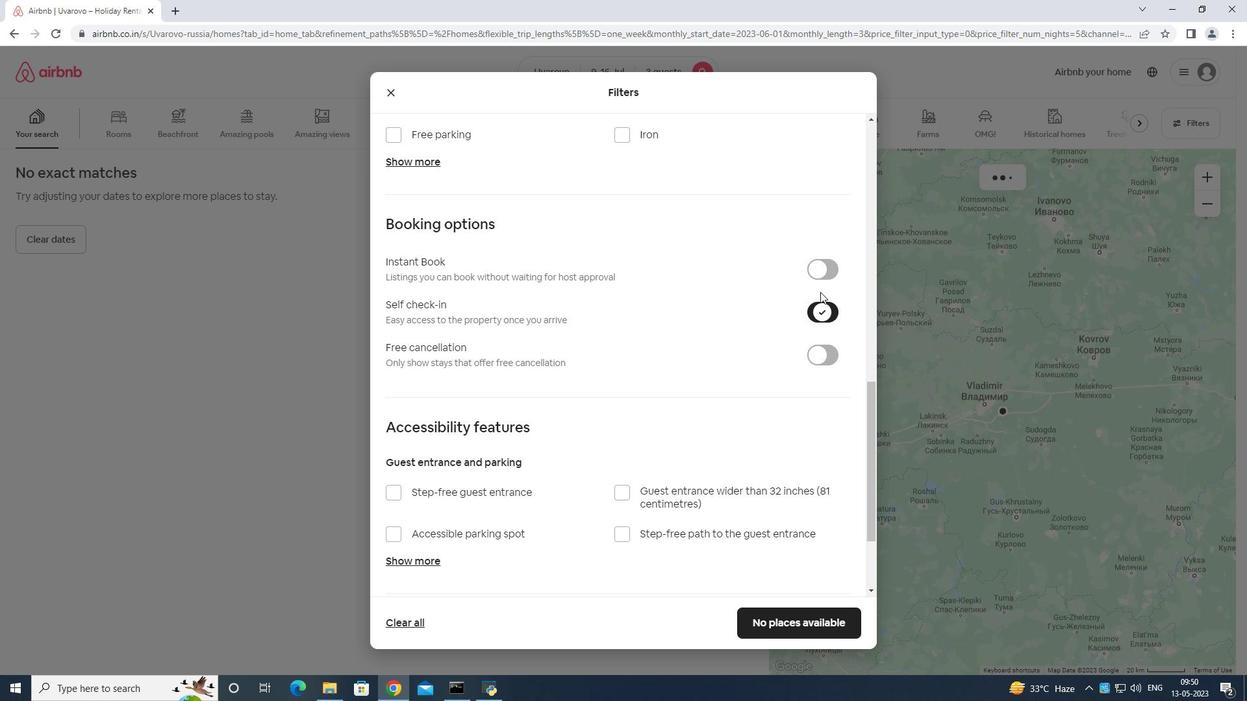 
Action: Mouse moved to (824, 291)
Screenshot: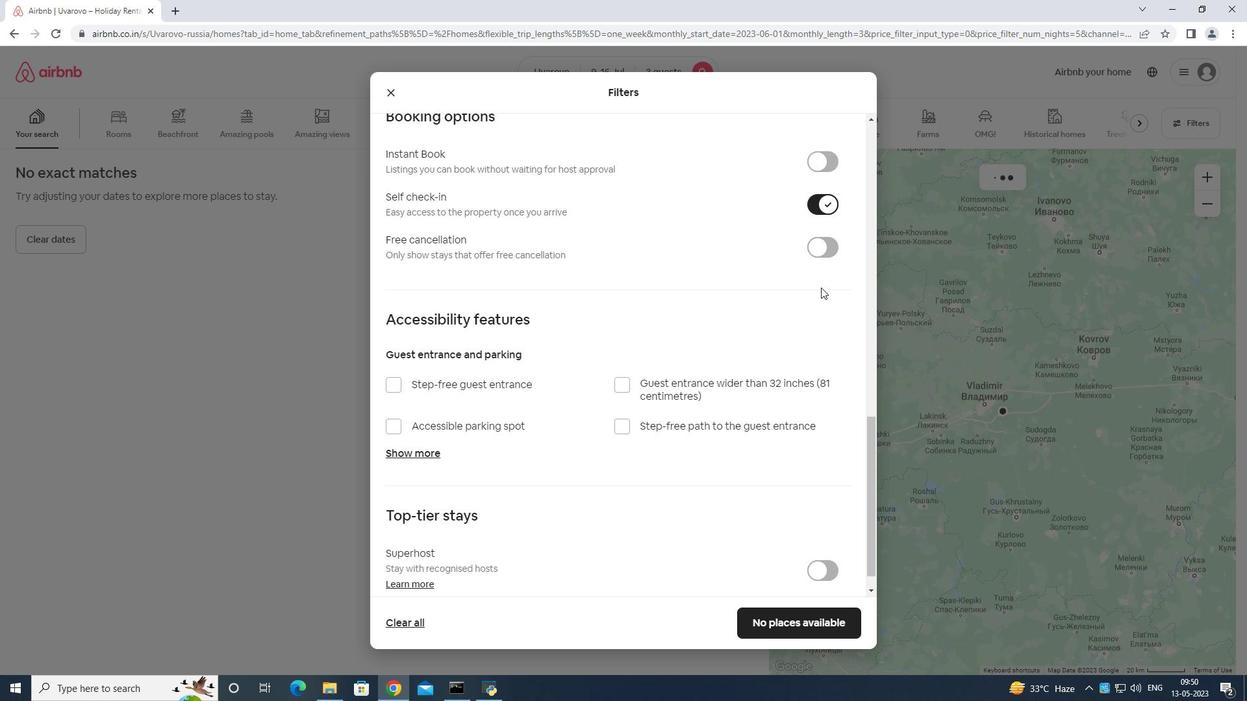 
Action: Mouse scrolled (824, 290) with delta (0, 0)
Screenshot: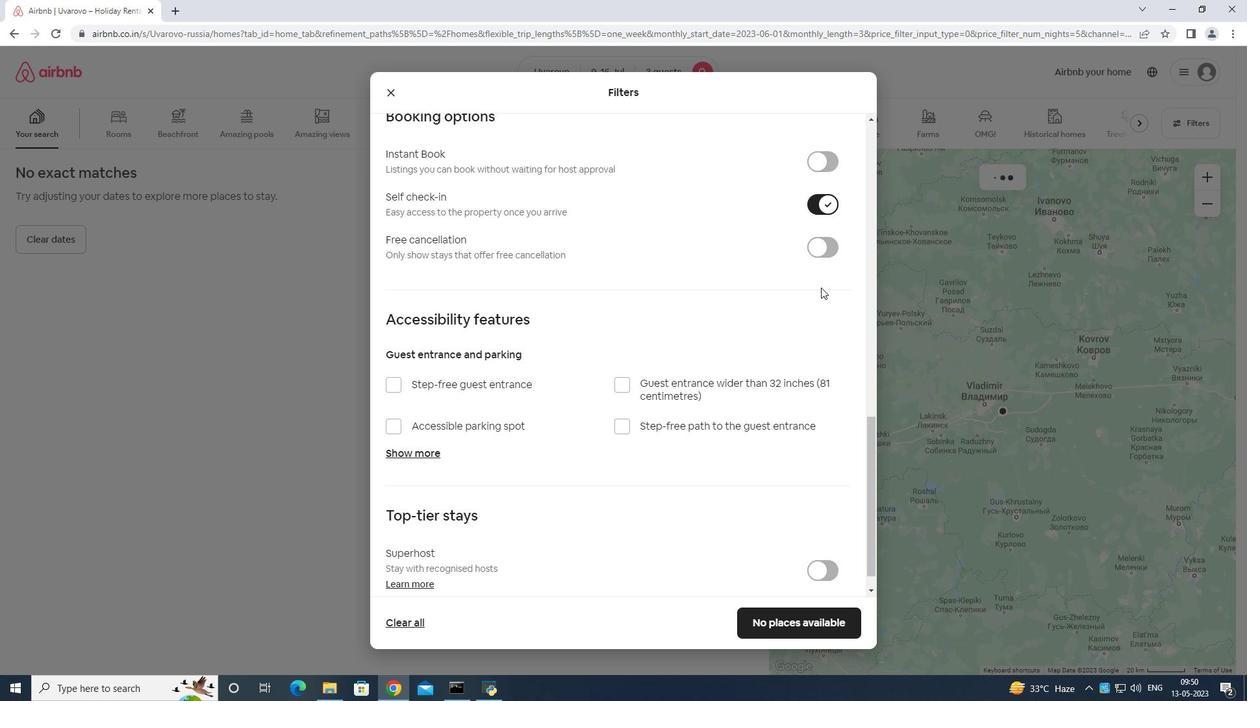 
Action: Mouse scrolled (824, 290) with delta (0, 0)
Screenshot: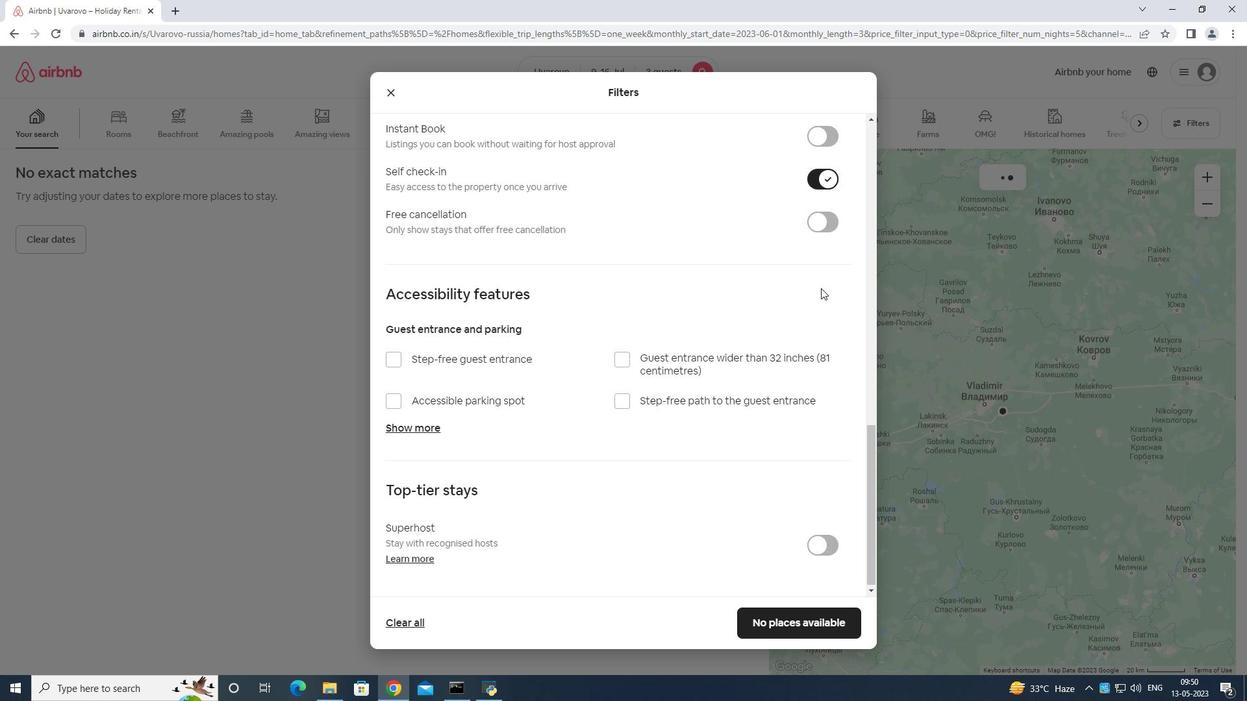 
Action: Mouse moved to (824, 292)
Screenshot: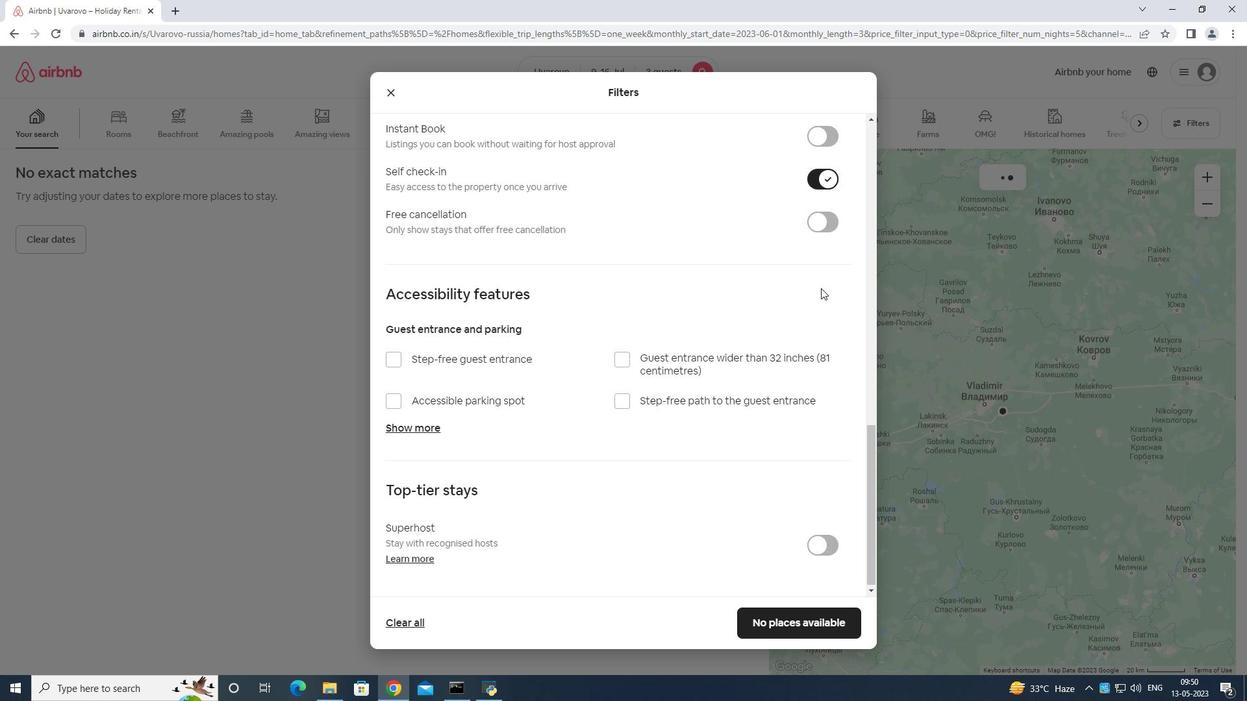 
Action: Mouse scrolled (824, 291) with delta (0, 0)
Screenshot: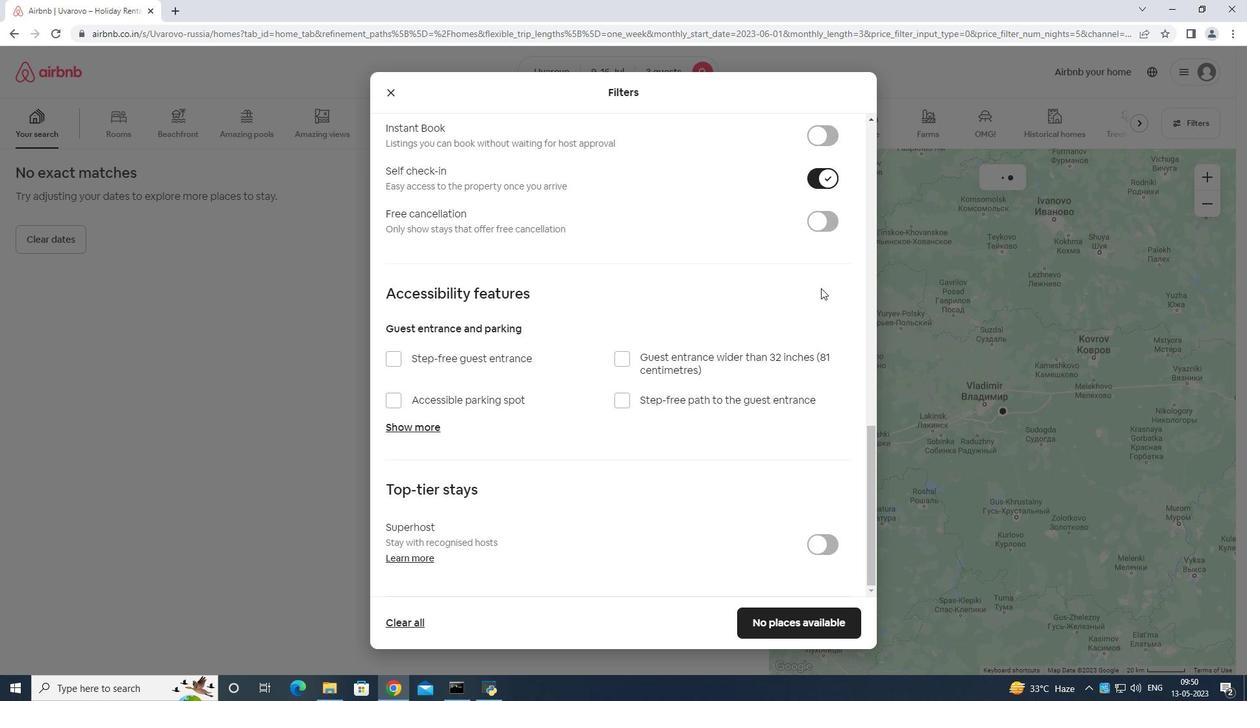 
Action: Mouse moved to (824, 292)
Screenshot: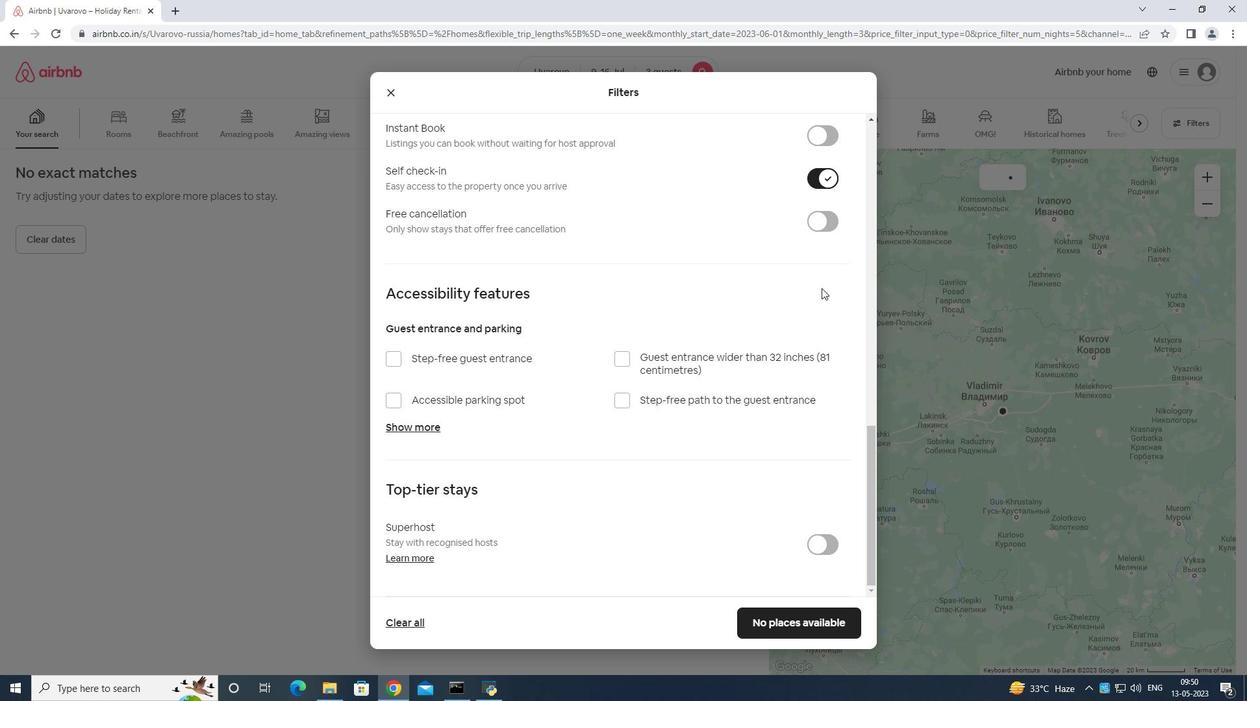 
Action: Mouse scrolled (824, 292) with delta (0, 0)
Screenshot: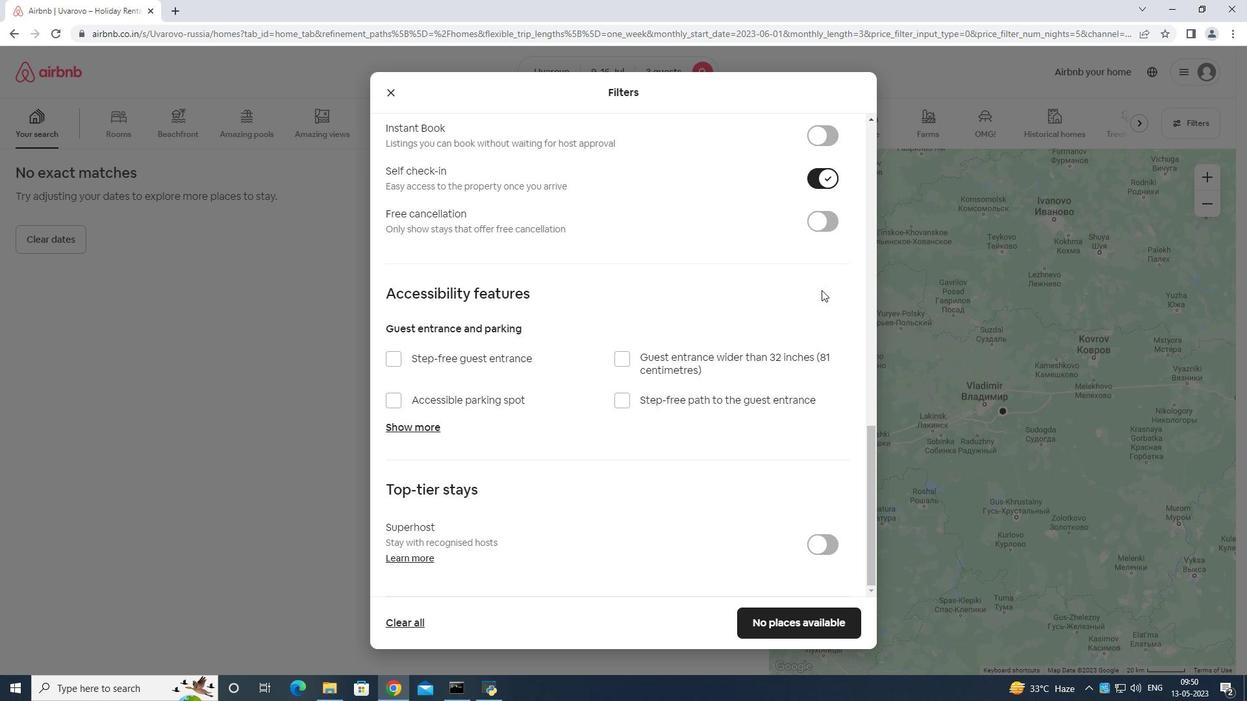 
Action: Mouse scrolled (824, 292) with delta (0, 0)
Screenshot: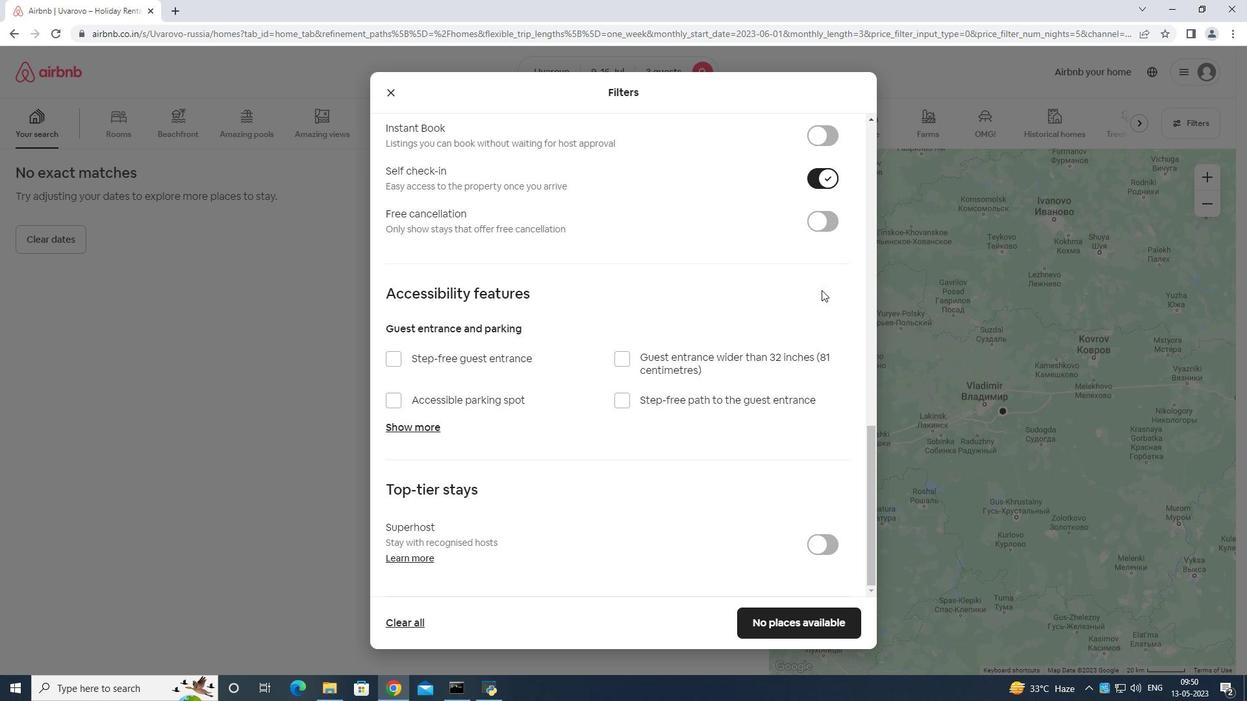 
Action: Mouse scrolled (824, 292) with delta (0, 0)
Screenshot: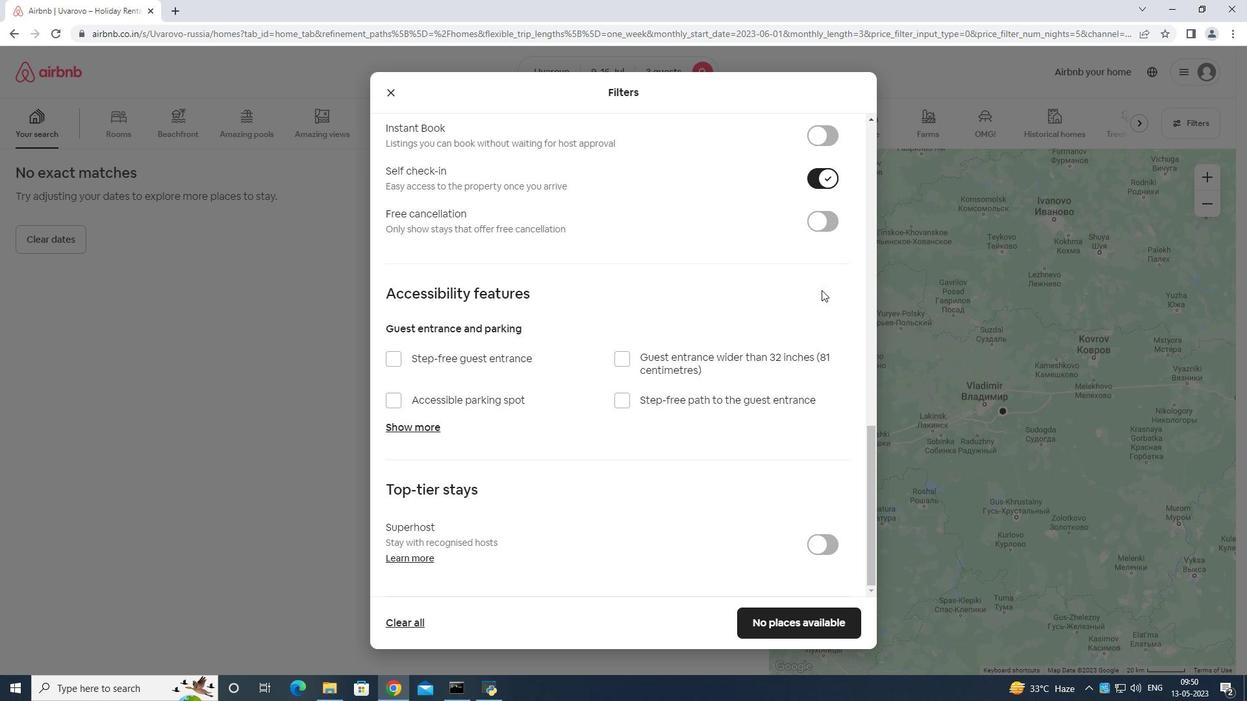 
Action: Mouse scrolled (824, 292) with delta (0, 0)
Screenshot: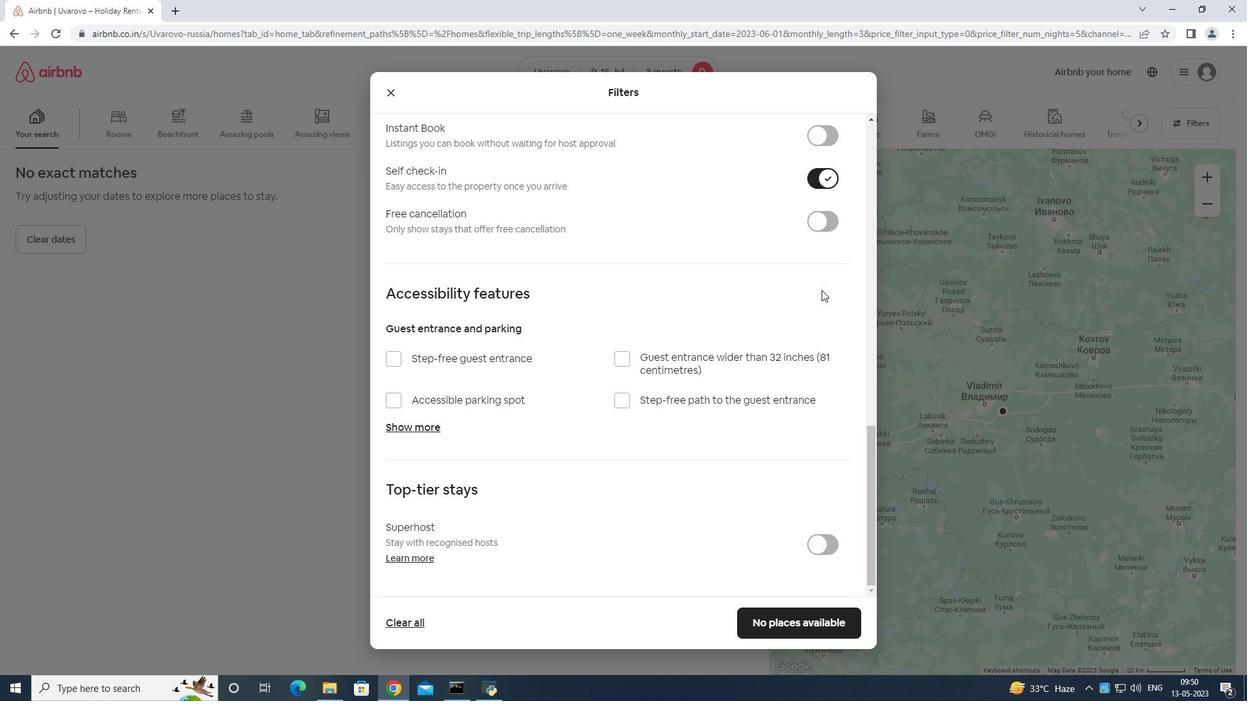 
Action: Mouse moved to (817, 622)
Screenshot: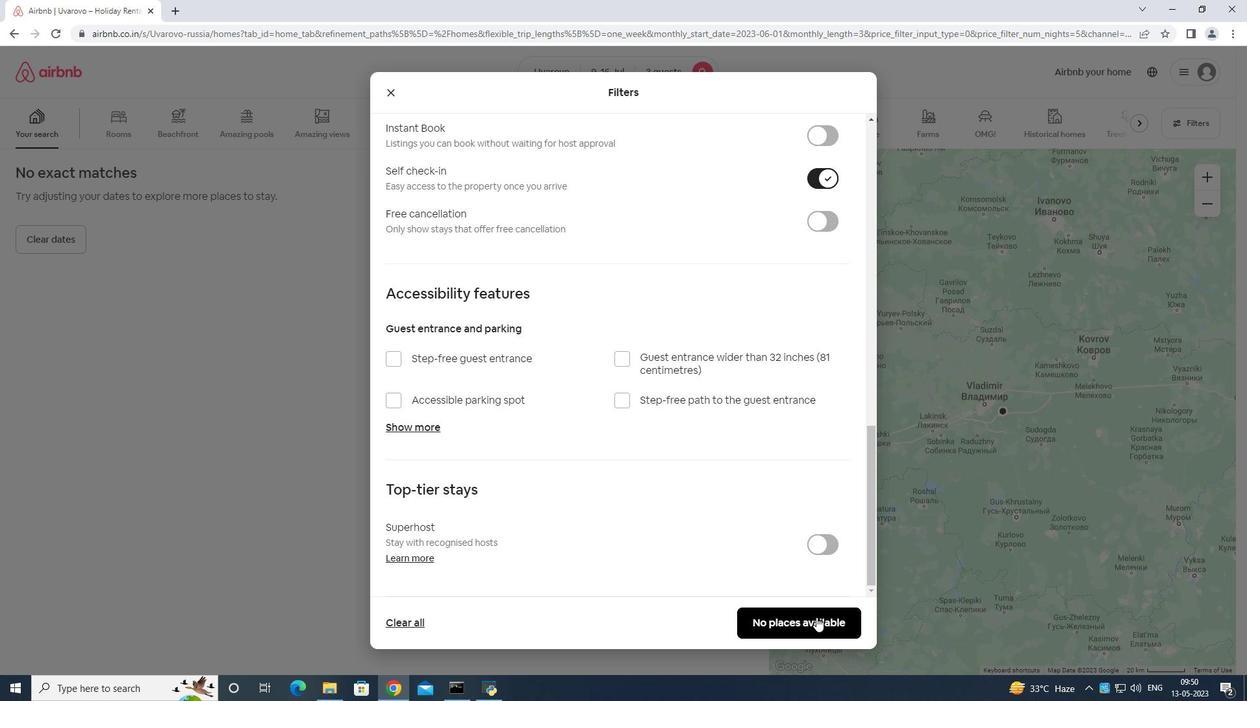
Action: Mouse pressed left at (817, 622)
Screenshot: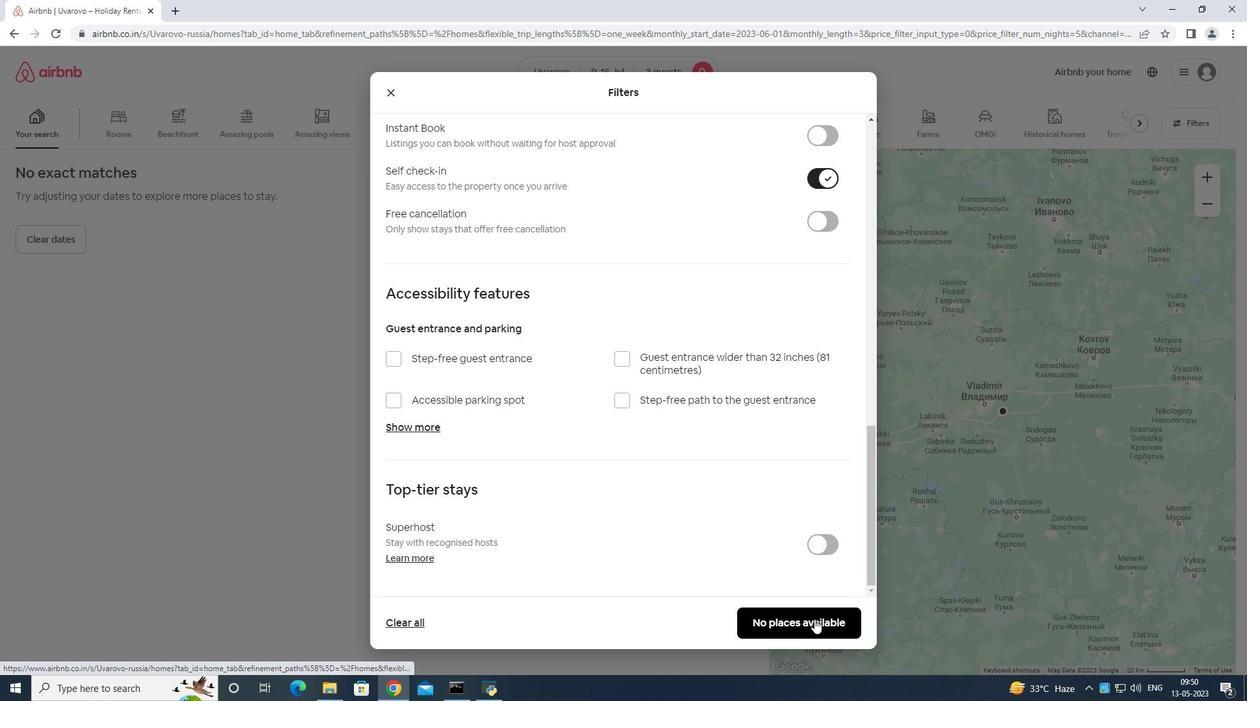 
Action: Mouse moved to (817, 623)
Screenshot: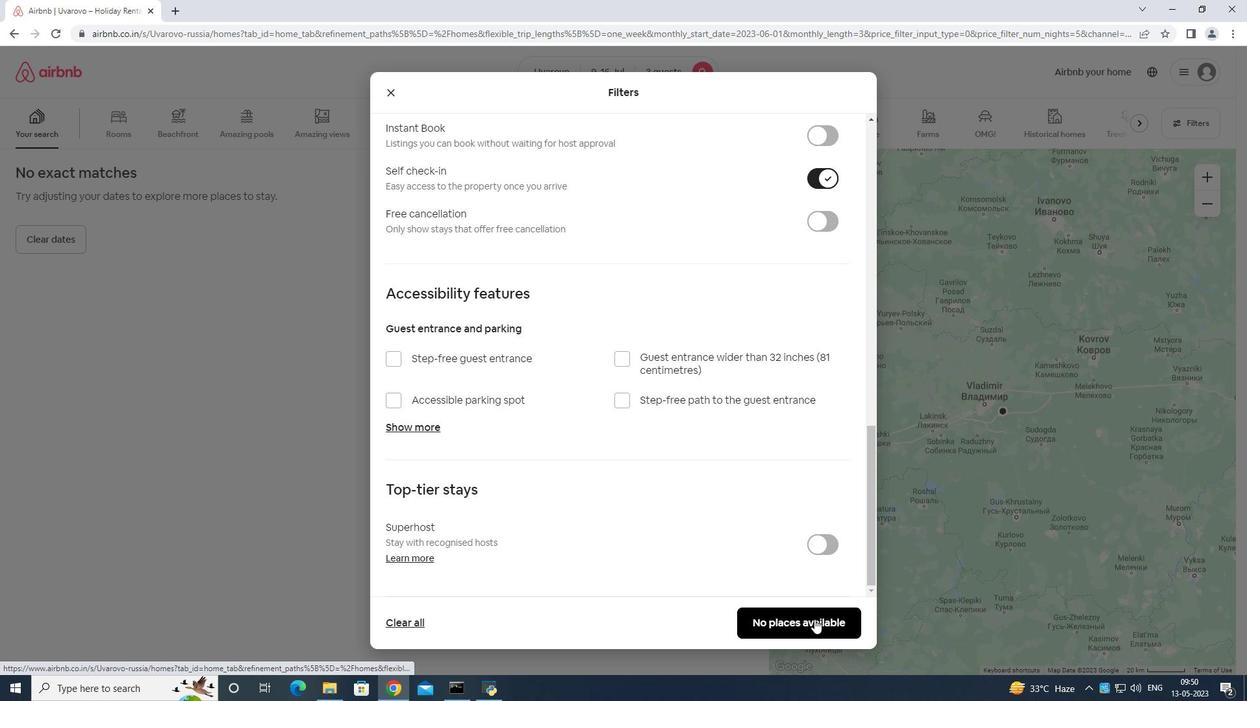 
